 Task: Open Card Market Research Survey in Board Market Trend Analysis and Forecasting to Workspace Insurance and add a team member Softage.1@softage.net, a label Purple, a checklist Software Training, an attachment from your onedrive, a color Purple and finally, add a card description 'Research and develop new product positioning strategy' and a comment 'We should approach this task with a sense of community and teamwork'. Add a start date 'Jan 09, 1900' with a due date 'Jan 16, 1900'
Action: Mouse moved to (89, 286)
Screenshot: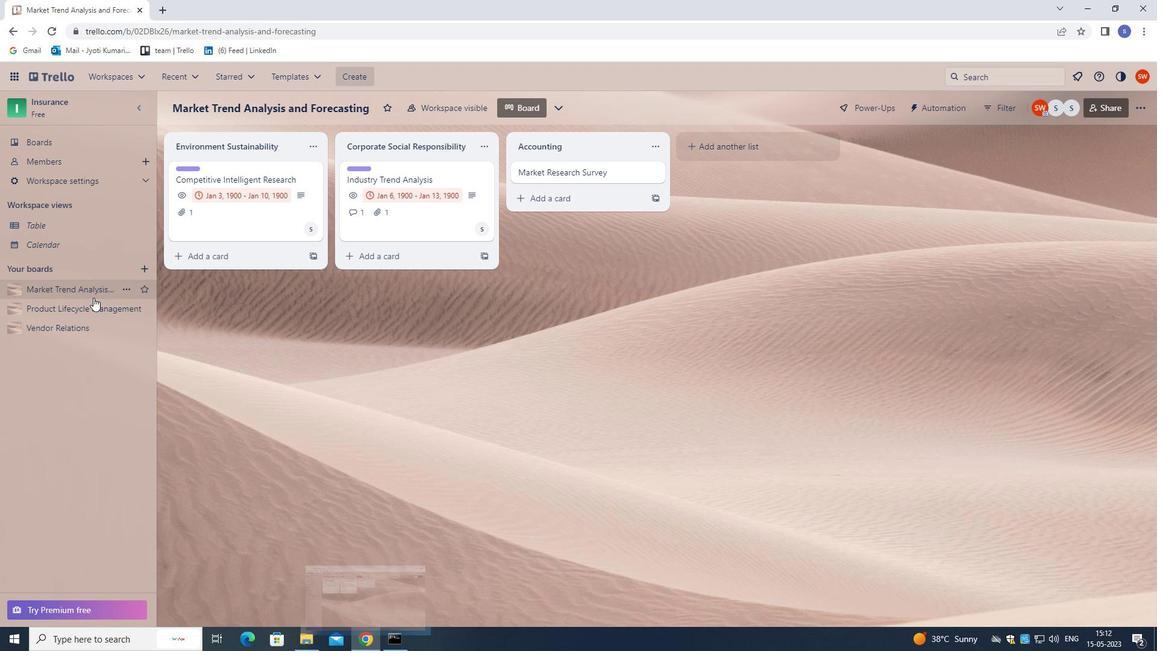 
Action: Mouse pressed left at (89, 286)
Screenshot: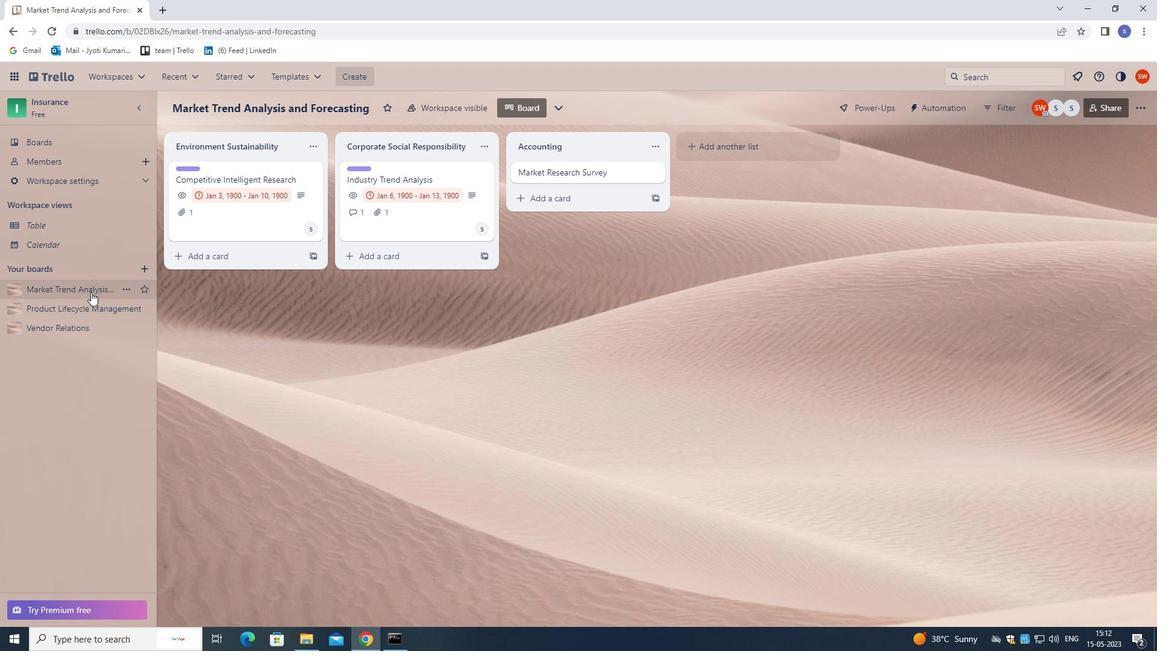 
Action: Mouse moved to (543, 171)
Screenshot: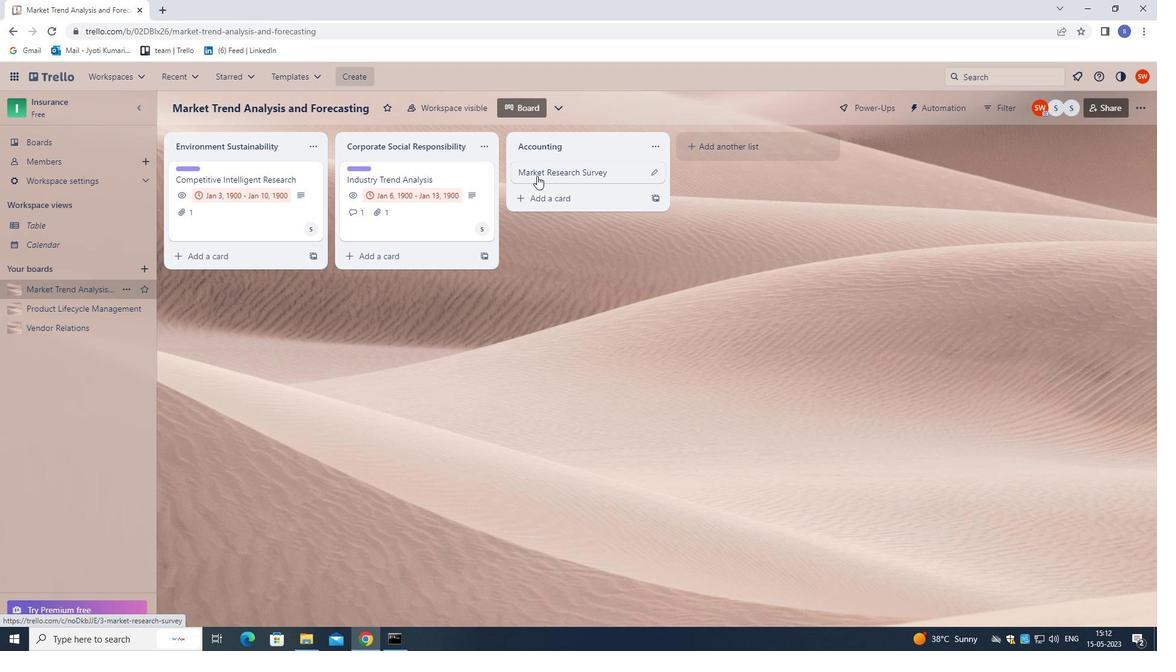 
Action: Mouse pressed left at (543, 171)
Screenshot: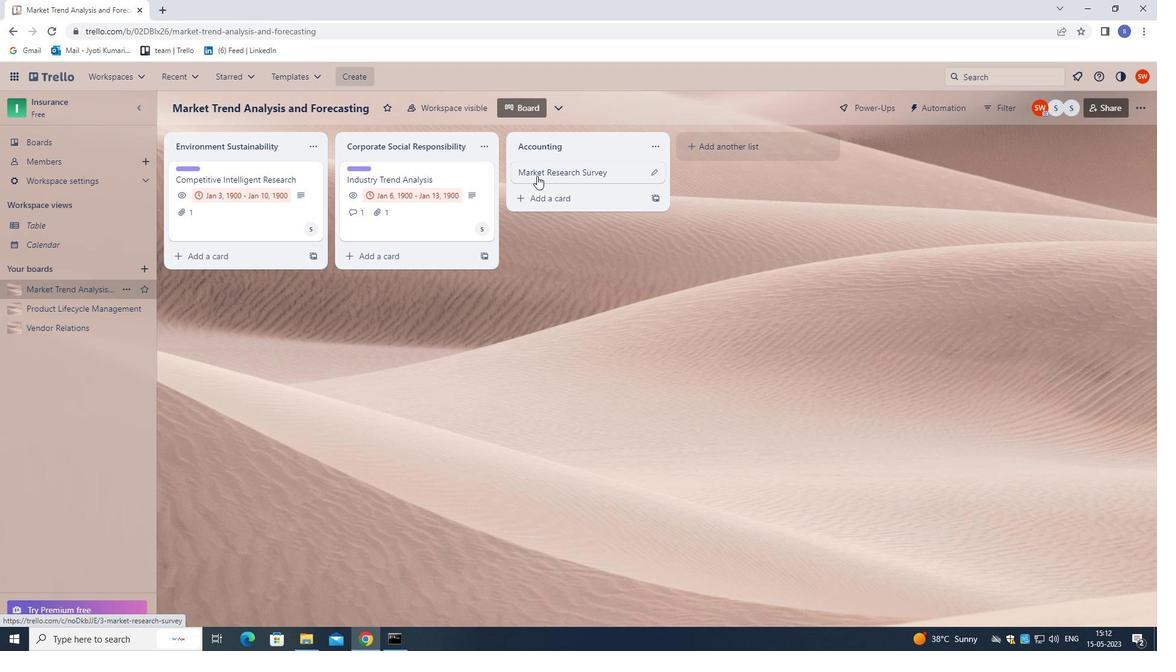 
Action: Mouse moved to (699, 213)
Screenshot: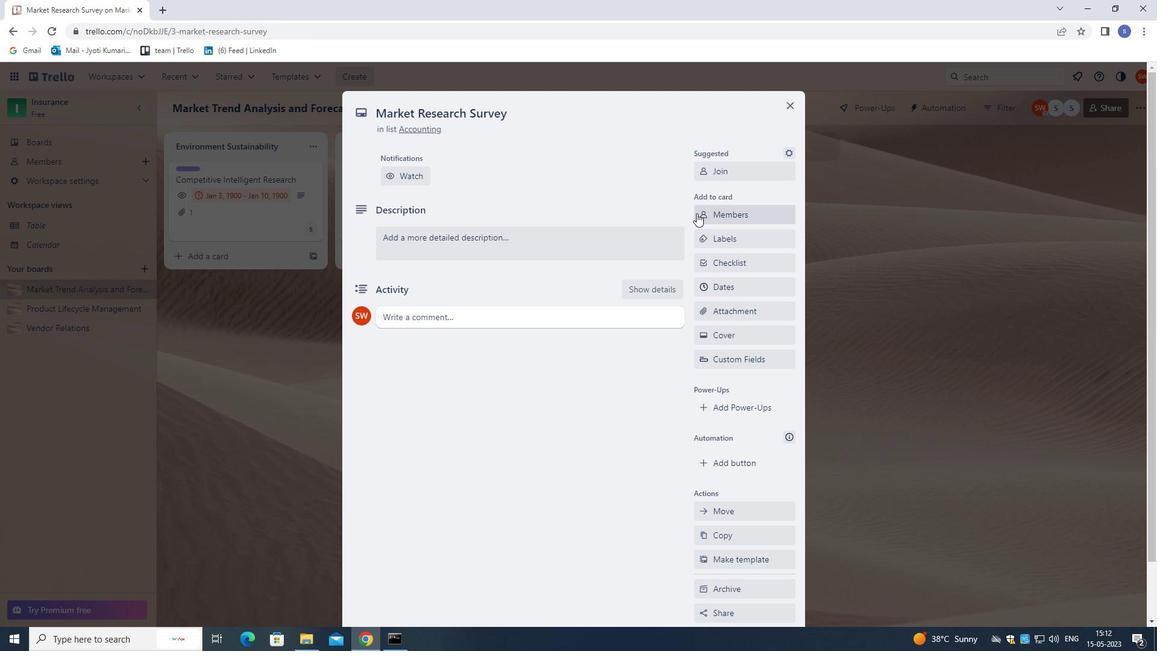 
Action: Mouse pressed left at (699, 213)
Screenshot: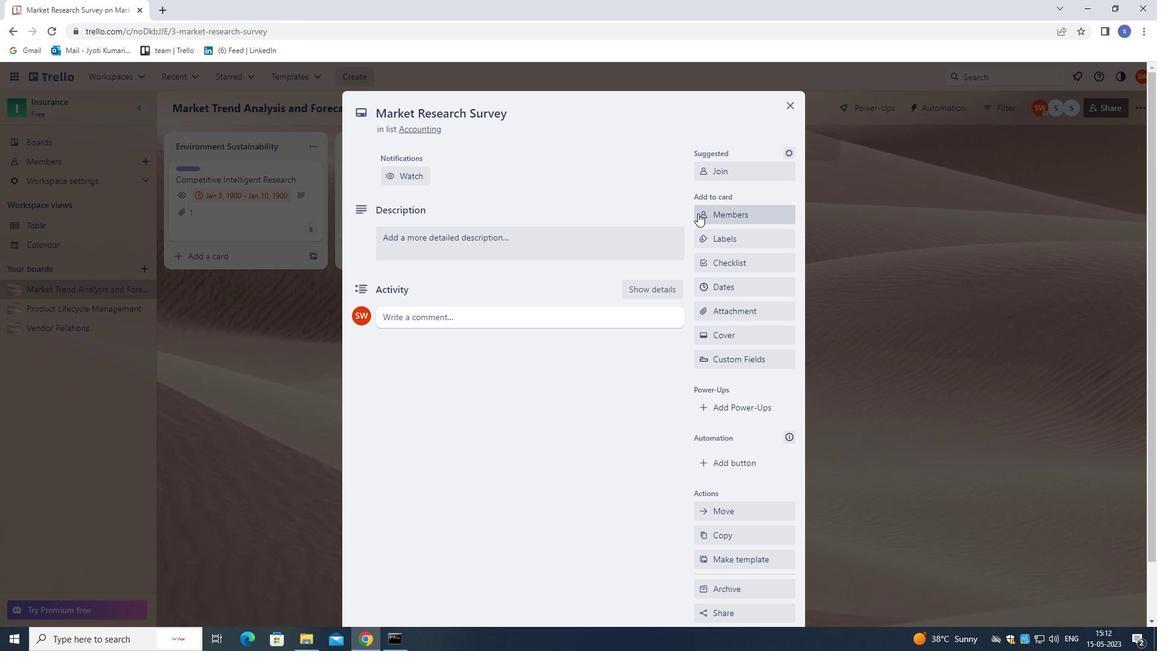 
Action: Mouse moved to (476, 180)
Screenshot: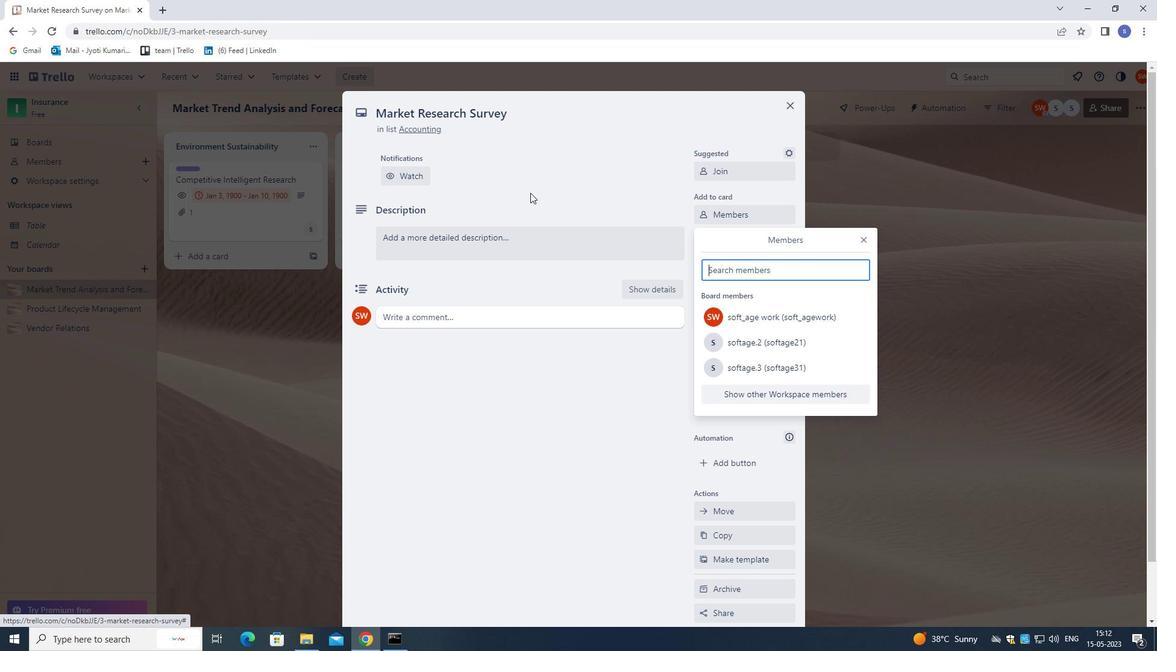 
Action: Key pressed softage.1<Key.shift>@SOFTAGE.NET
Screenshot: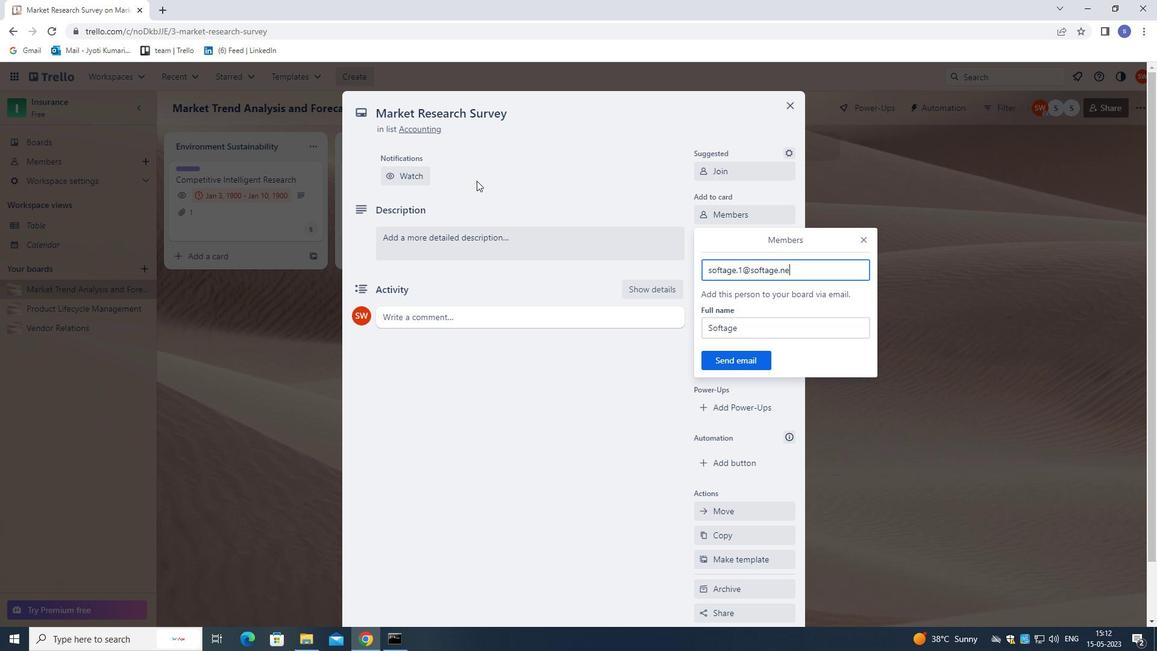 
Action: Mouse moved to (716, 358)
Screenshot: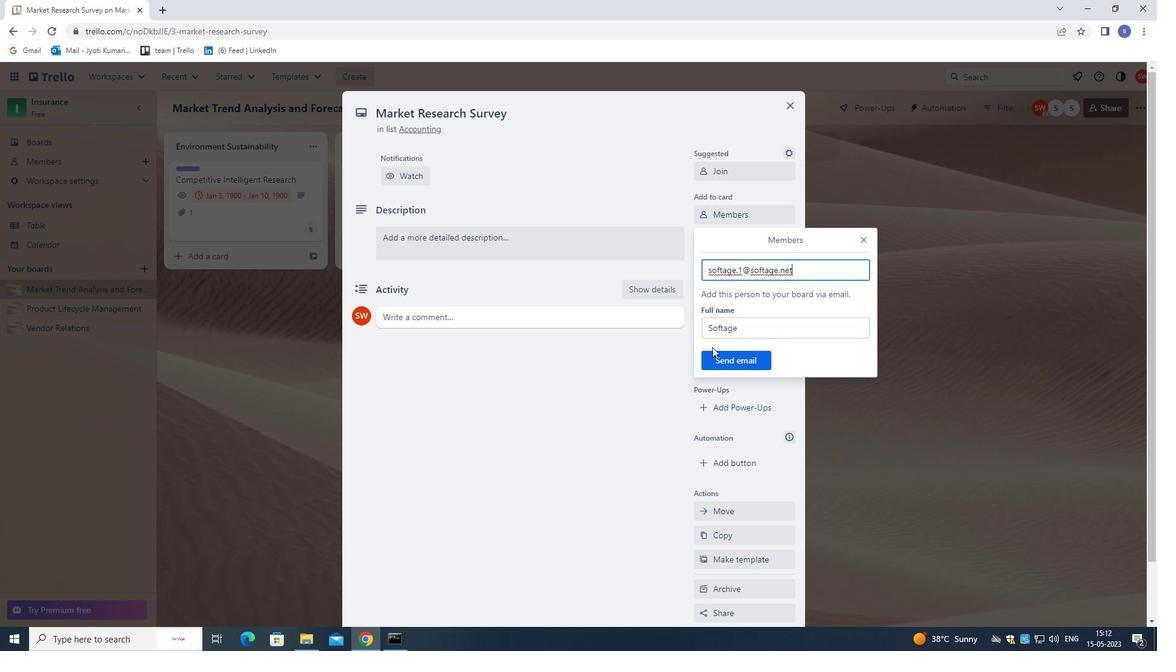 
Action: Mouse pressed left at (716, 358)
Screenshot: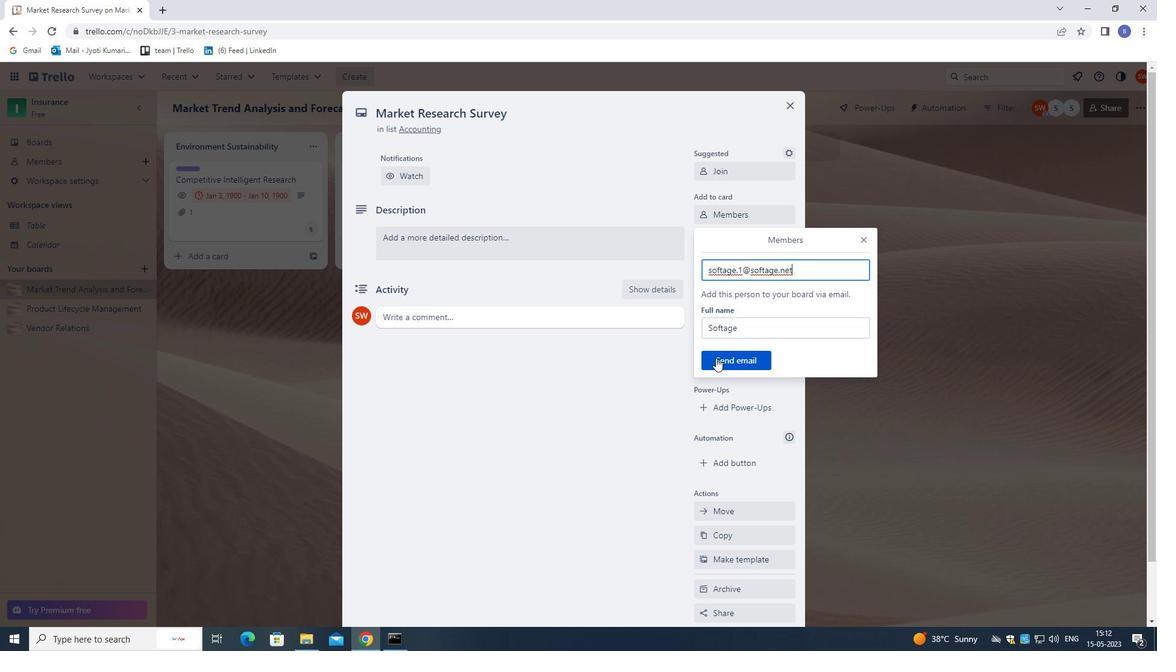 
Action: Mouse moved to (736, 244)
Screenshot: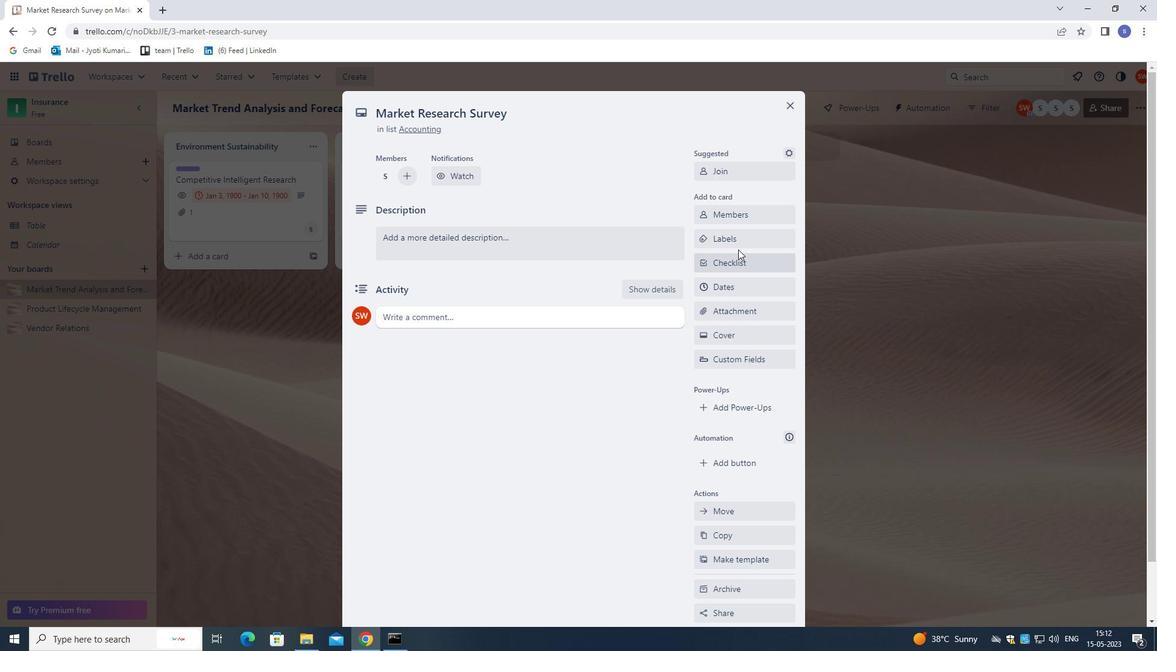 
Action: Mouse pressed left at (736, 244)
Screenshot: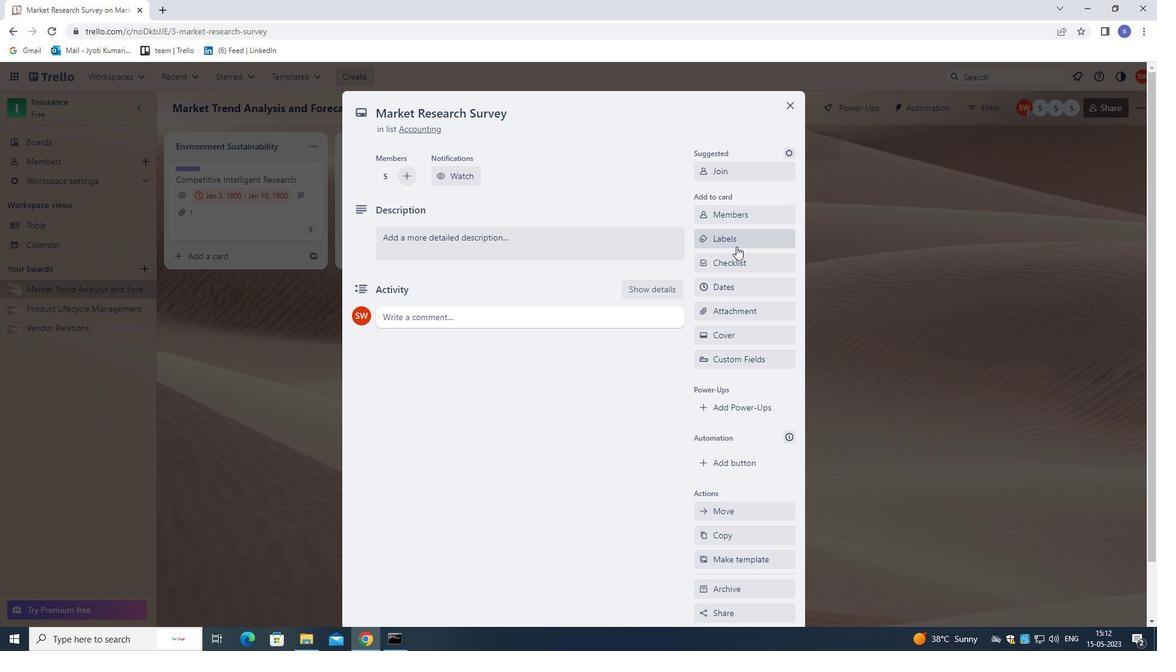 
Action: Key pressed P
Screenshot: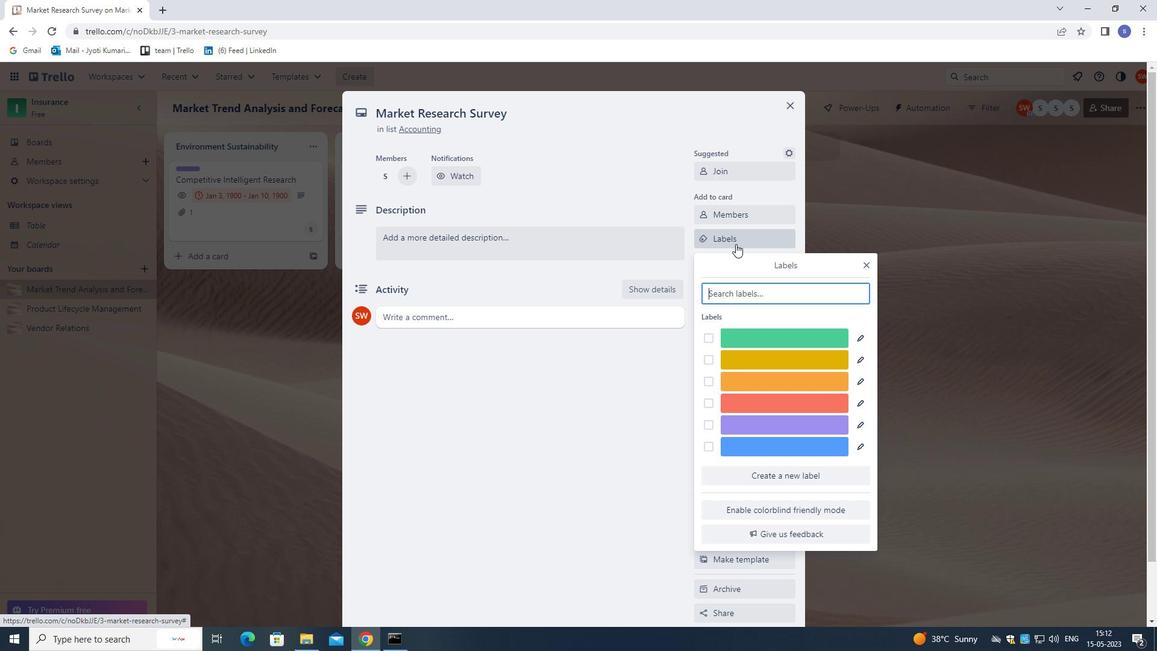 
Action: Mouse moved to (746, 336)
Screenshot: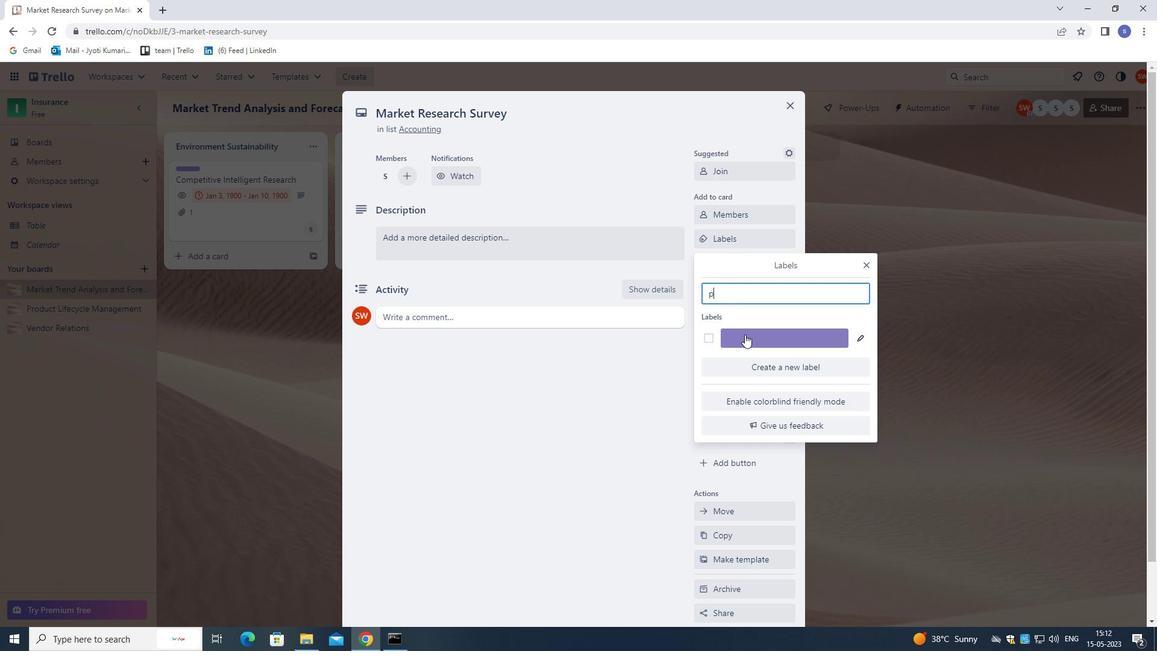 
Action: Mouse pressed left at (746, 336)
Screenshot: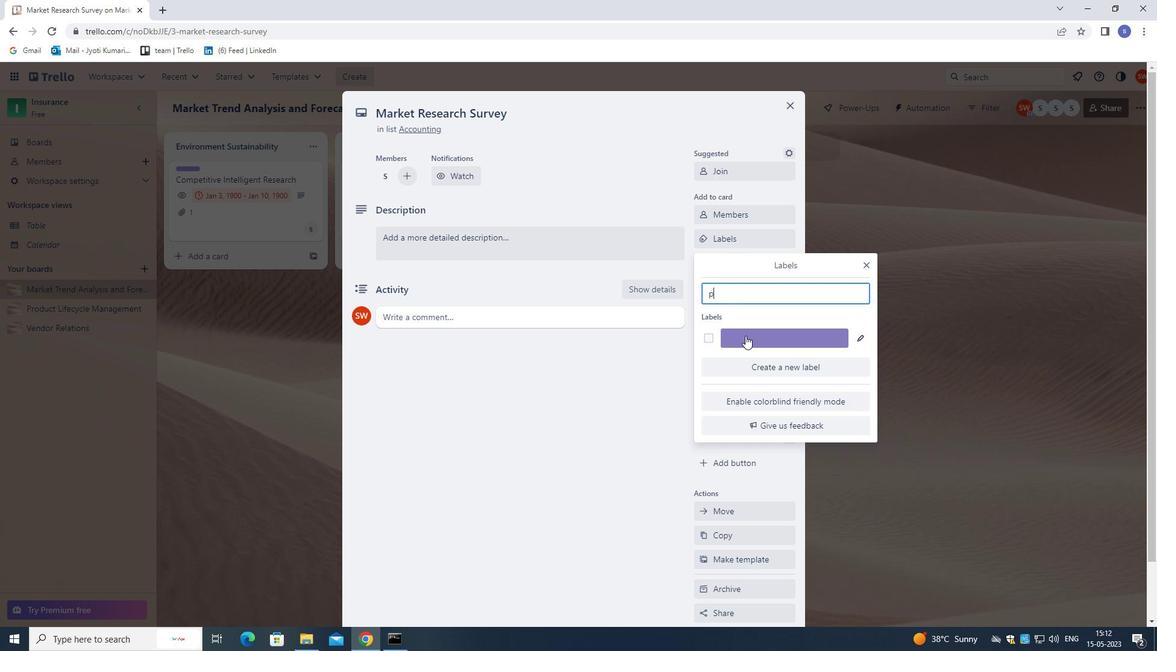 
Action: Mouse moved to (866, 266)
Screenshot: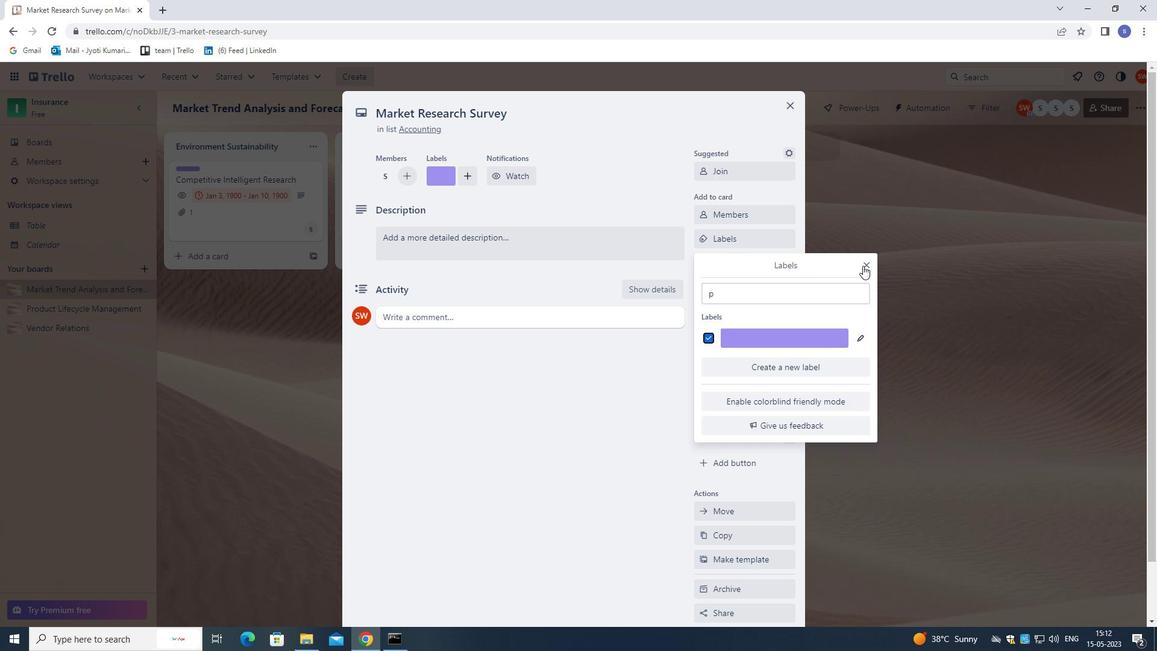 
Action: Mouse pressed left at (866, 266)
Screenshot: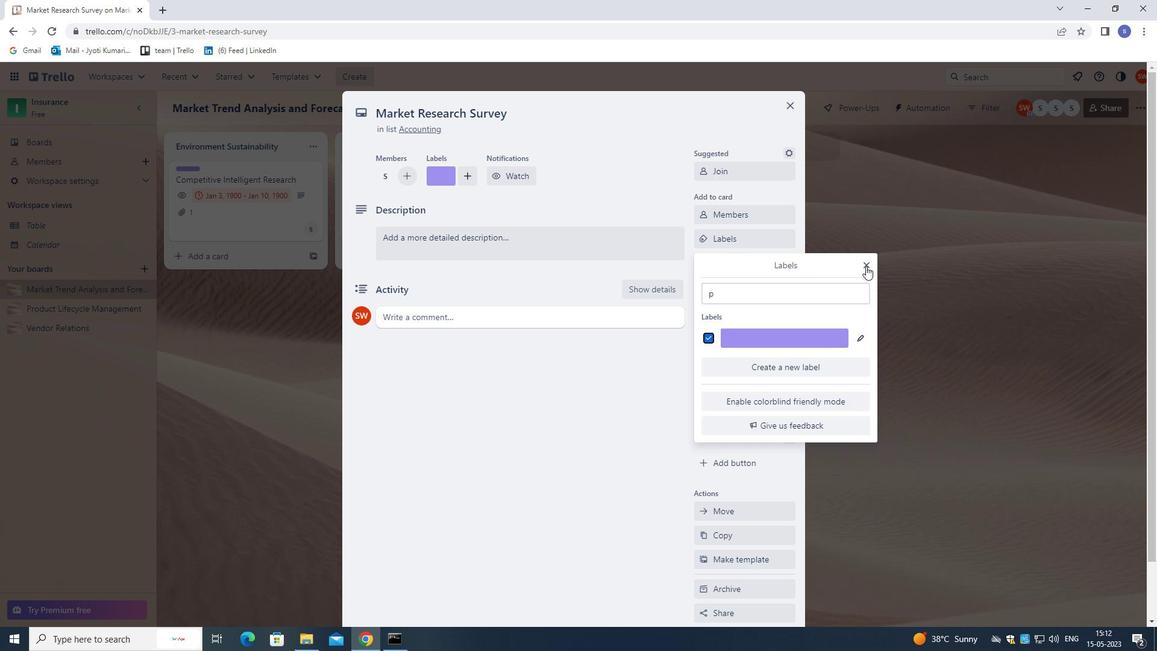 
Action: Mouse moved to (773, 262)
Screenshot: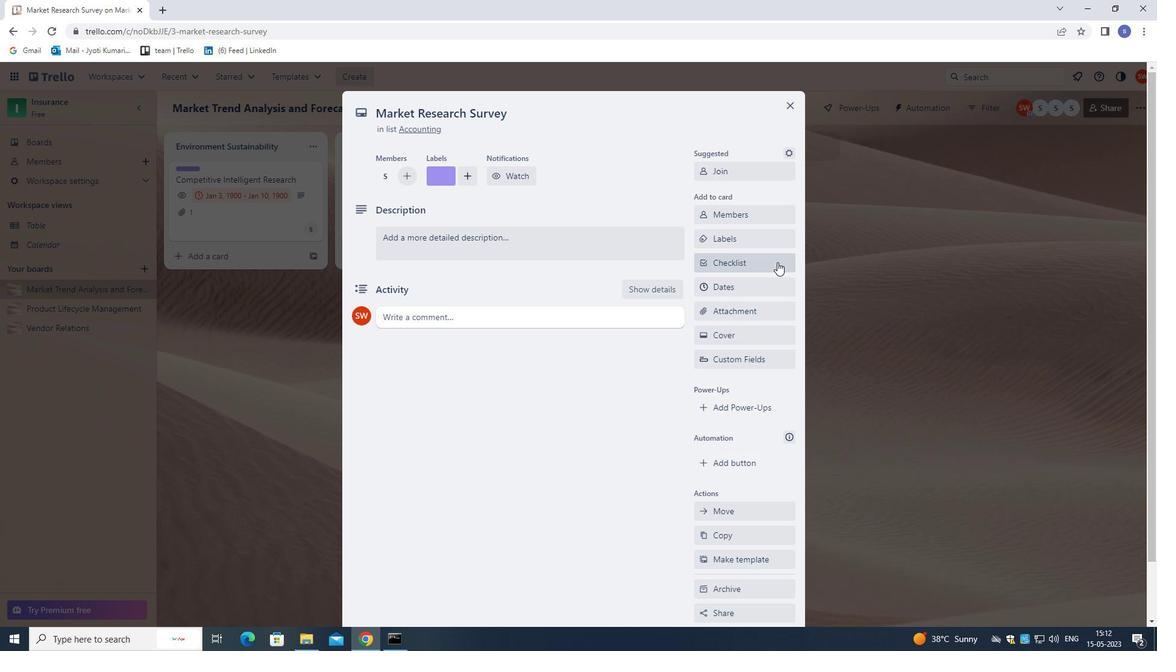 
Action: Mouse pressed left at (773, 262)
Screenshot: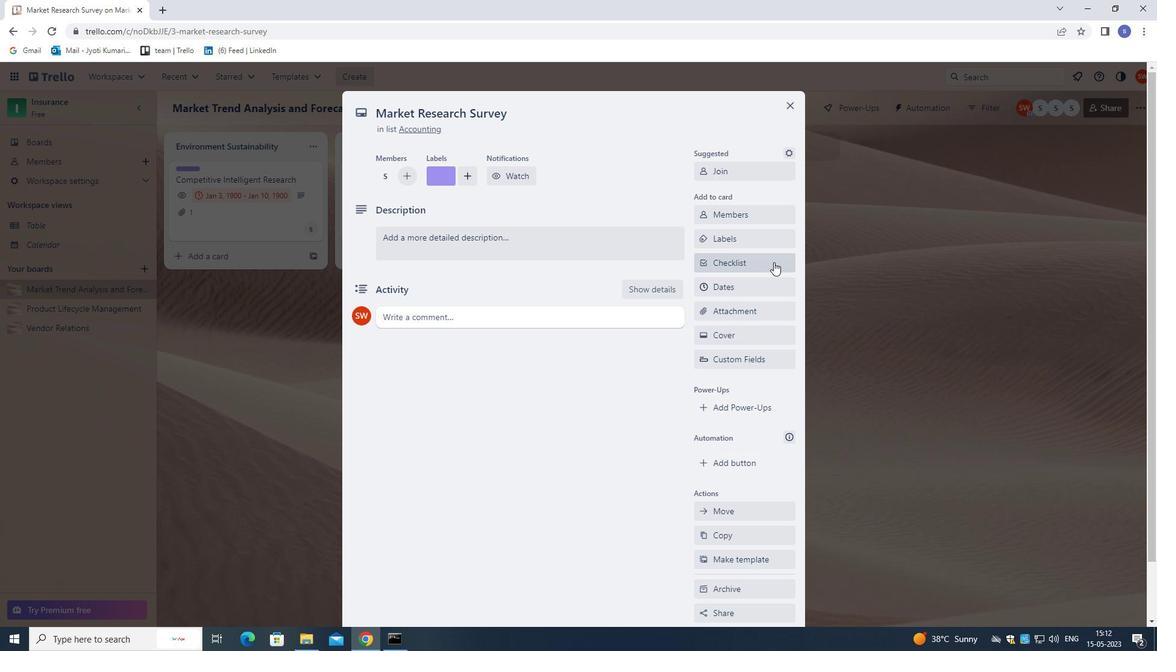 
Action: Mouse moved to (700, 226)
Screenshot: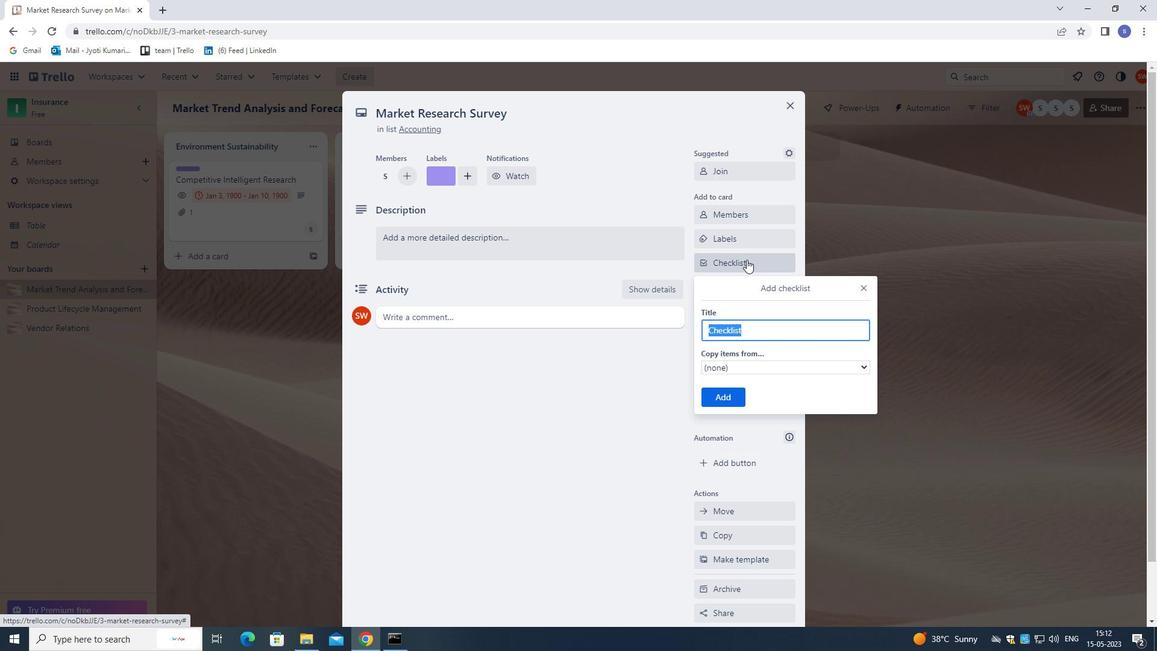 
Action: Key pressed <Key.shift>SOFTWARE<Key.space><Key.shift>TRAINING<Key.space><Key.enter>
Screenshot: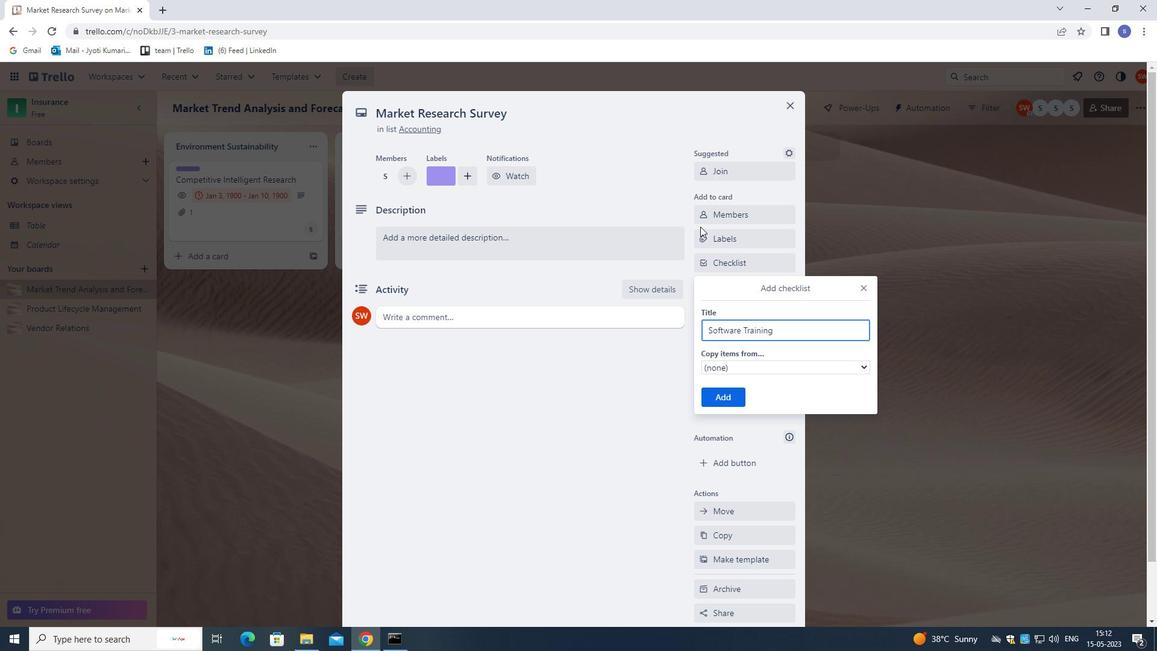 
Action: Mouse moved to (729, 288)
Screenshot: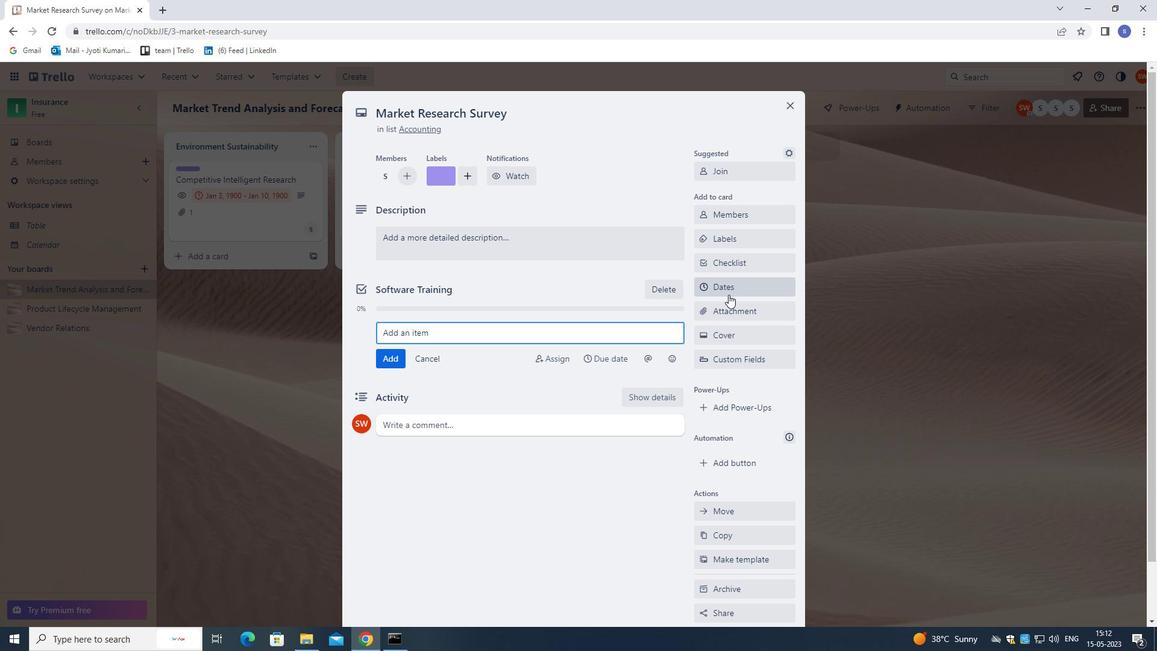 
Action: Mouse pressed left at (729, 288)
Screenshot: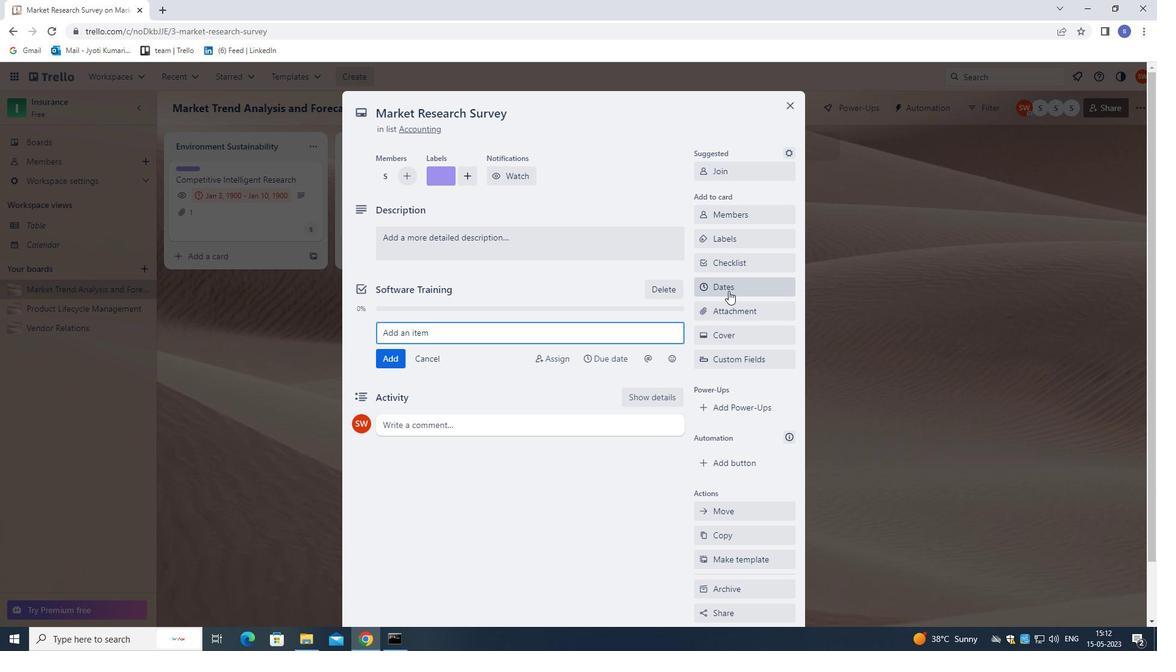 
Action: Mouse moved to (708, 325)
Screenshot: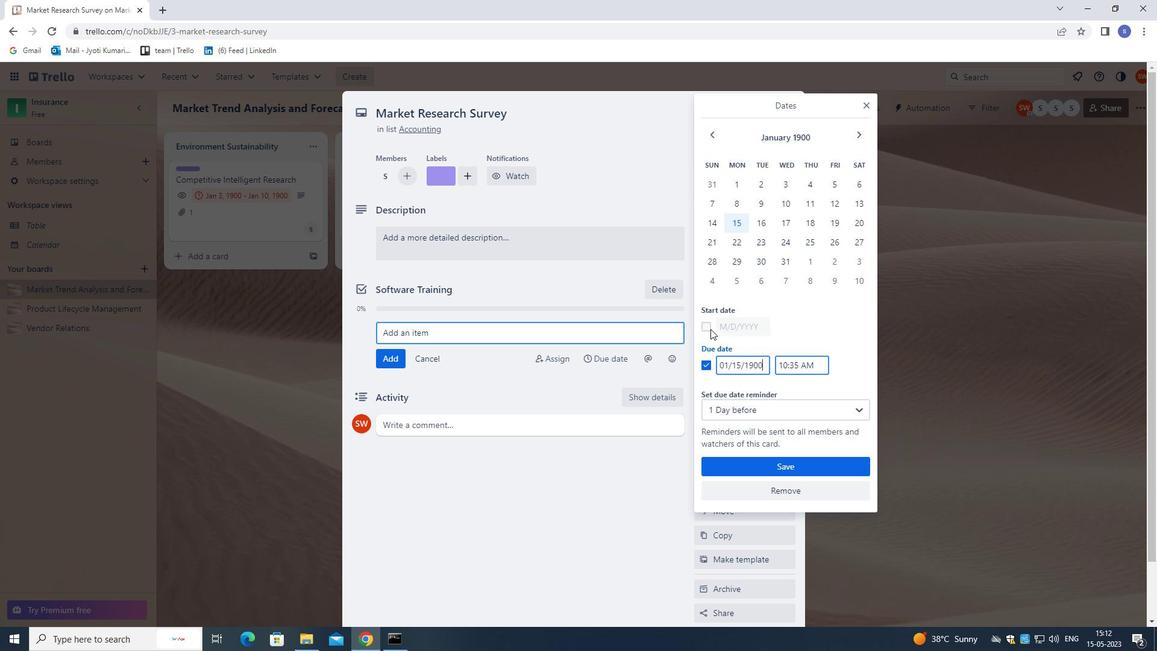 
Action: Mouse pressed left at (708, 325)
Screenshot: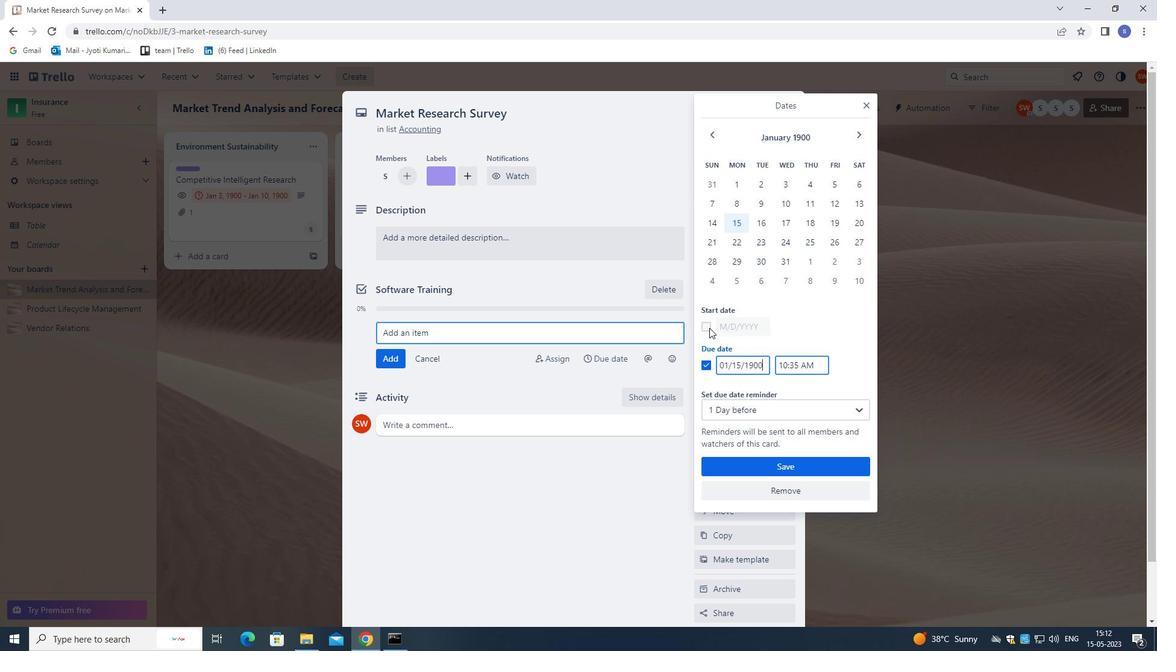 
Action: Mouse moved to (758, 207)
Screenshot: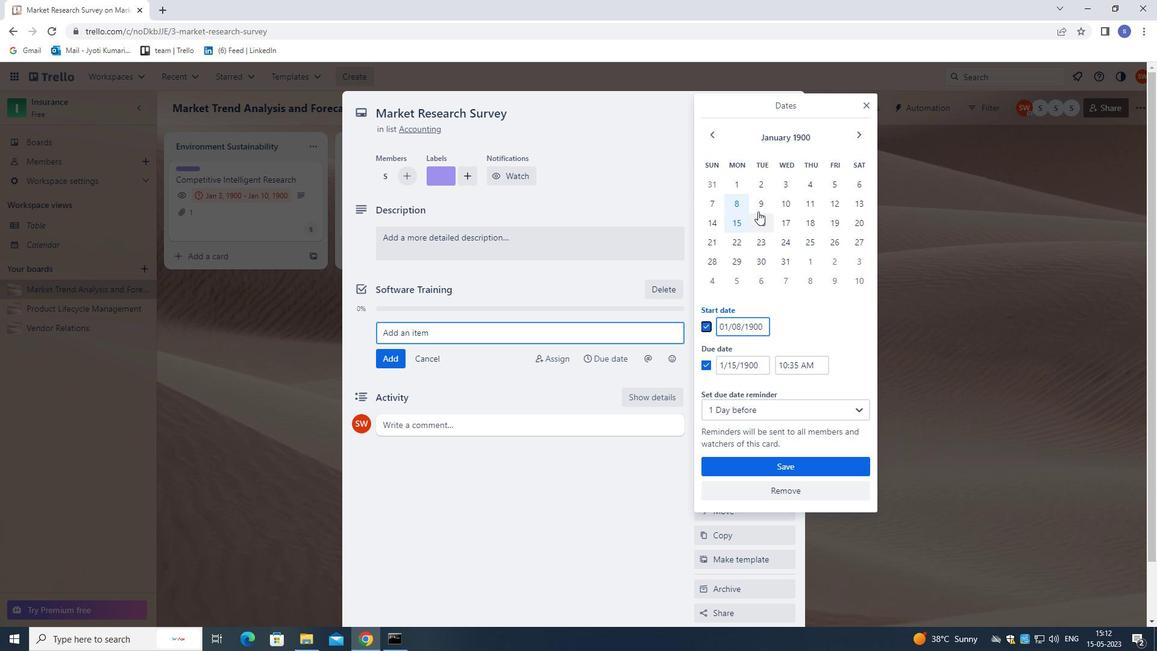 
Action: Mouse pressed left at (758, 207)
Screenshot: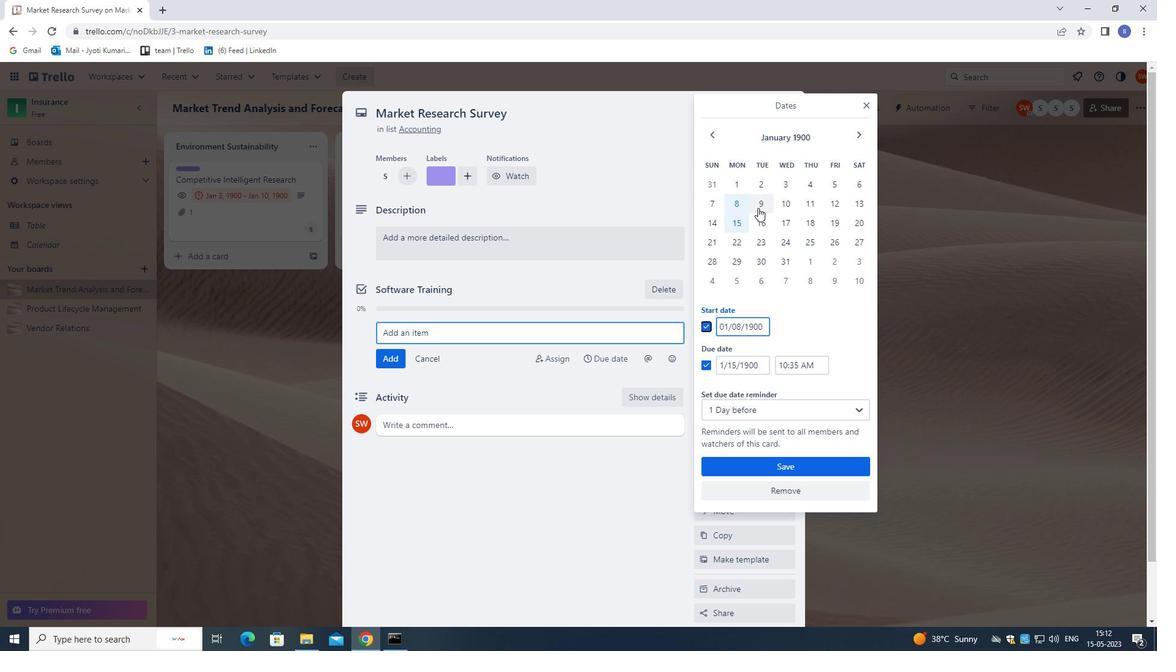 
Action: Mouse moved to (760, 219)
Screenshot: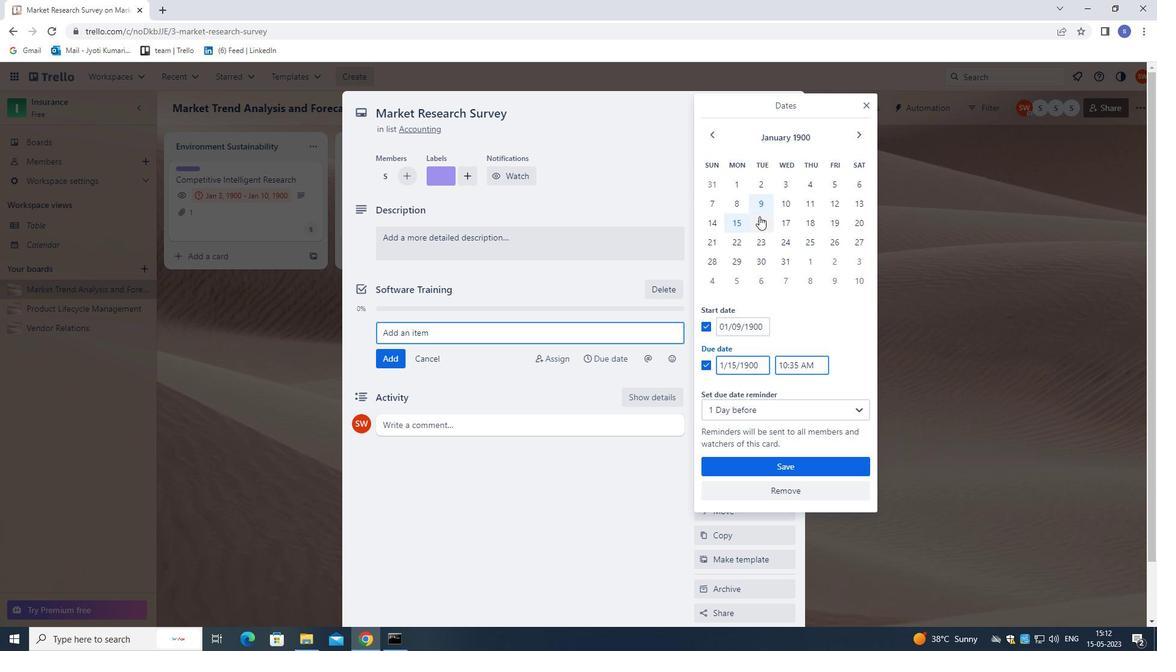
Action: Mouse pressed left at (760, 219)
Screenshot: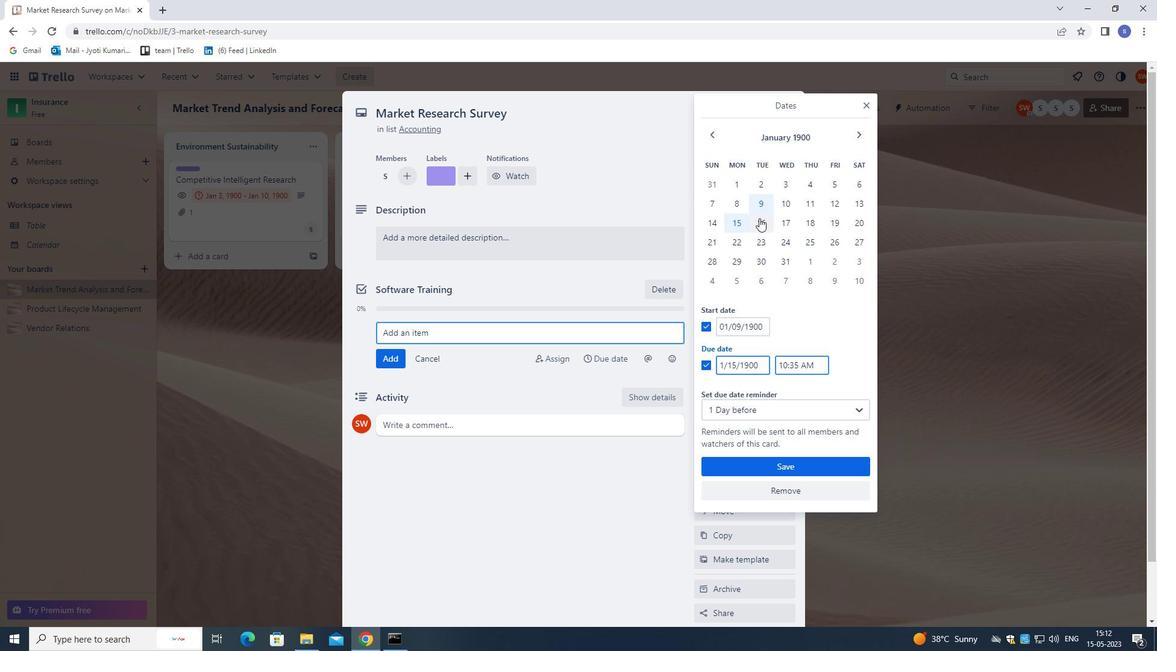 
Action: Mouse moved to (805, 469)
Screenshot: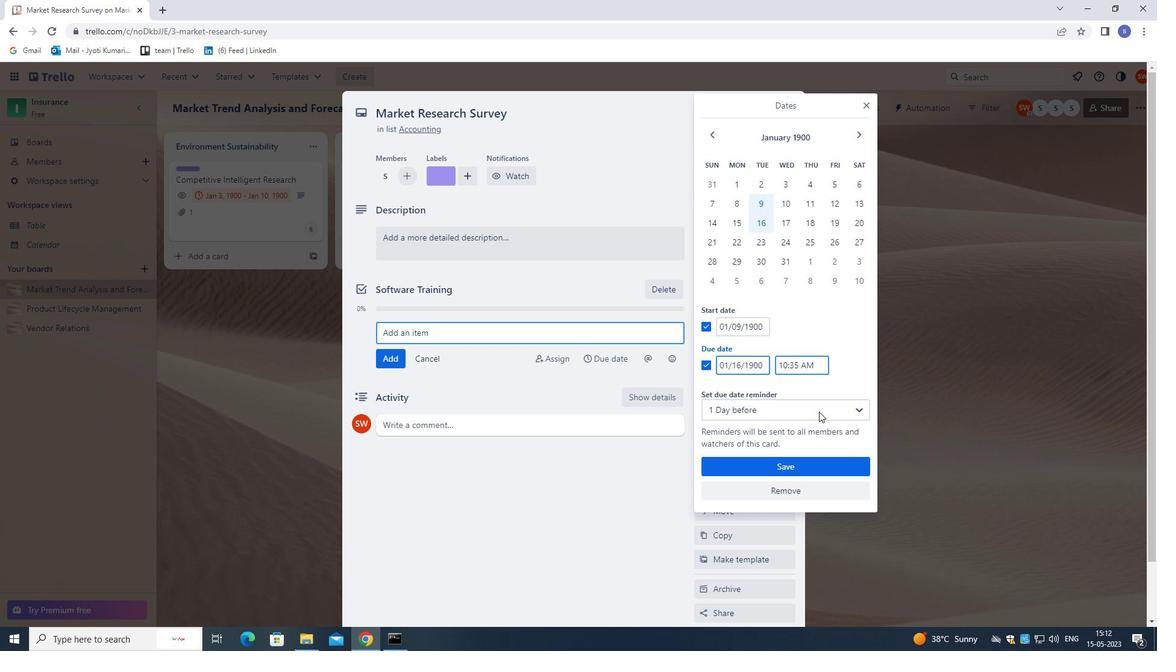 
Action: Mouse pressed left at (805, 469)
Screenshot: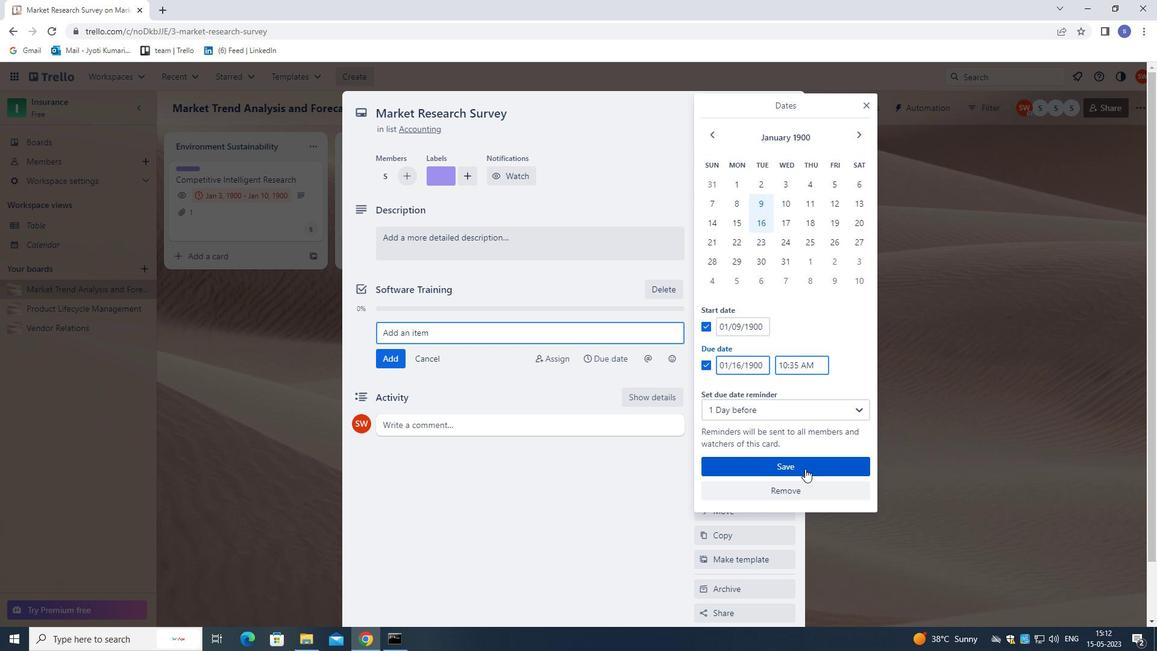 
Action: Mouse moved to (742, 312)
Screenshot: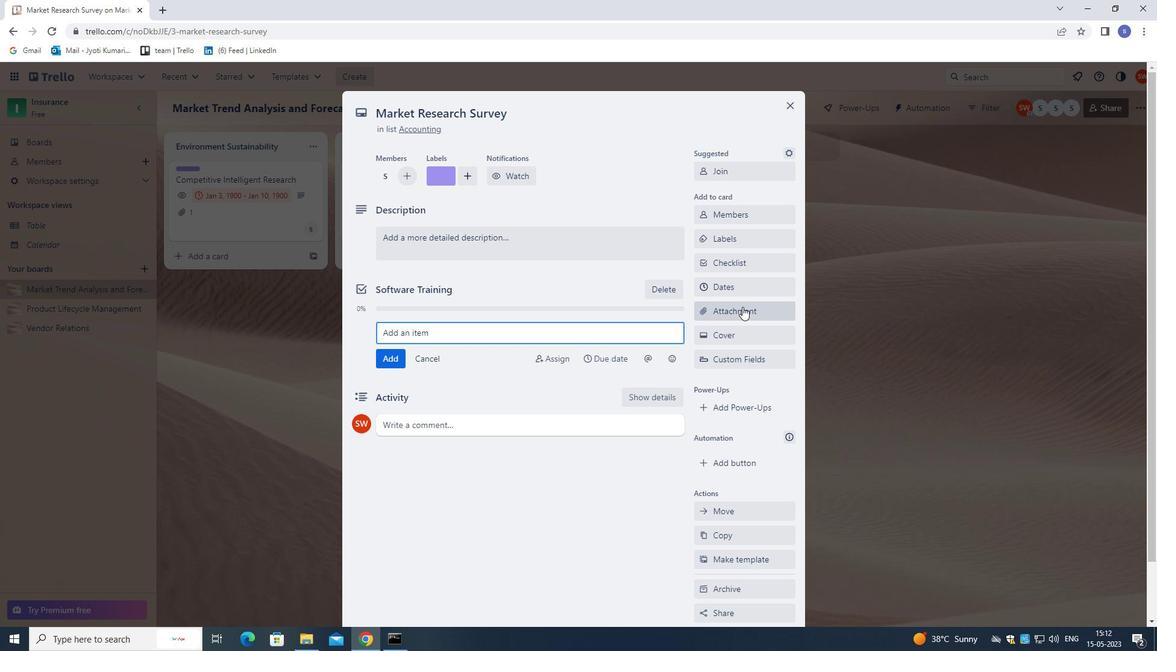 
Action: Mouse pressed left at (742, 312)
Screenshot: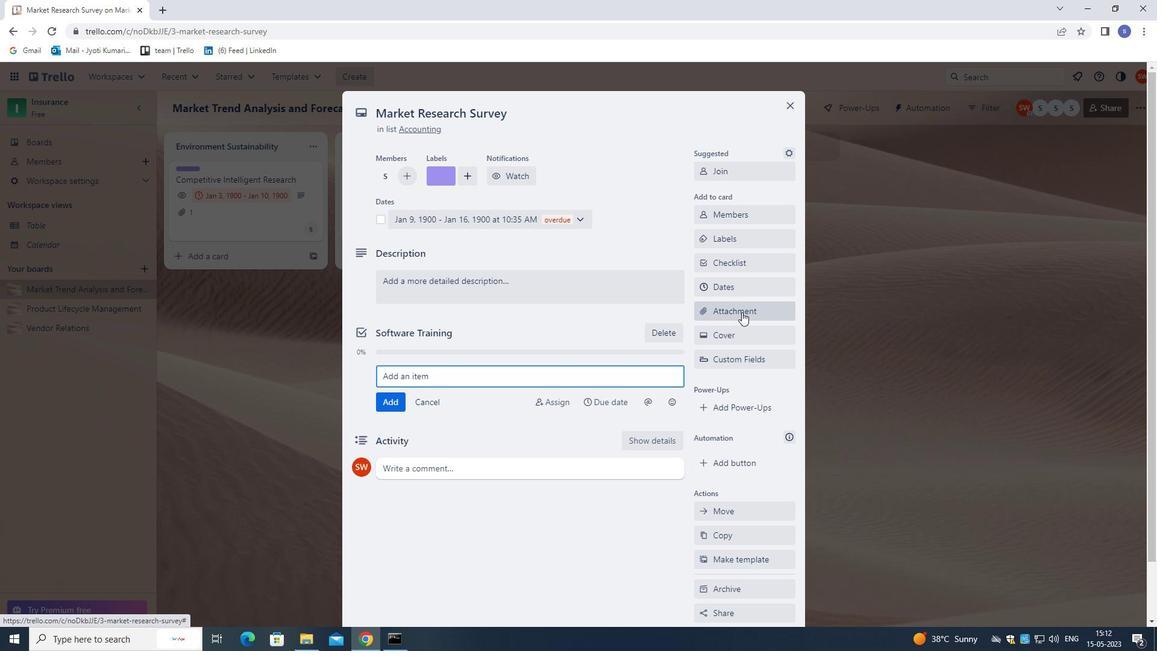 
Action: Mouse moved to (752, 464)
Screenshot: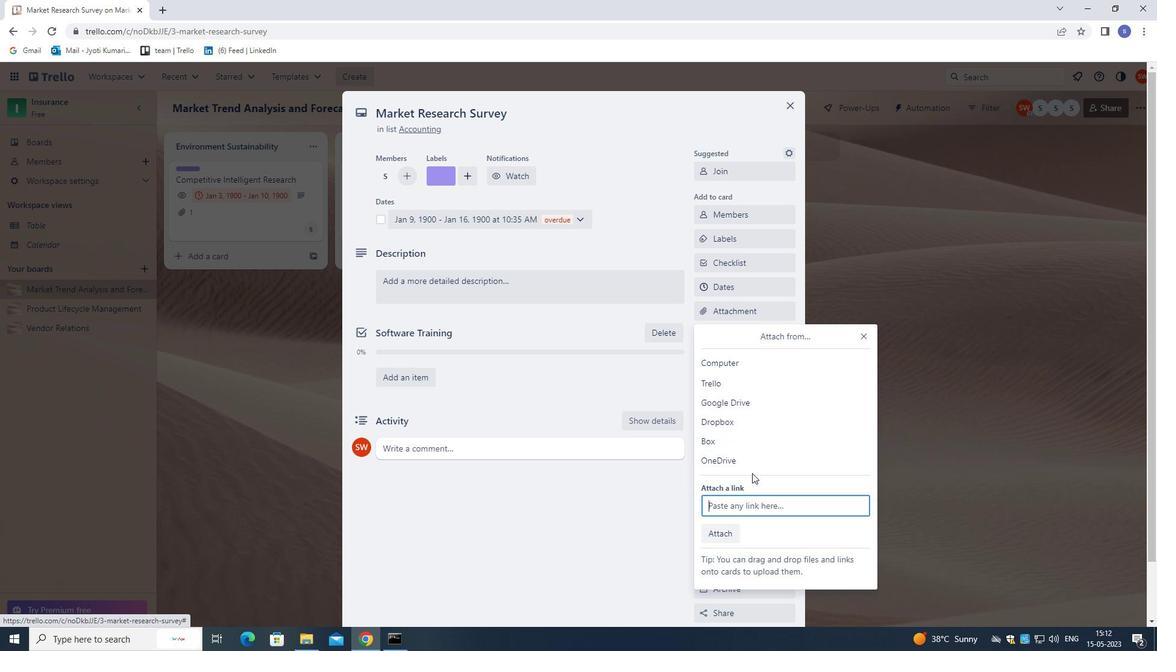 
Action: Mouse pressed left at (752, 464)
Screenshot: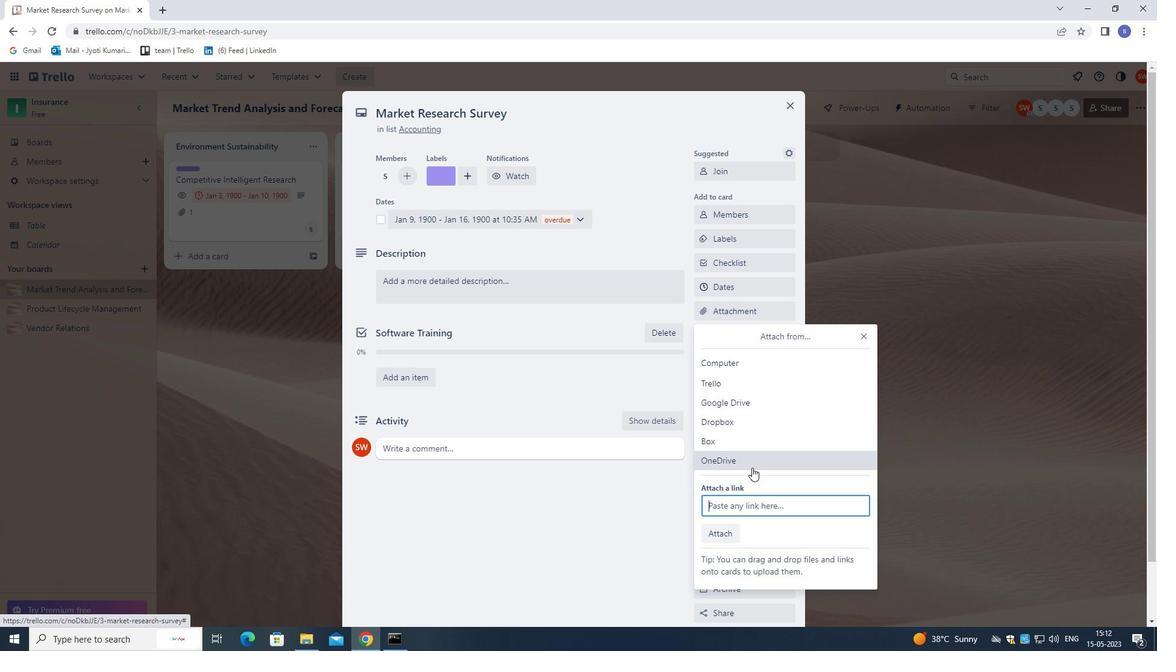 
Action: Mouse moved to (471, 236)
Screenshot: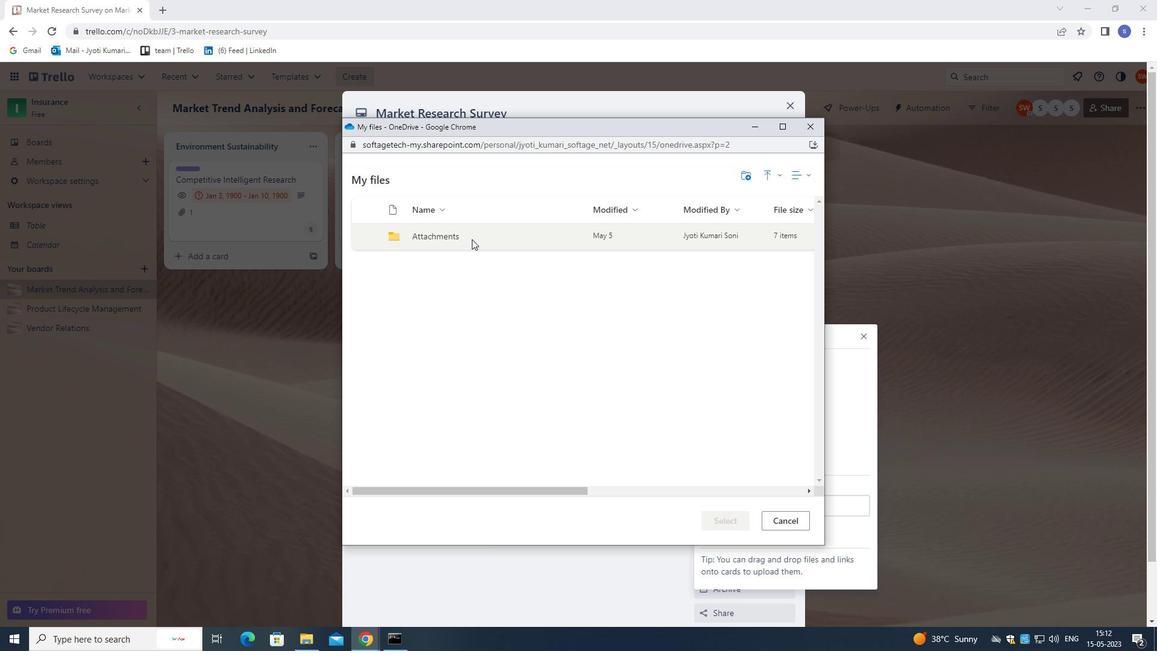
Action: Mouse pressed left at (471, 236)
Screenshot: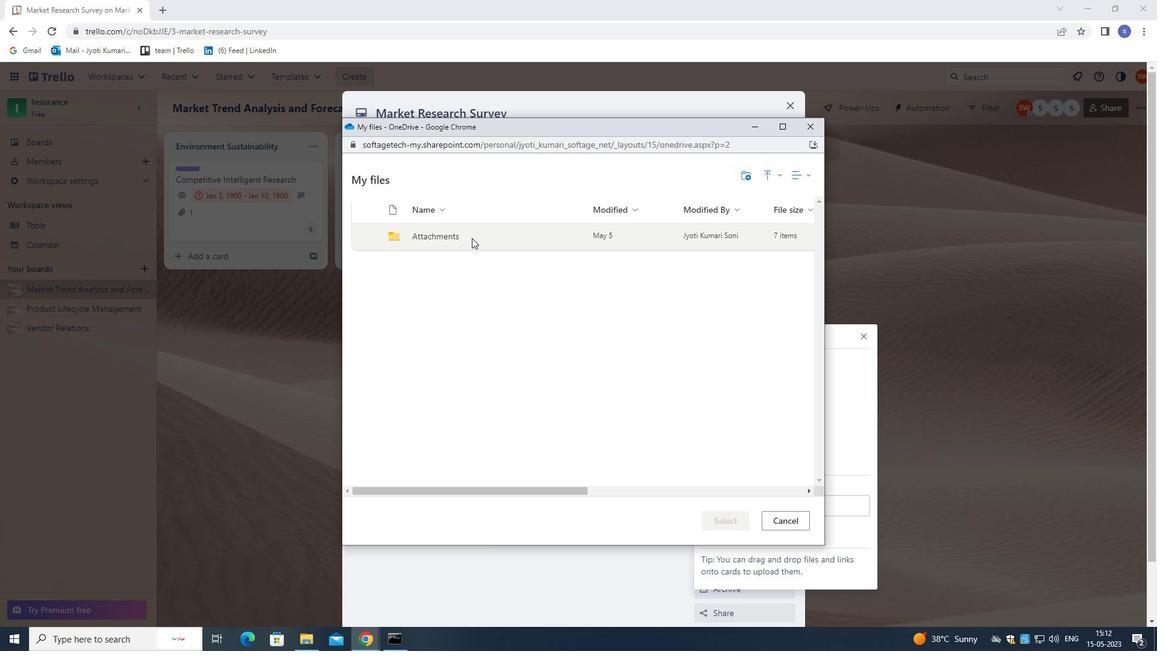 
Action: Mouse moved to (421, 233)
Screenshot: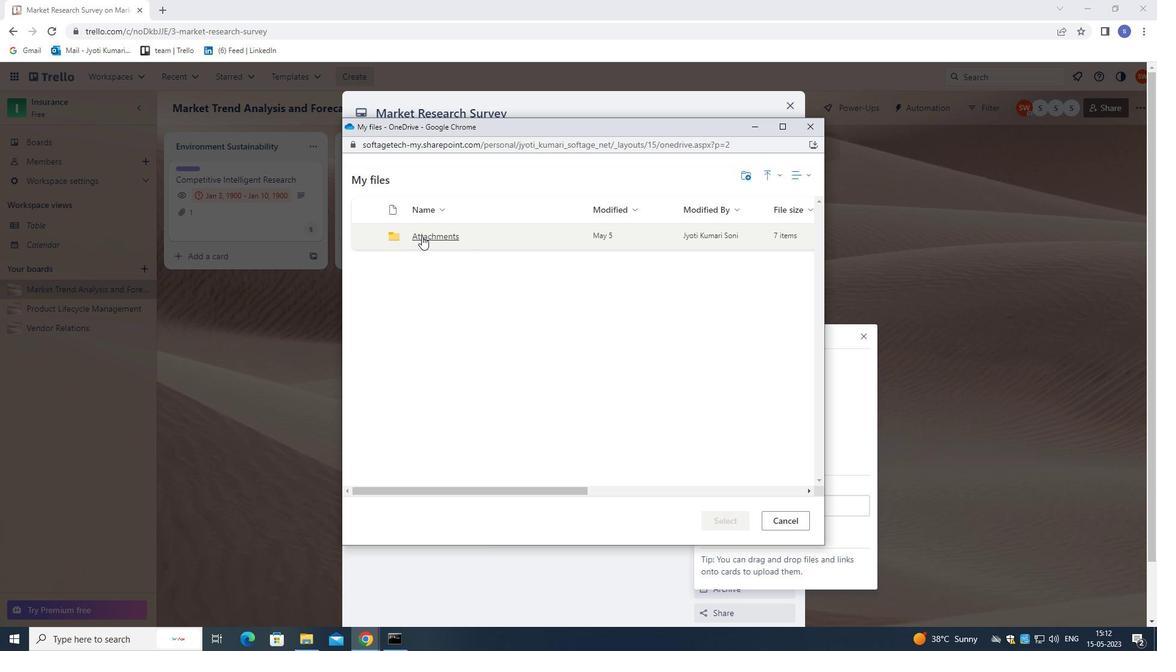 
Action: Mouse pressed left at (421, 233)
Screenshot: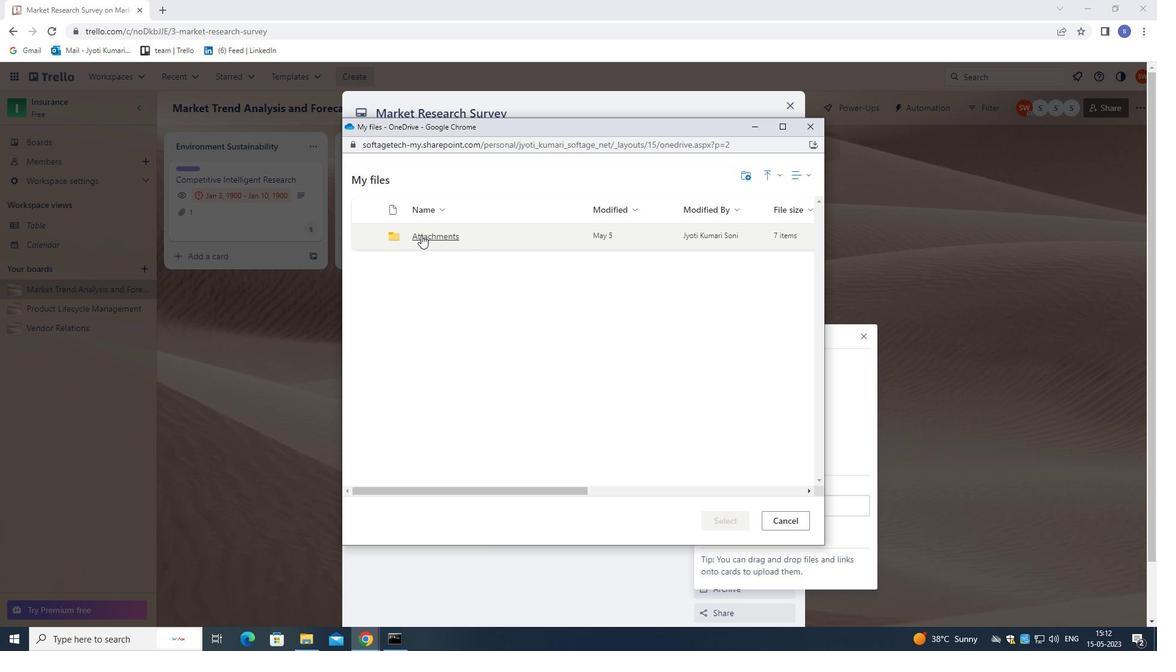 
Action: Mouse moved to (478, 376)
Screenshot: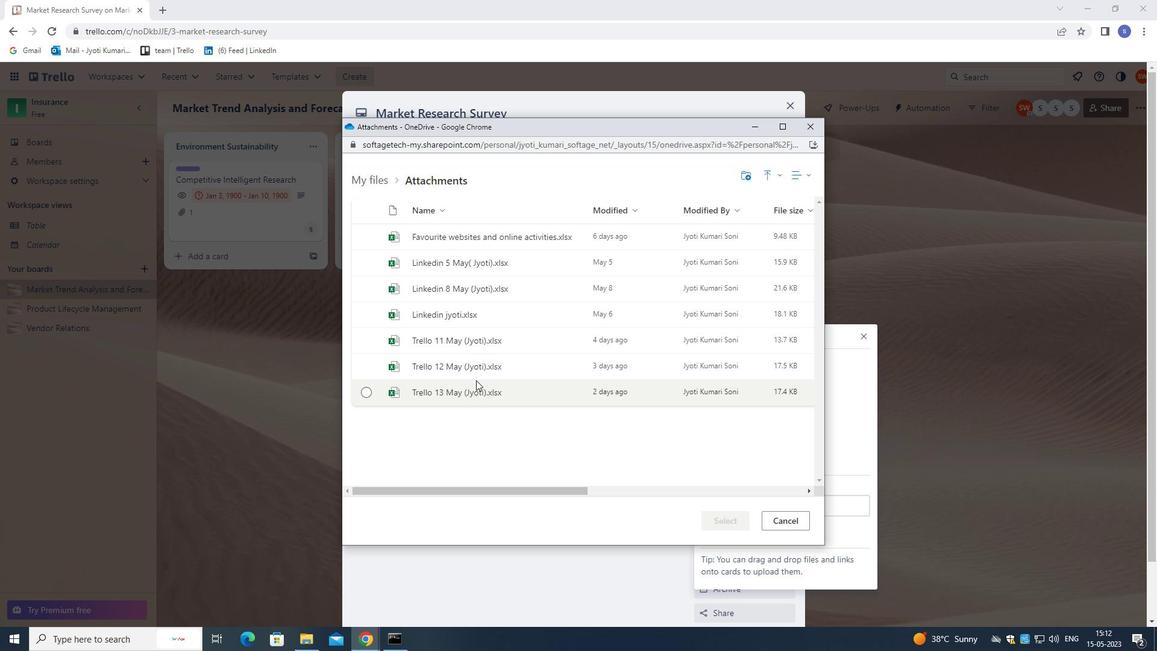 
Action: Mouse pressed left at (478, 376)
Screenshot: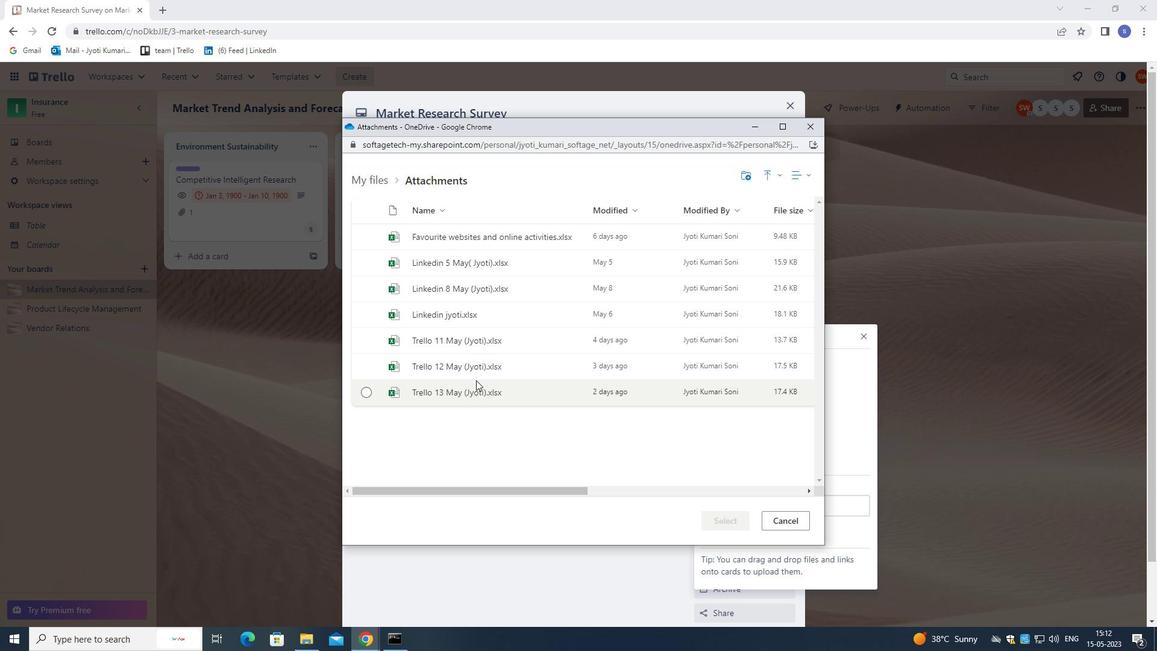 
Action: Mouse moved to (726, 516)
Screenshot: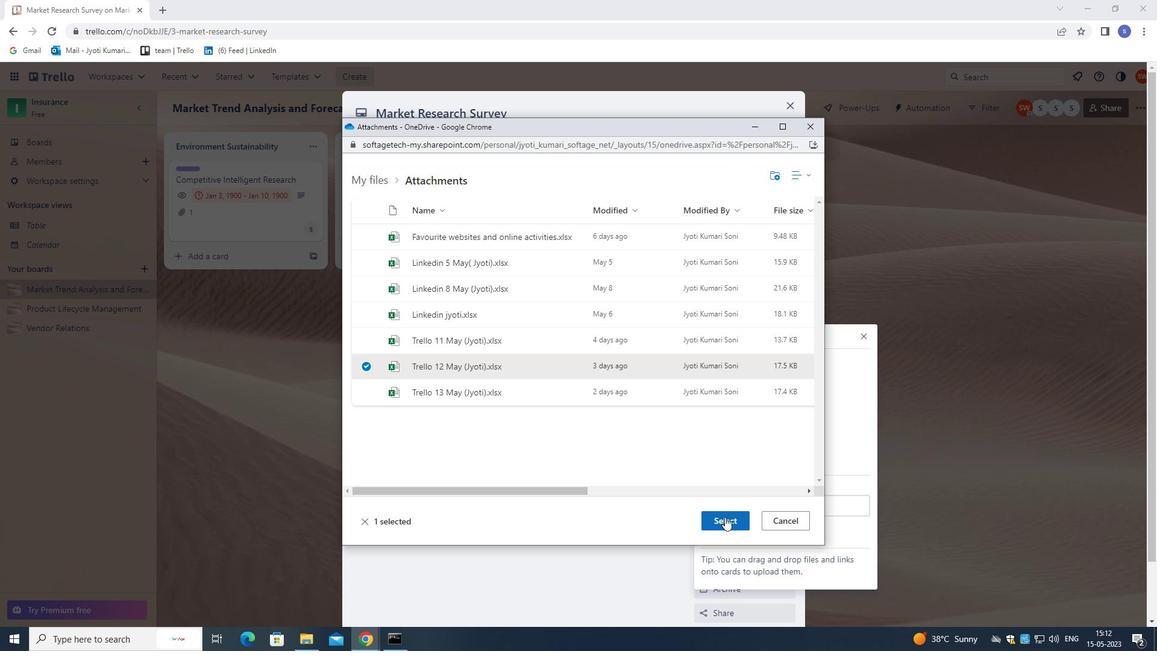 
Action: Mouse pressed left at (726, 516)
Screenshot: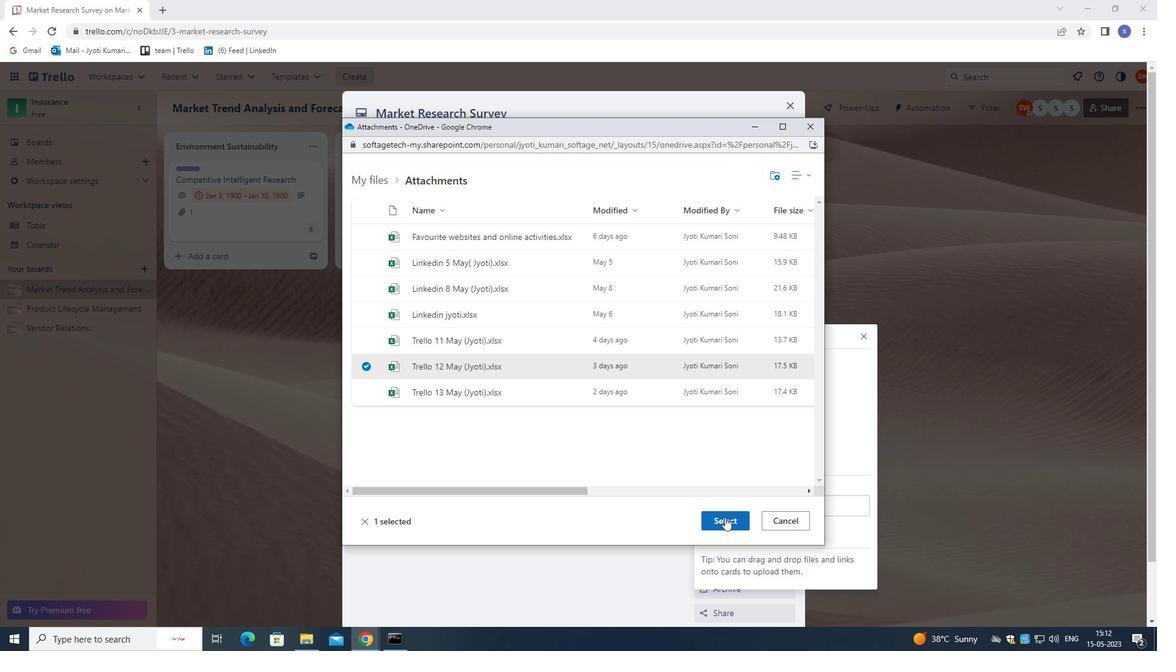 
Action: Mouse moved to (540, 281)
Screenshot: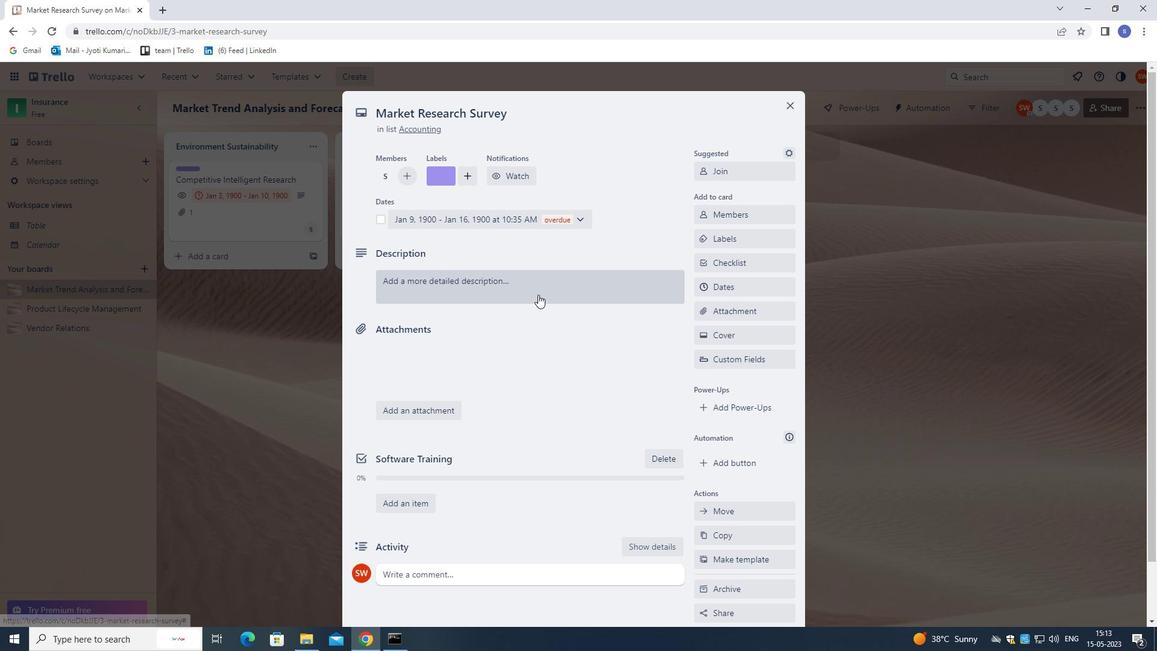 
Action: Mouse pressed left at (540, 281)
Screenshot: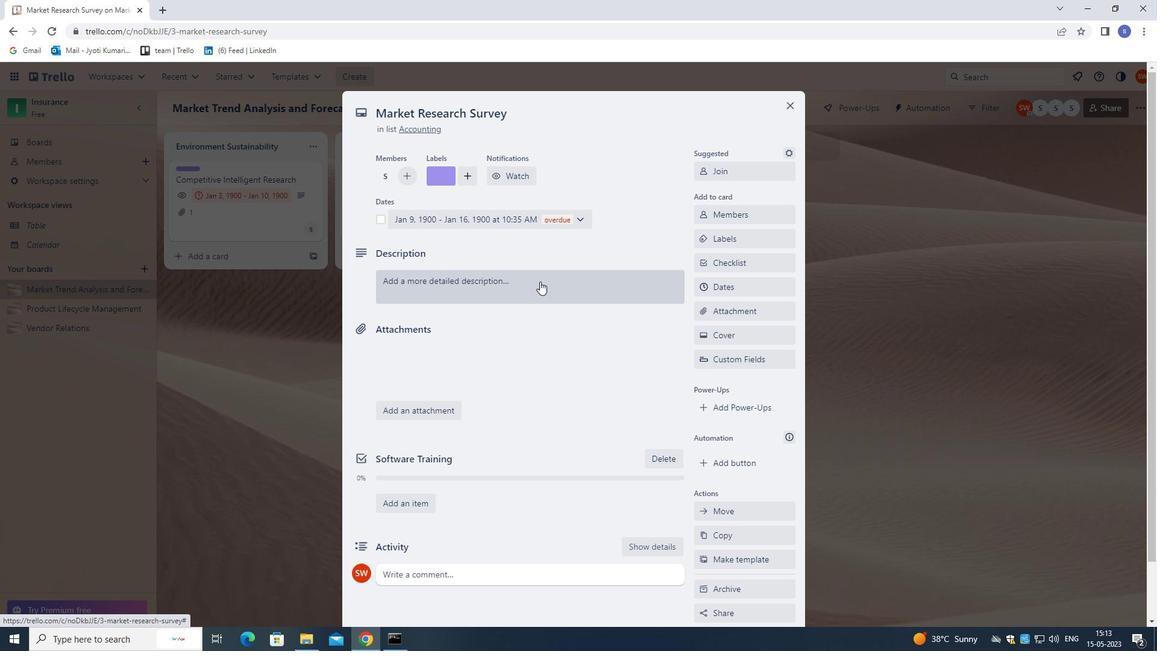 
Action: Mouse moved to (538, 282)
Screenshot: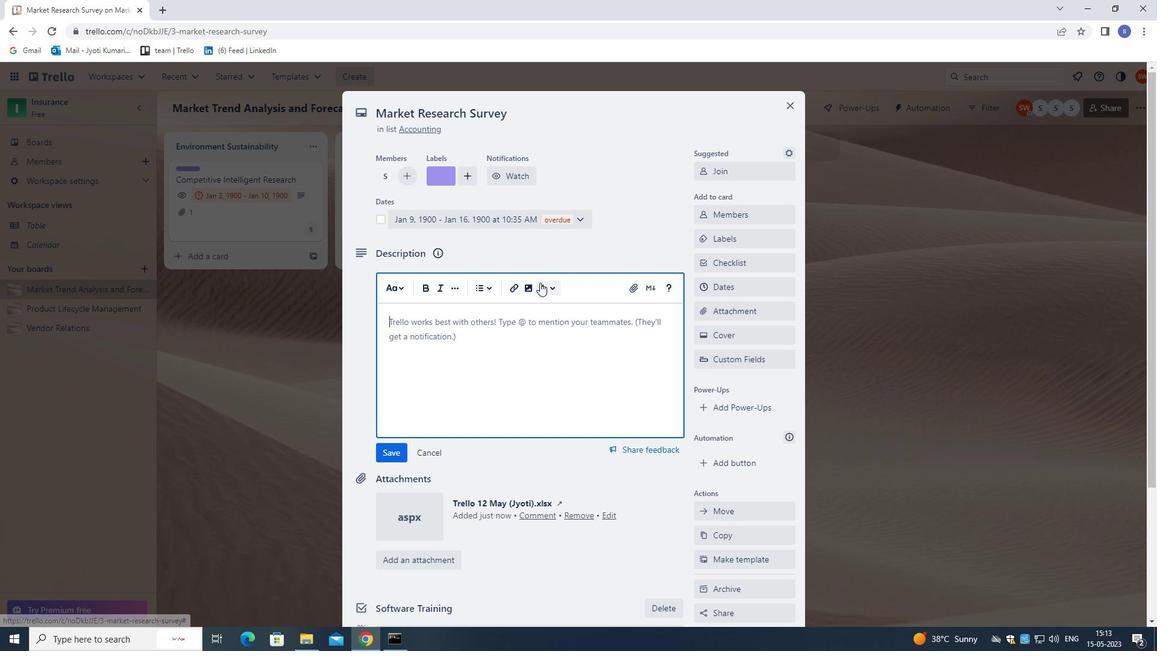 
Action: Key pressed <Key.shift><Key.shift><Key.shift><Key.shift><Key.shift>RESEARCH<Key.space>AND<Key.space>DEVELOP<Key.space>NEW<Key.space>PRODUCT<Key.space>POSITIONING<Key.space>STRATEGY<Key.space>.
Screenshot: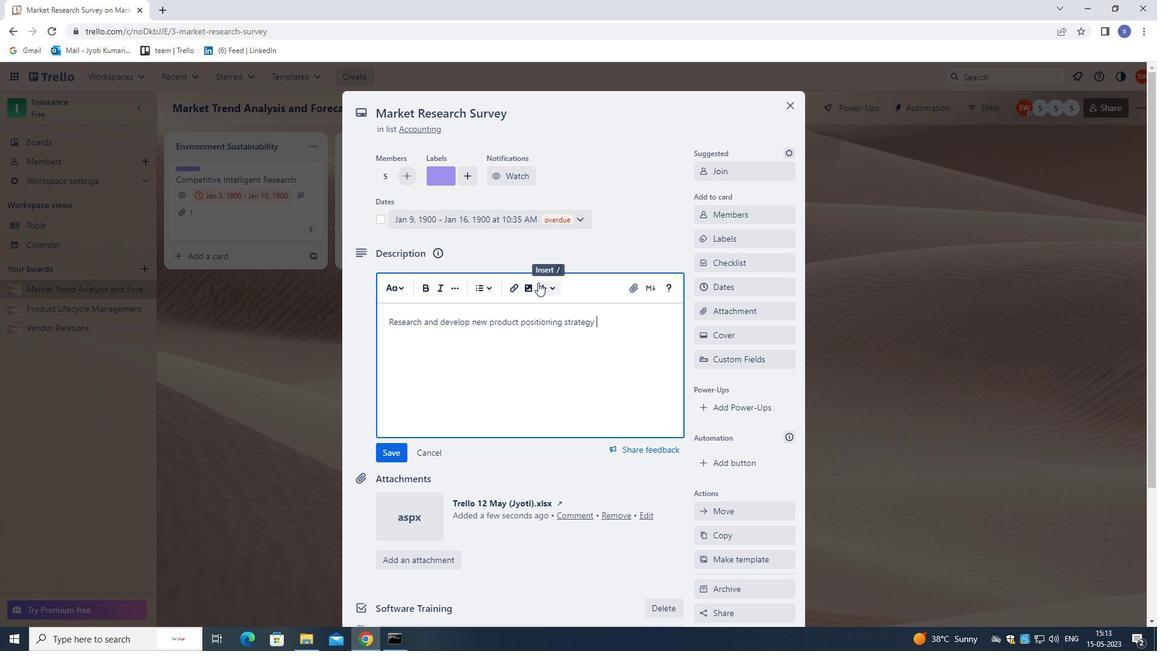 
Action: Mouse moved to (563, 412)
Screenshot: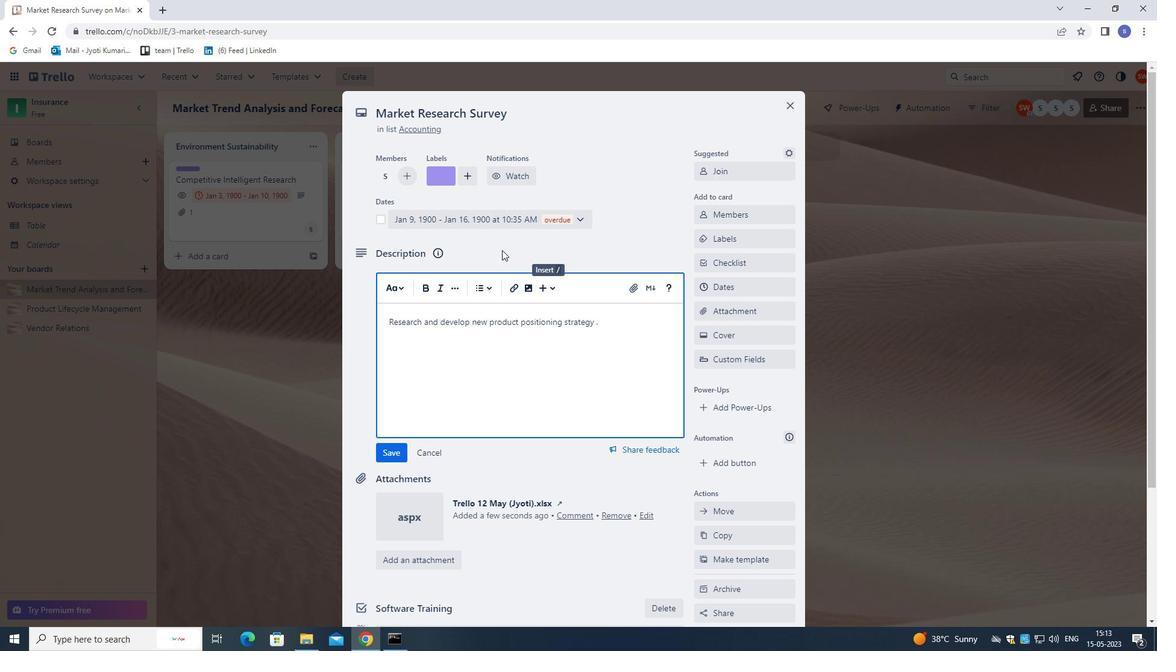 
Action: Mouse scrolled (563, 411) with delta (0, 0)
Screenshot: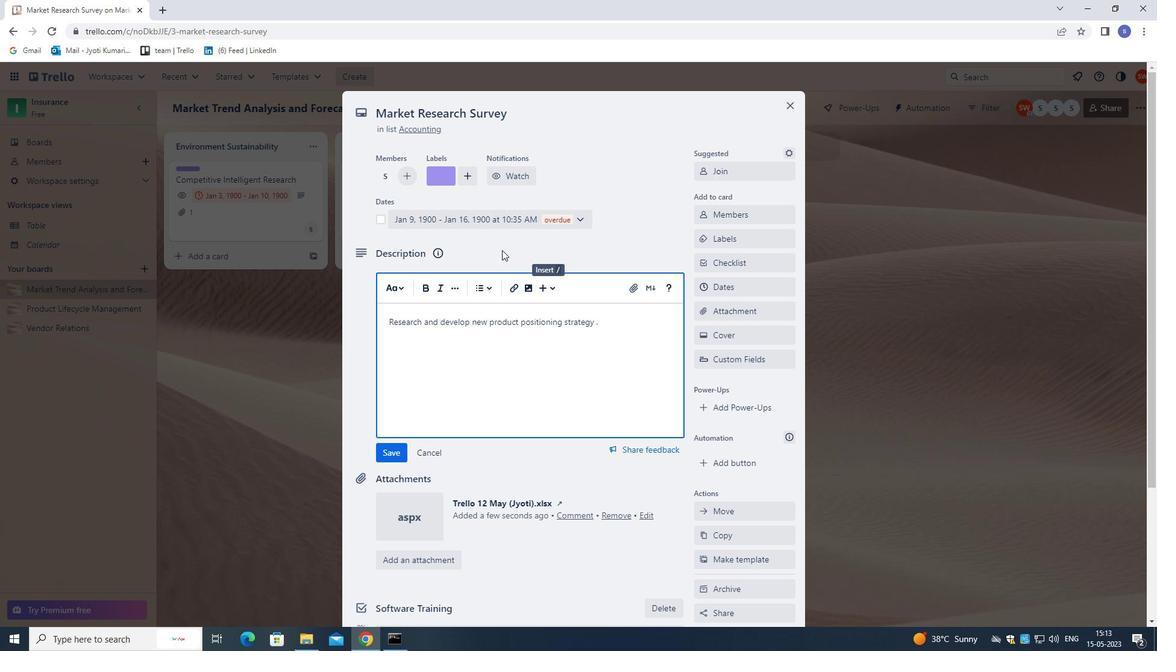 
Action: Mouse moved to (564, 431)
Screenshot: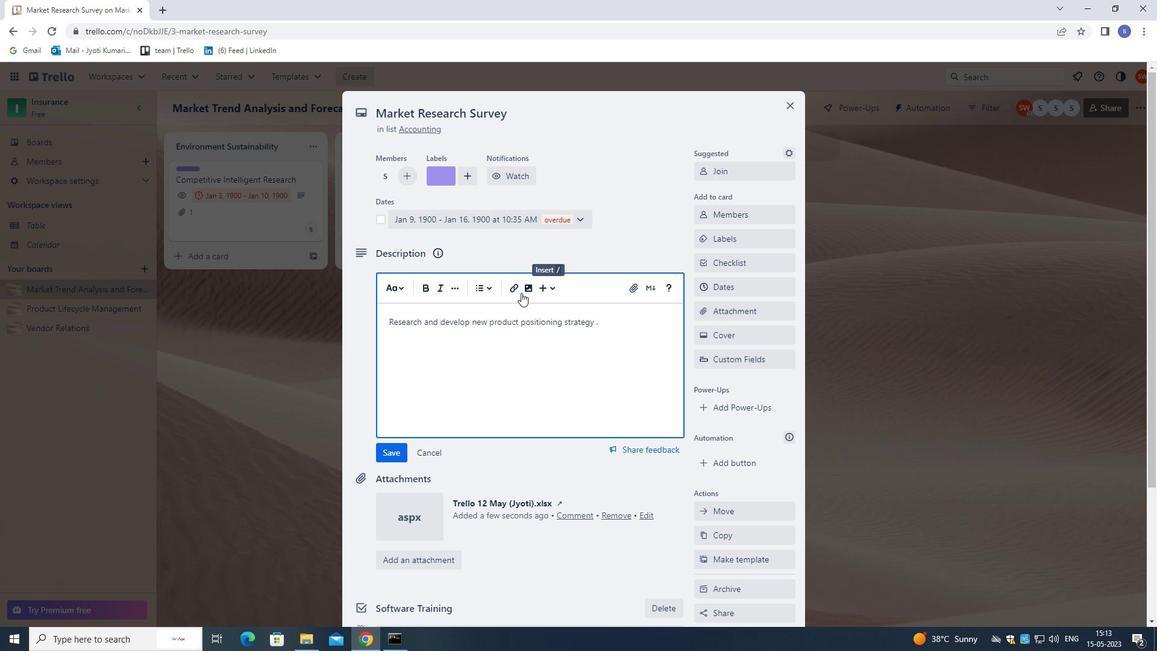 
Action: Mouse scrolled (564, 430) with delta (0, 0)
Screenshot: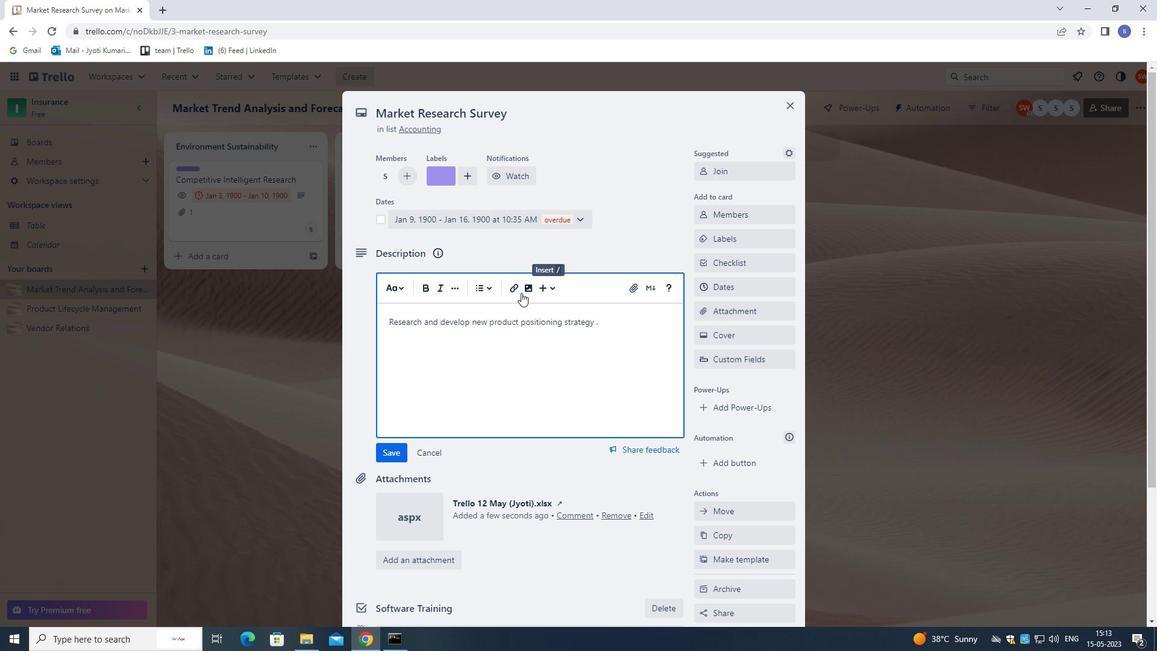 
Action: Mouse moved to (564, 438)
Screenshot: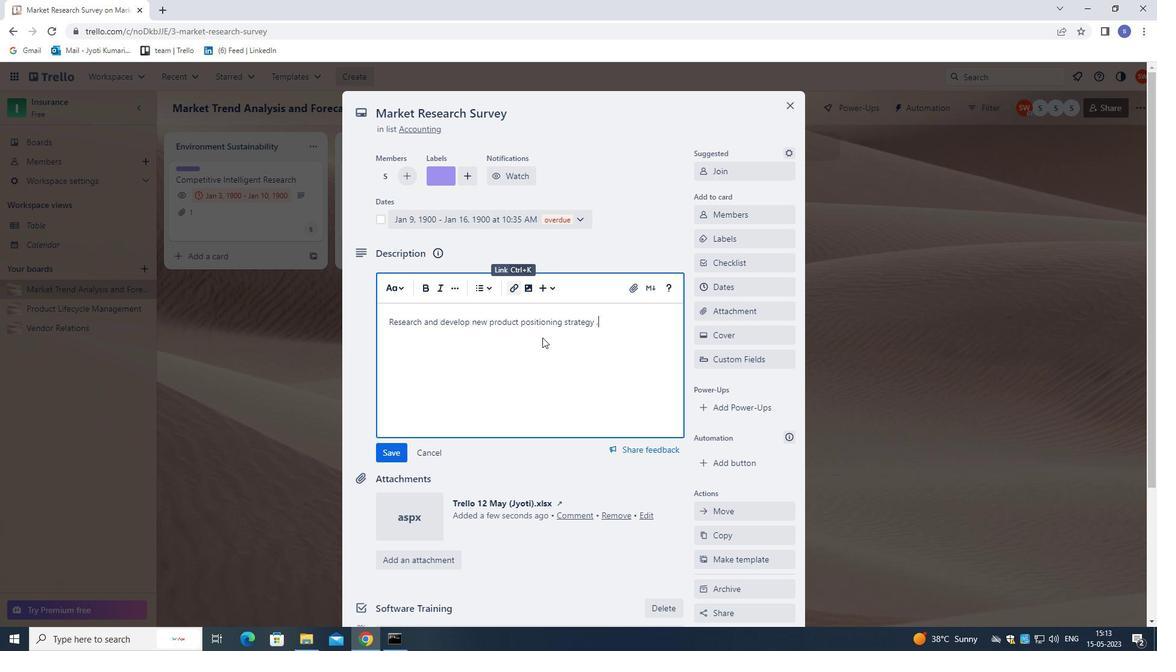 
Action: Mouse scrolled (564, 438) with delta (0, 0)
Screenshot: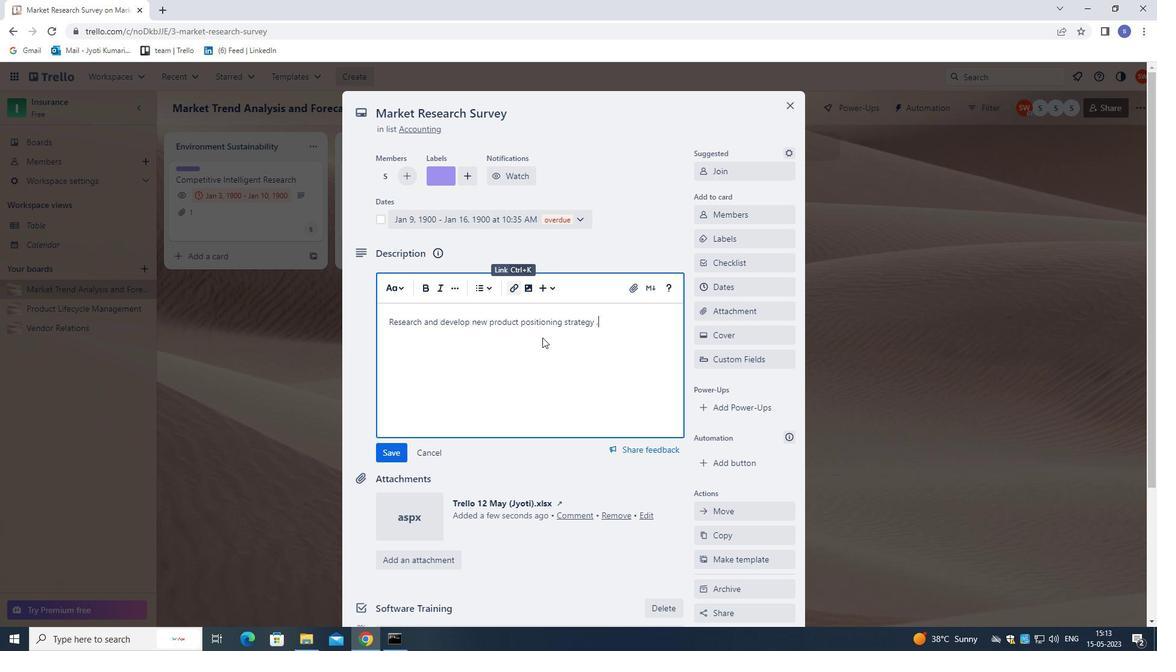 
Action: Mouse moved to (564, 446)
Screenshot: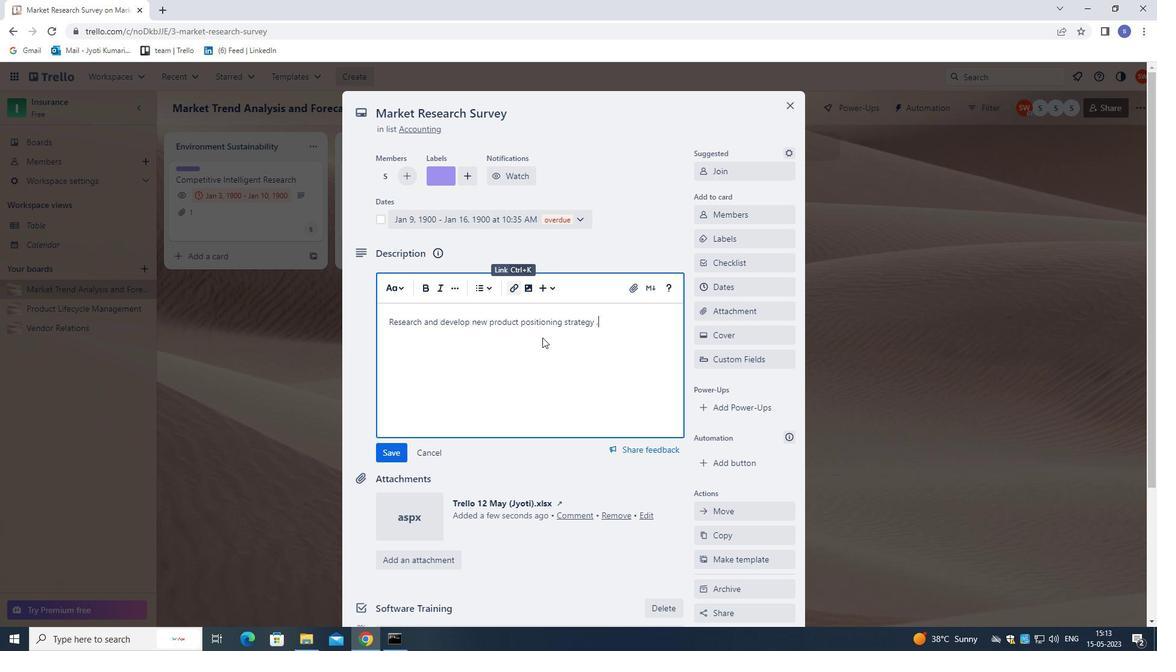 
Action: Mouse scrolled (564, 446) with delta (0, 0)
Screenshot: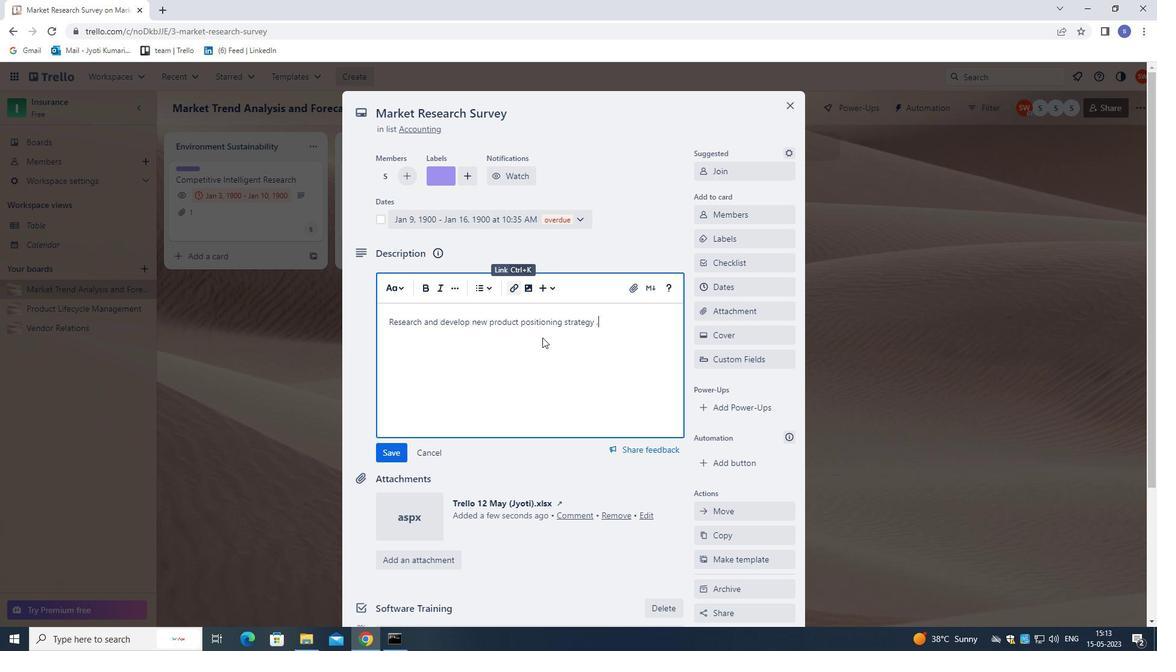 
Action: Mouse moved to (564, 451)
Screenshot: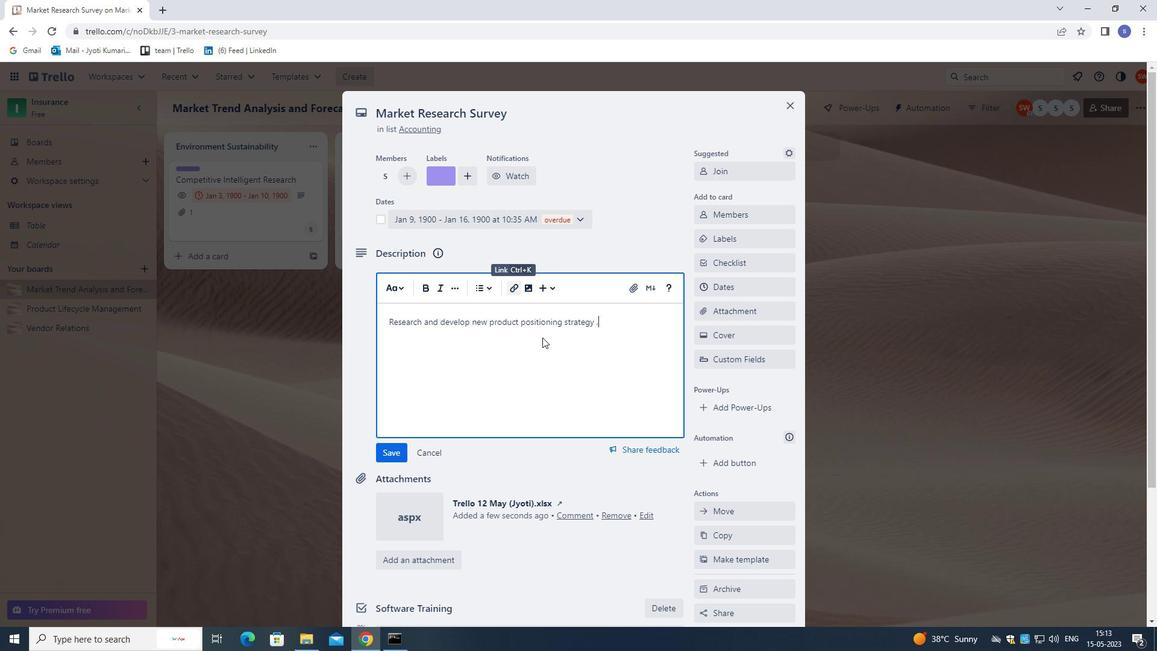 
Action: Mouse scrolled (564, 450) with delta (0, 0)
Screenshot: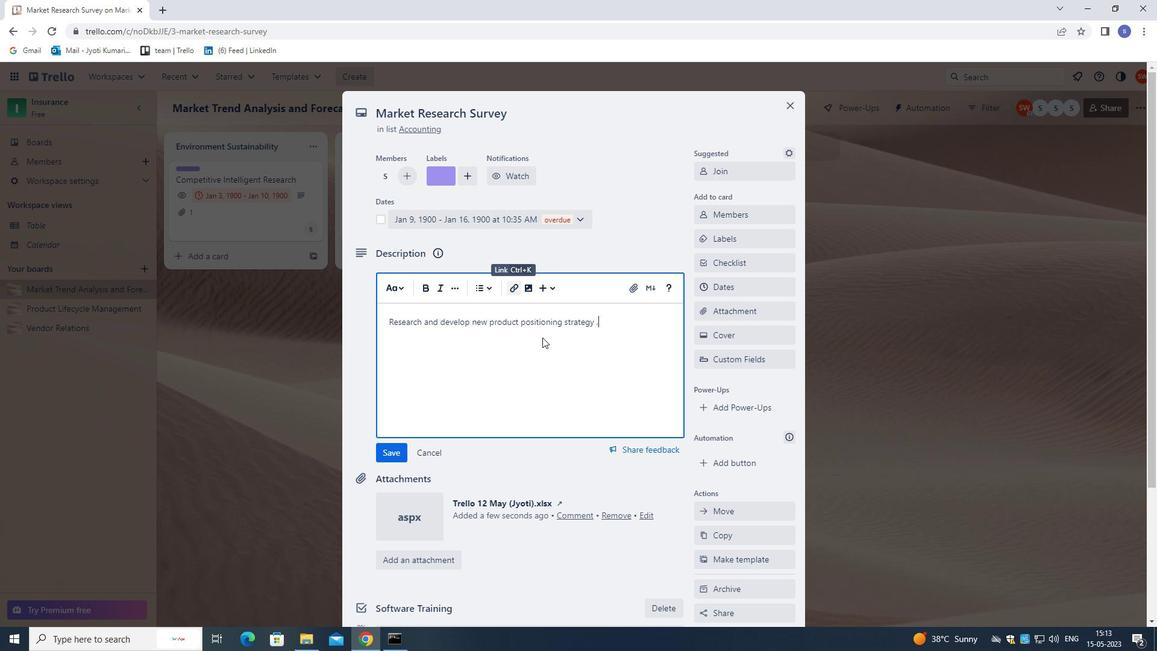 
Action: Mouse moved to (571, 474)
Screenshot: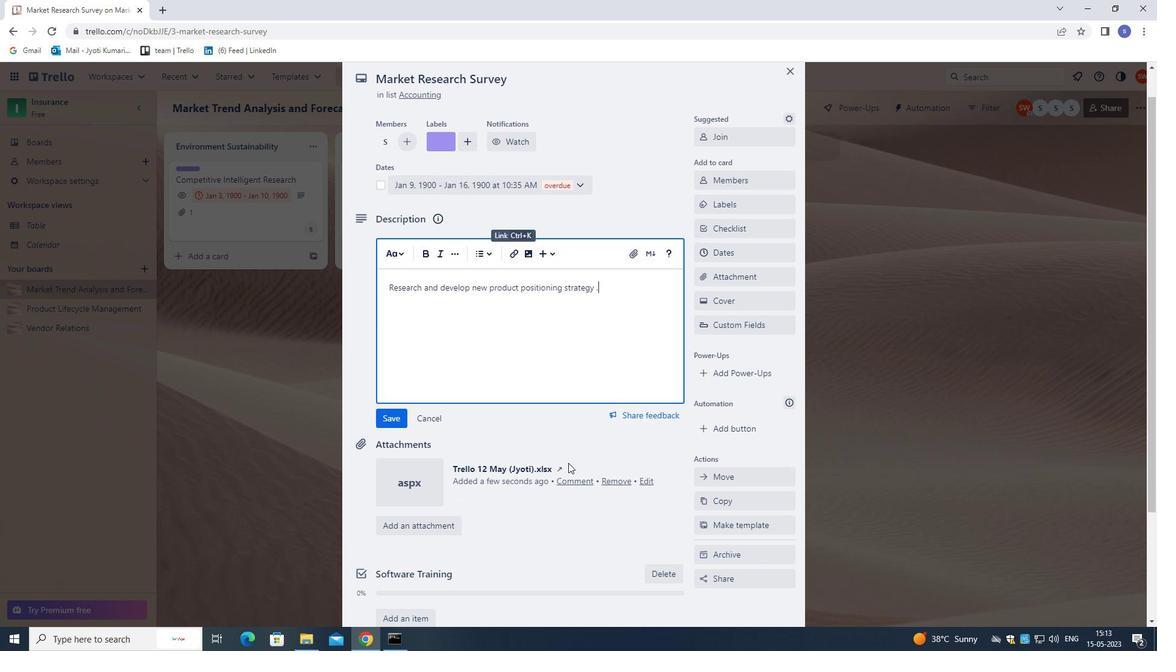 
Action: Mouse scrolled (571, 473) with delta (0, 0)
Screenshot: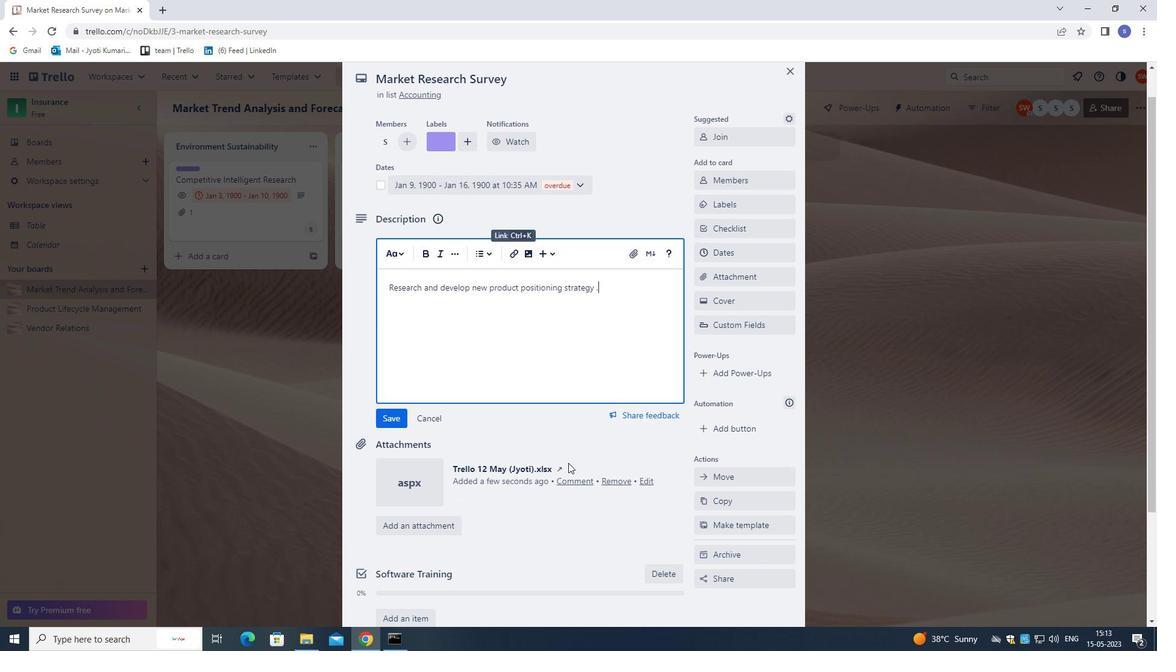 
Action: Mouse moved to (569, 501)
Screenshot: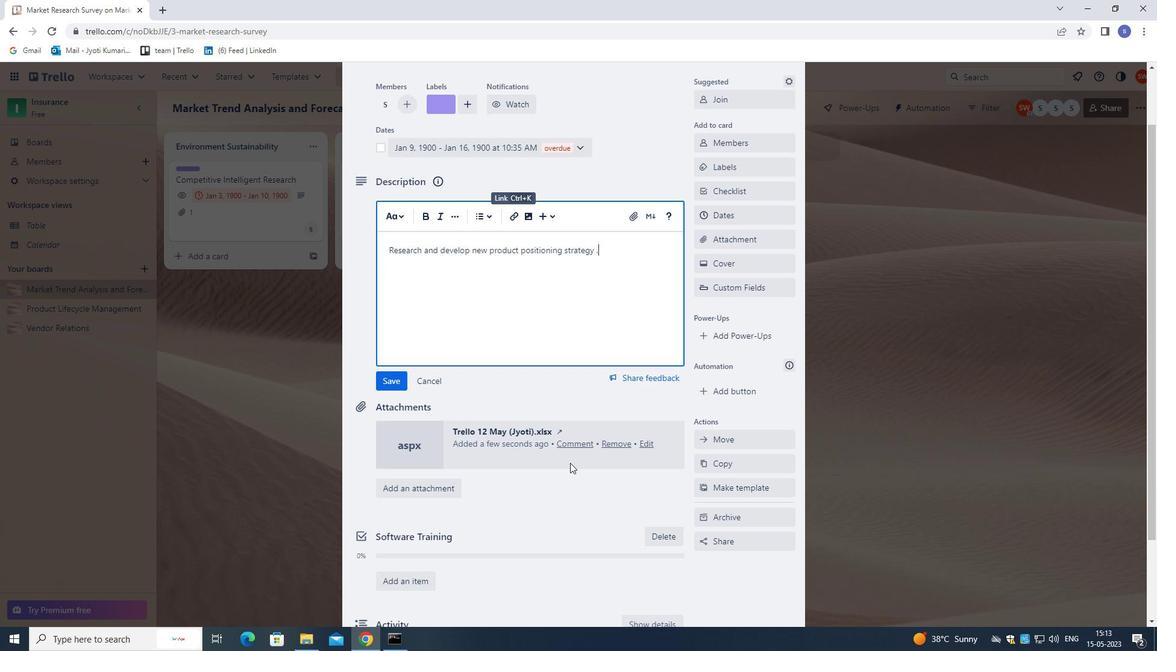 
Action: Mouse scrolled (569, 501) with delta (0, 0)
Screenshot: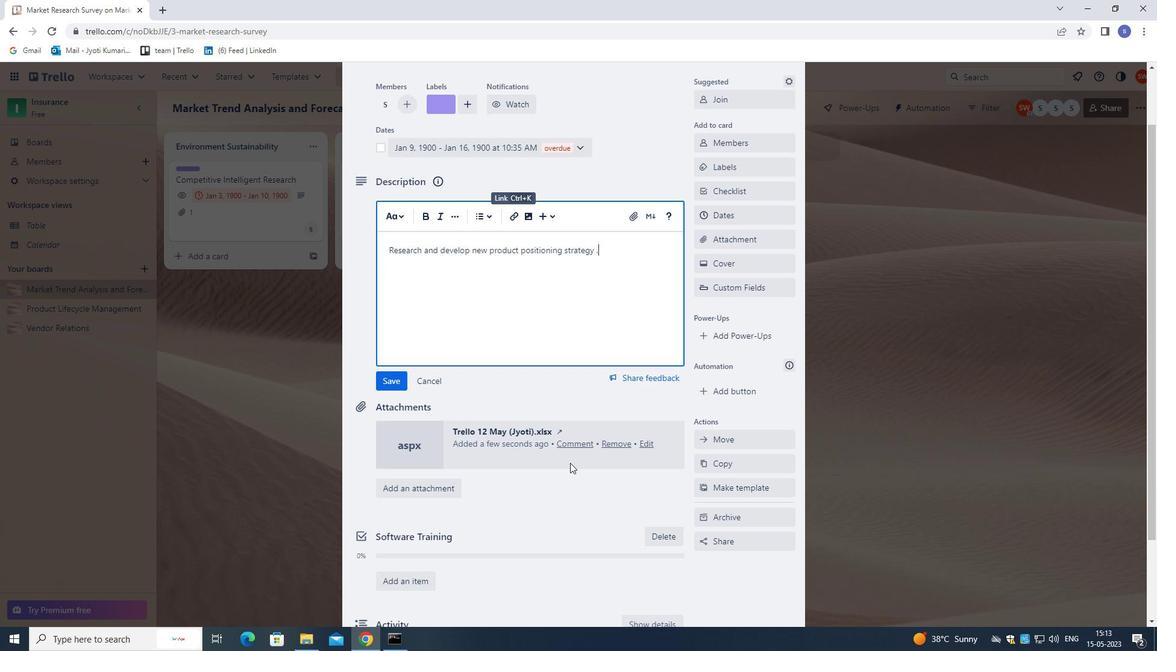 
Action: Mouse moved to (569, 516)
Screenshot: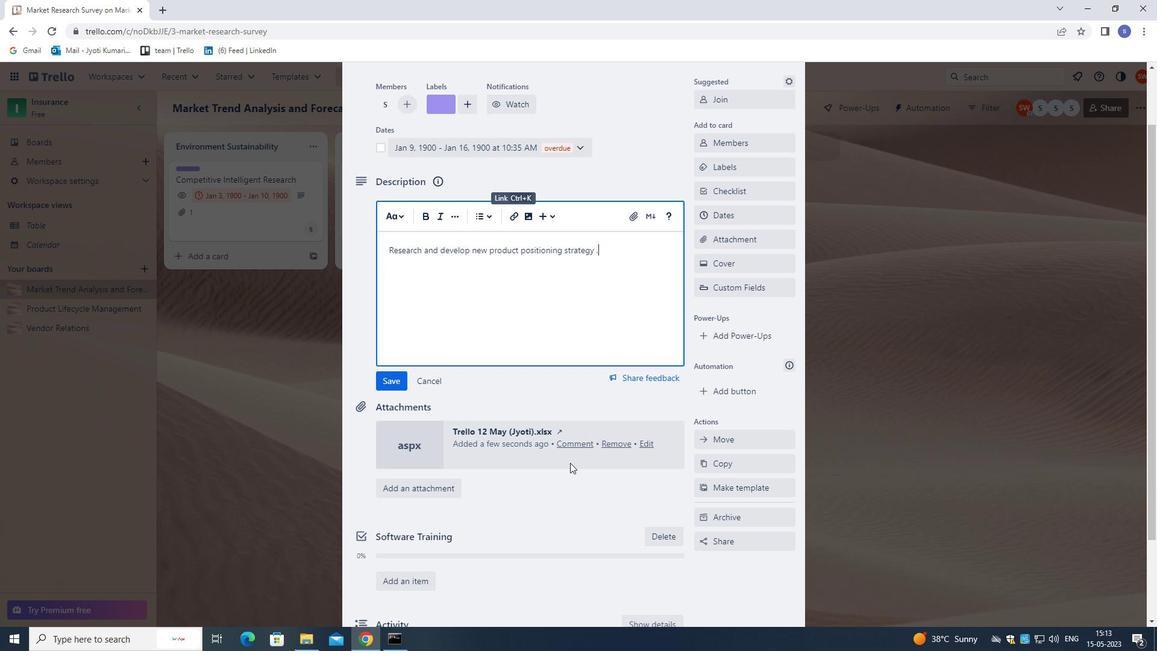 
Action: Mouse scrolled (569, 516) with delta (0, 0)
Screenshot: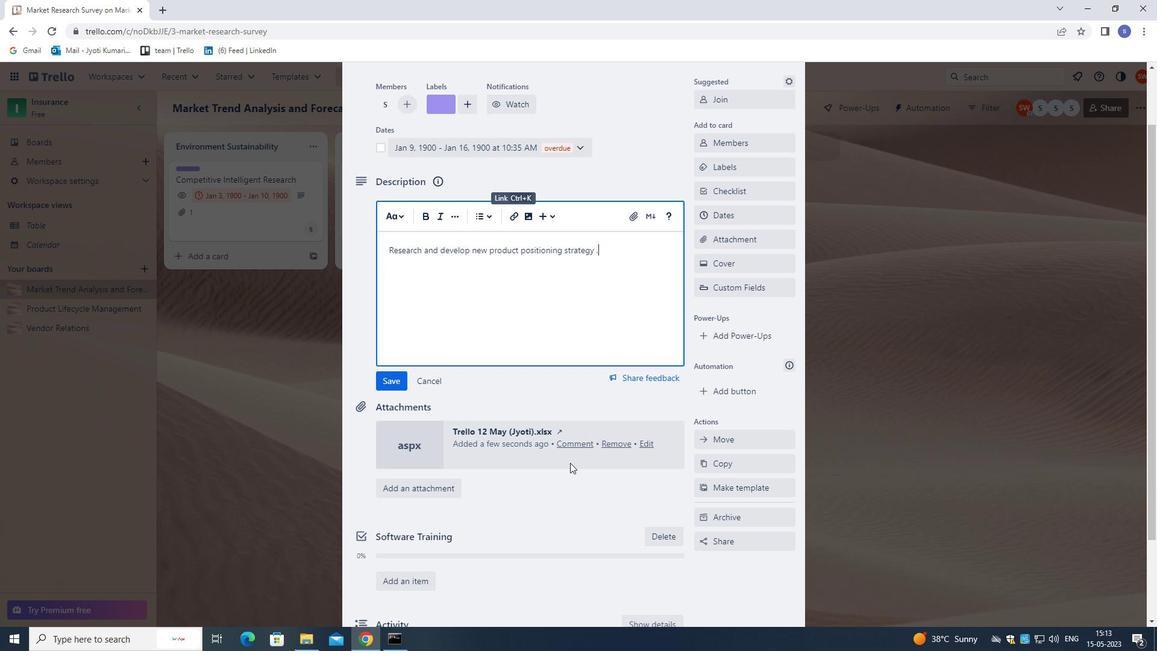 
Action: Mouse moved to (561, 546)
Screenshot: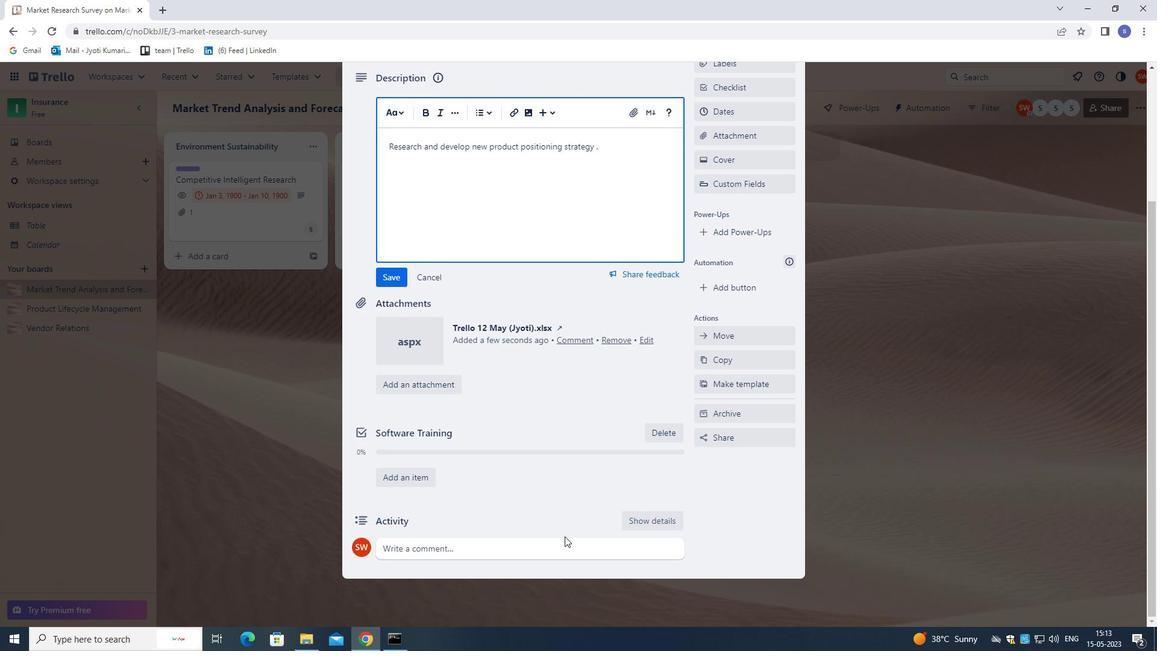 
Action: Mouse pressed left at (561, 546)
Screenshot: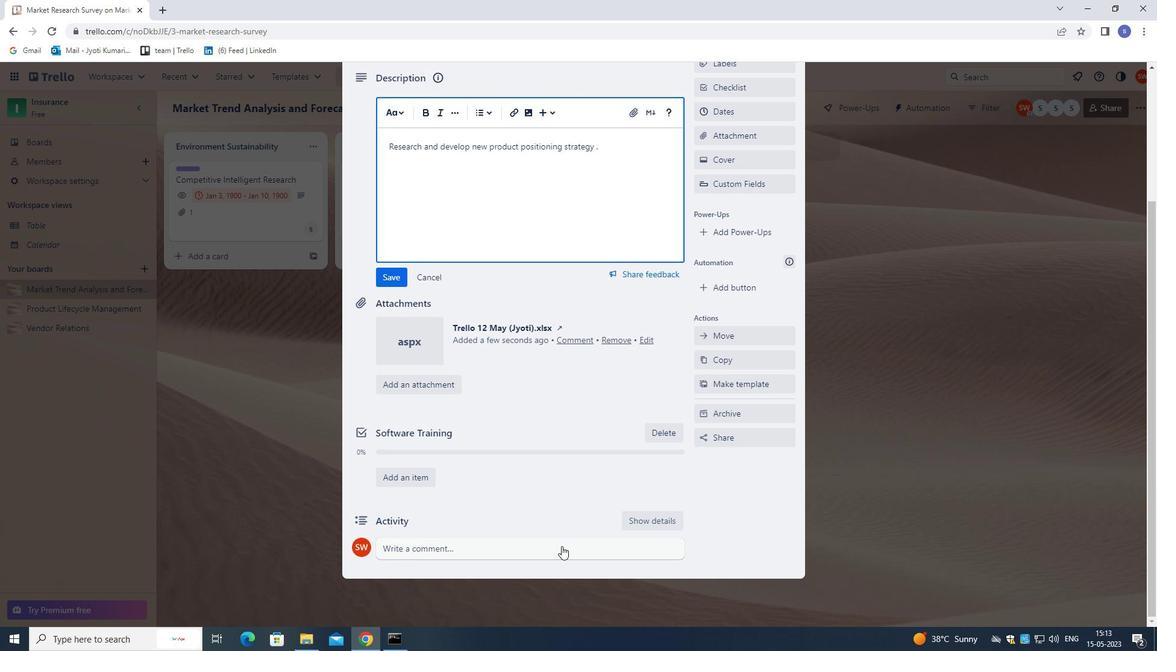 
Action: Mouse moved to (552, 466)
Screenshot: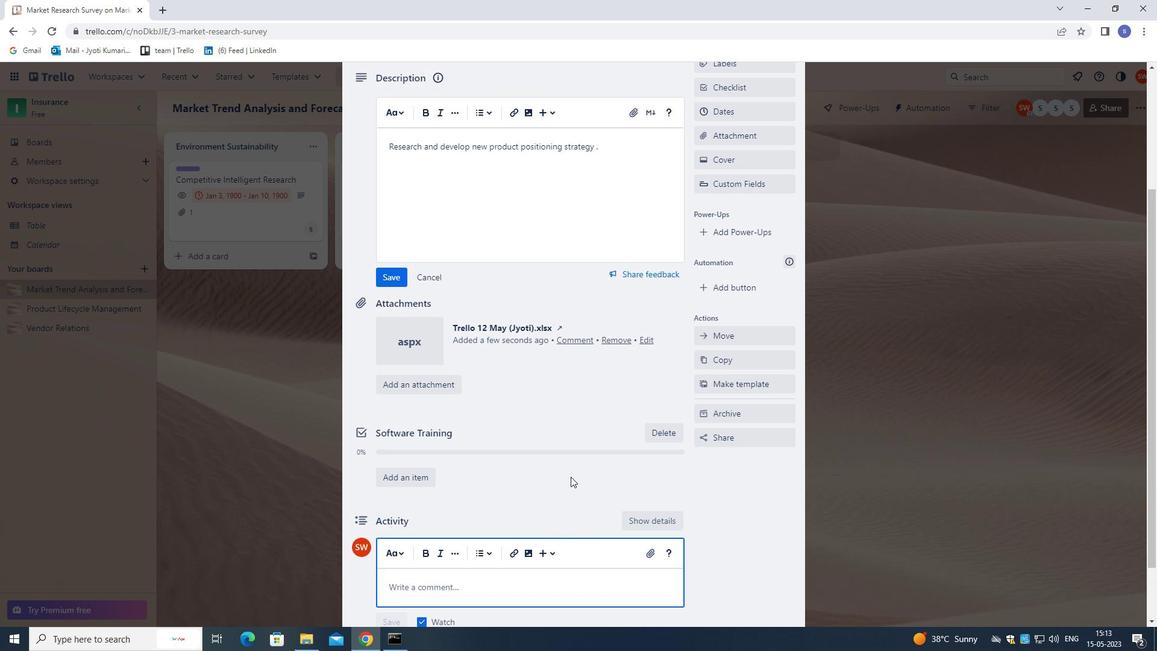 
Action: Key pressed <Key.shift><Key.shift><Key.shift><Key.shift>WE<Key.space>SHOULD<Key.space>APPROACH<Key.space>THIS<Key.space>TASK<Key.space>WITH<Key.space>A<Key.space>SENSE<Key.space>OF<Key.space>COMMUNITY<Key.space>AND<Key.space>TEAMWORK.
Screenshot: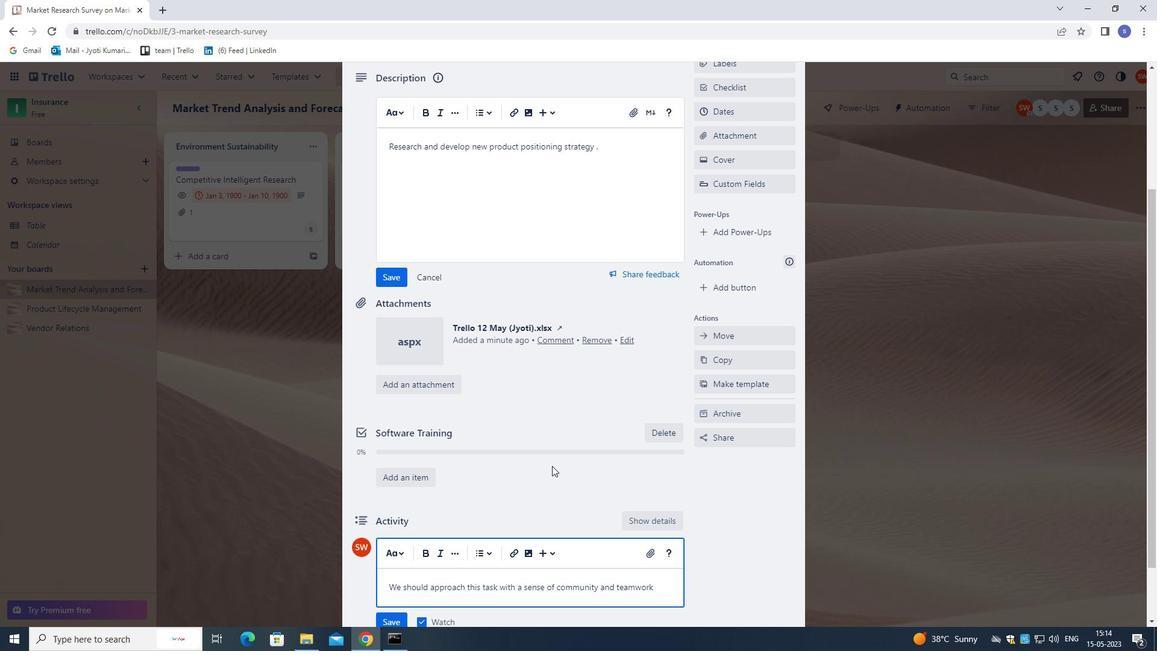 
Action: Mouse moved to (395, 281)
Screenshot: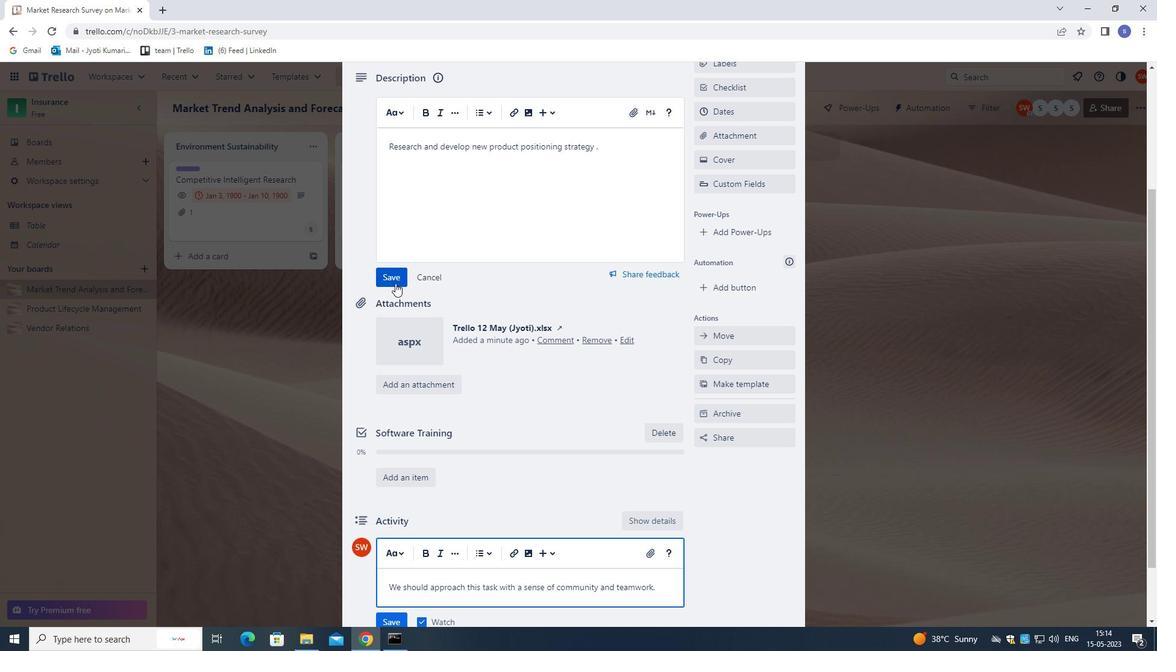 
Action: Mouse pressed left at (395, 281)
Screenshot: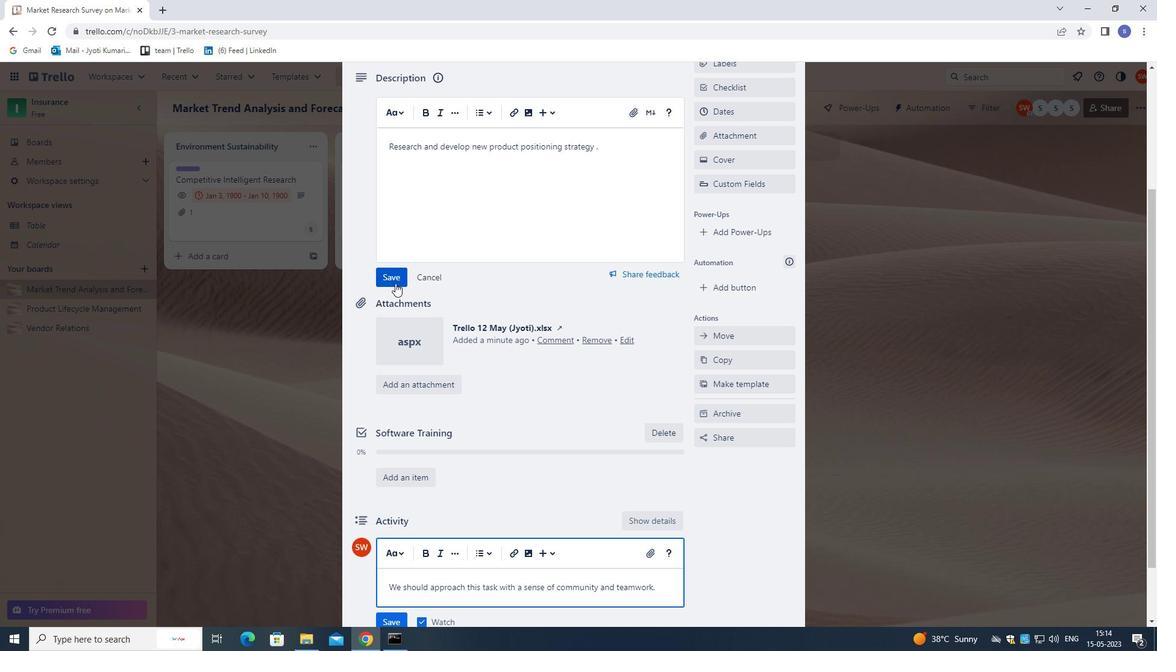 
Action: Mouse moved to (396, 549)
Screenshot: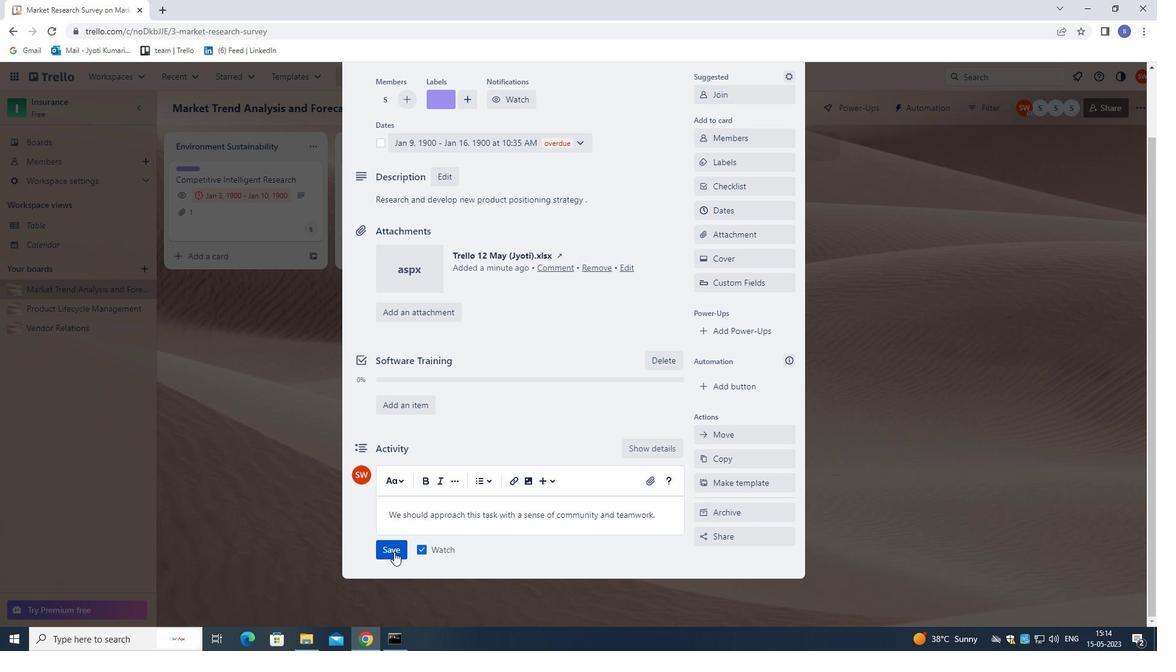 
Action: Mouse pressed left at (396, 549)
Screenshot: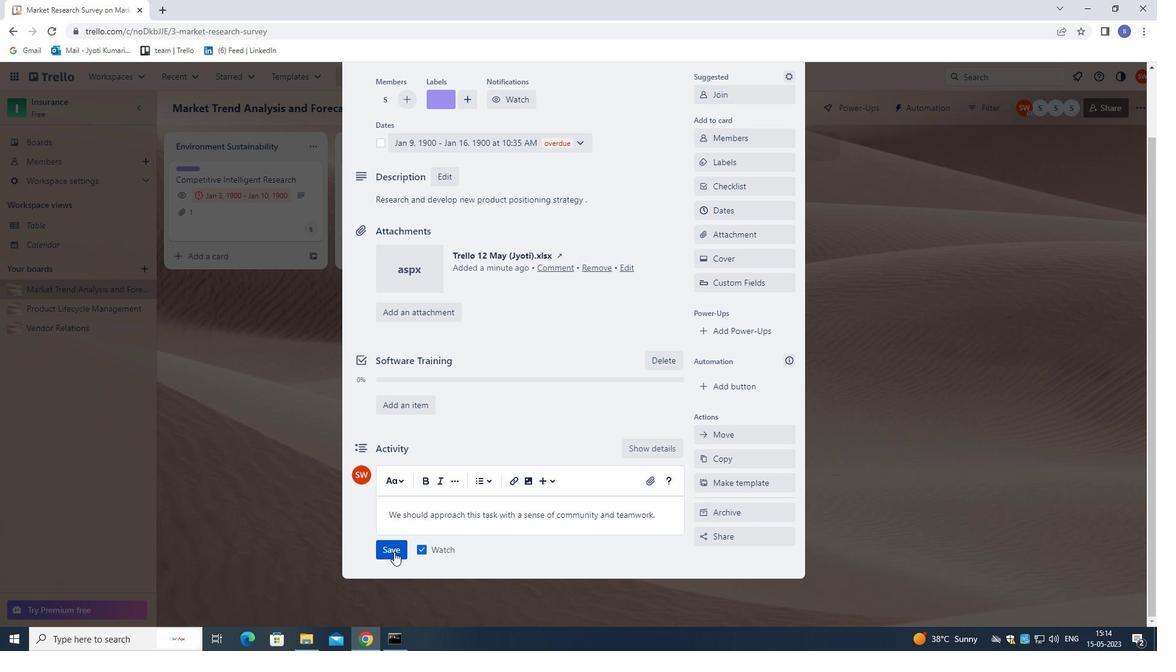 
Action: Mouse moved to (429, 516)
Screenshot: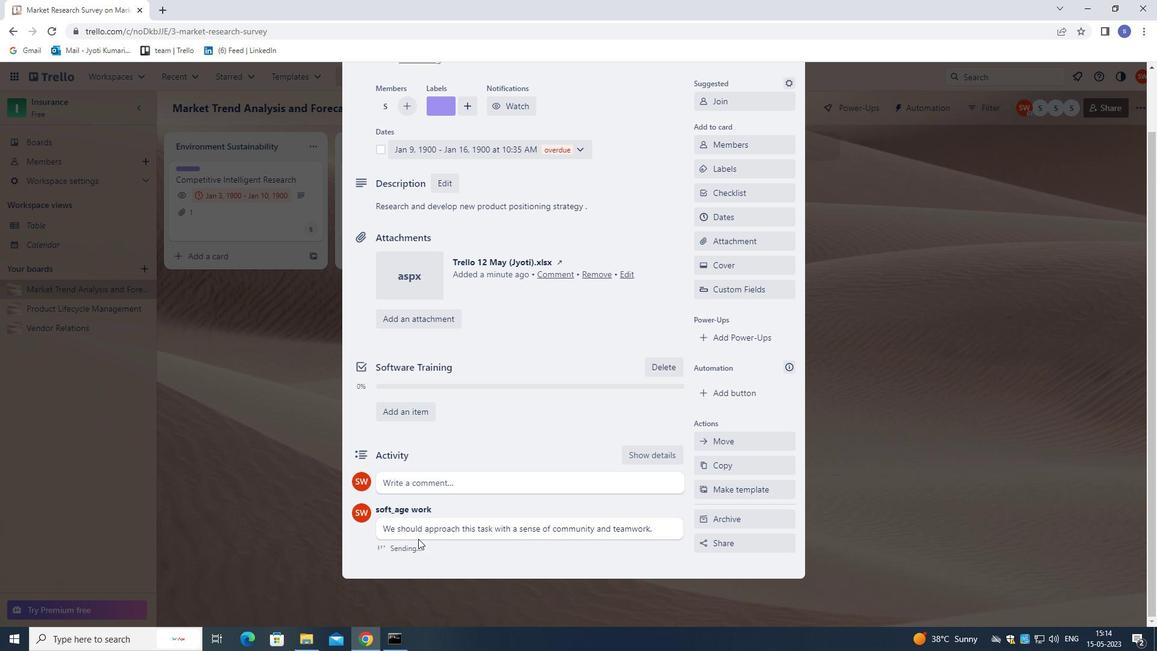 
Action: Mouse scrolled (429, 517) with delta (0, 0)
Screenshot: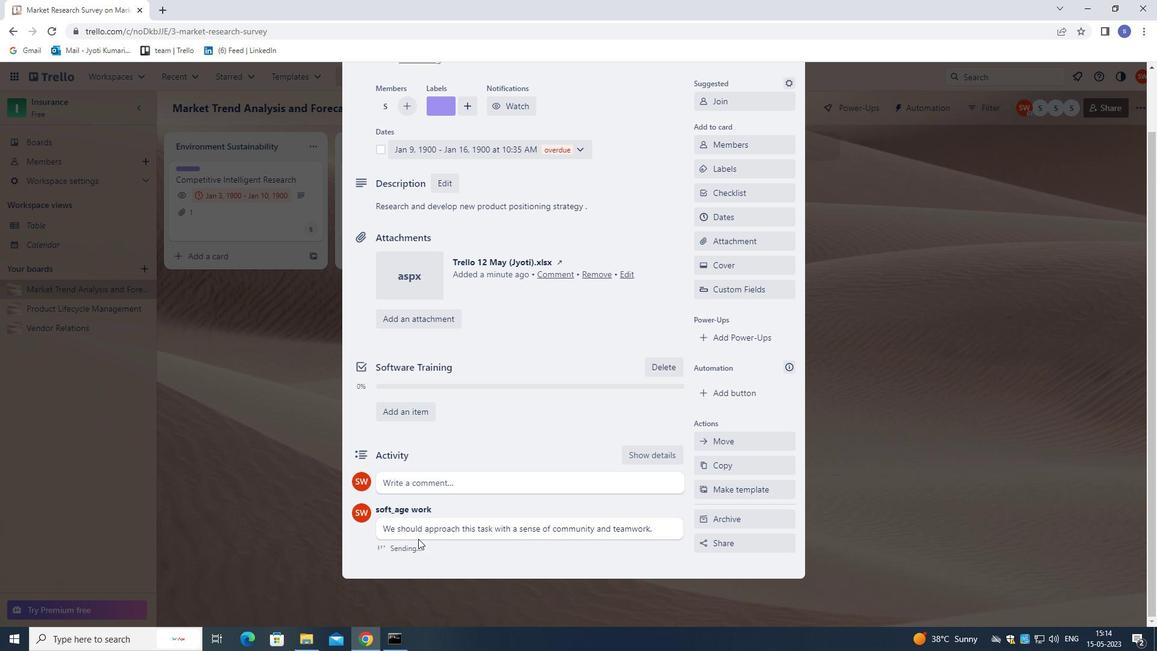 
Action: Mouse moved to (431, 514)
Screenshot: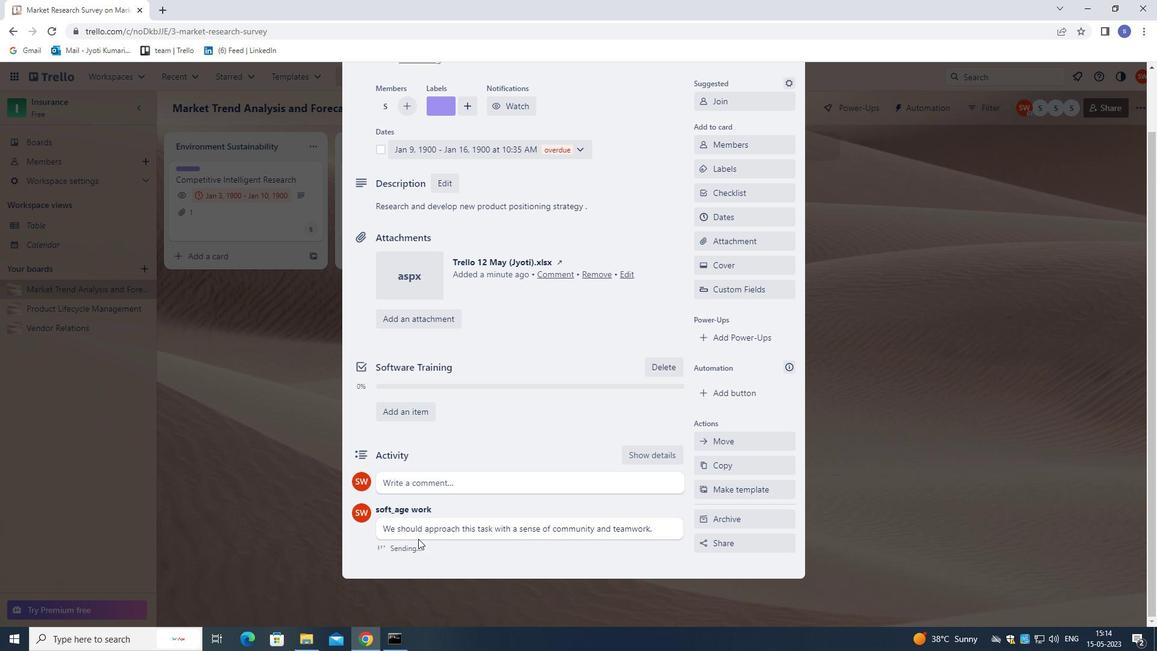 
Action: Mouse scrolled (431, 515) with delta (0, 0)
Screenshot: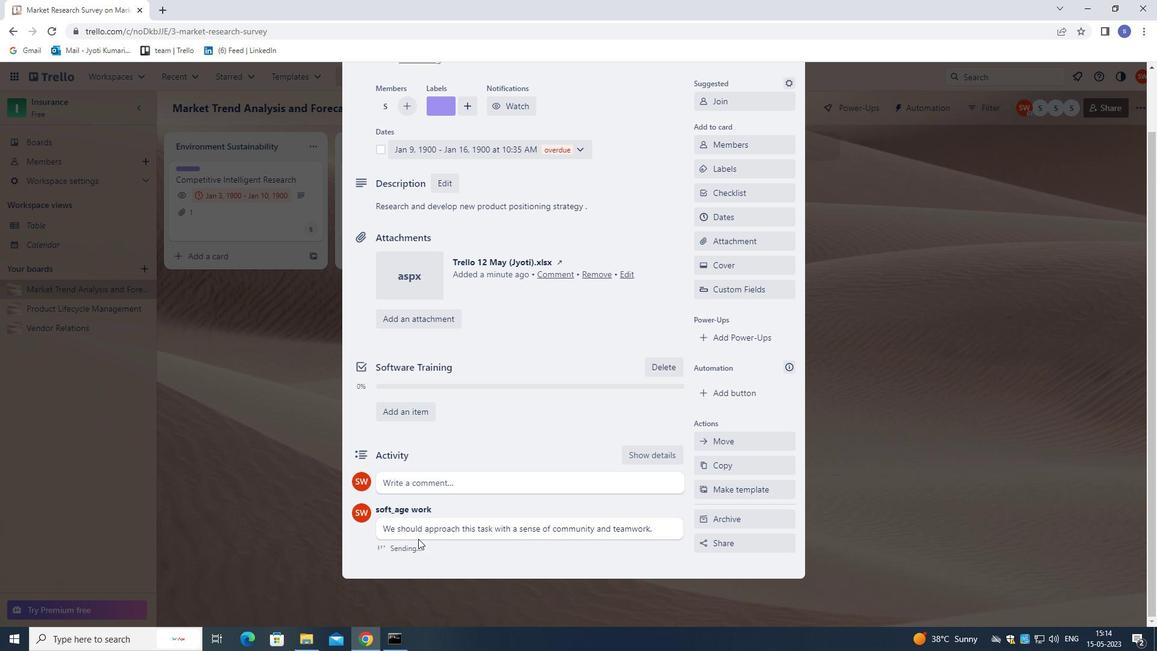 
Action: Mouse moved to (432, 513)
Screenshot: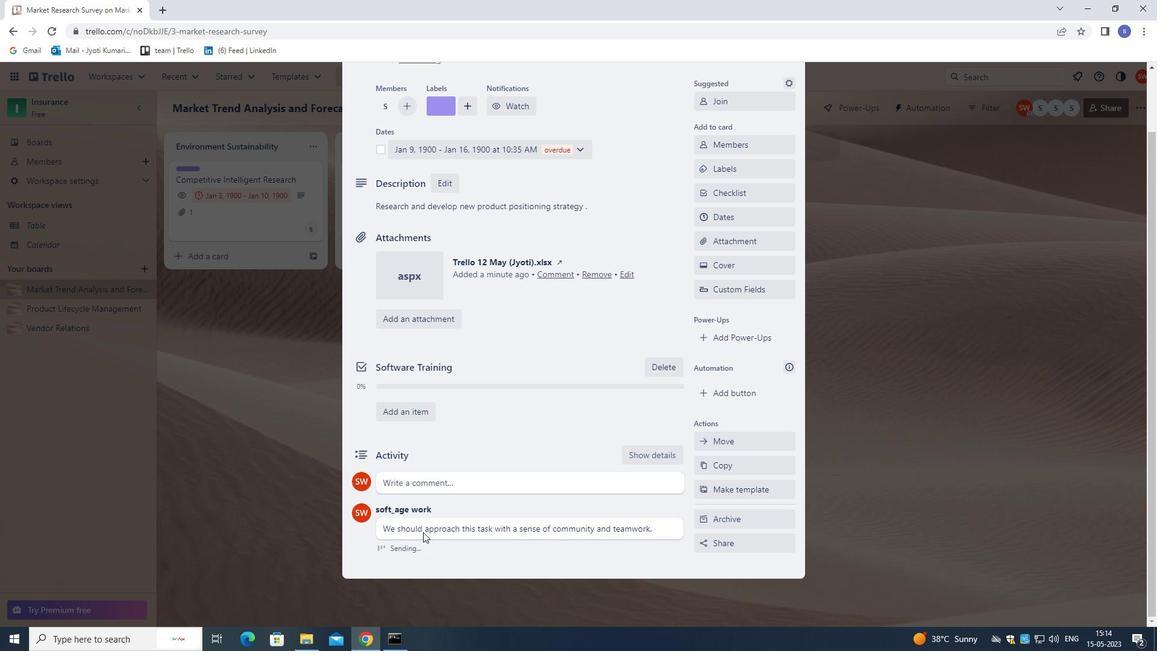 
Action: Mouse scrolled (432, 514) with delta (0, 0)
Screenshot: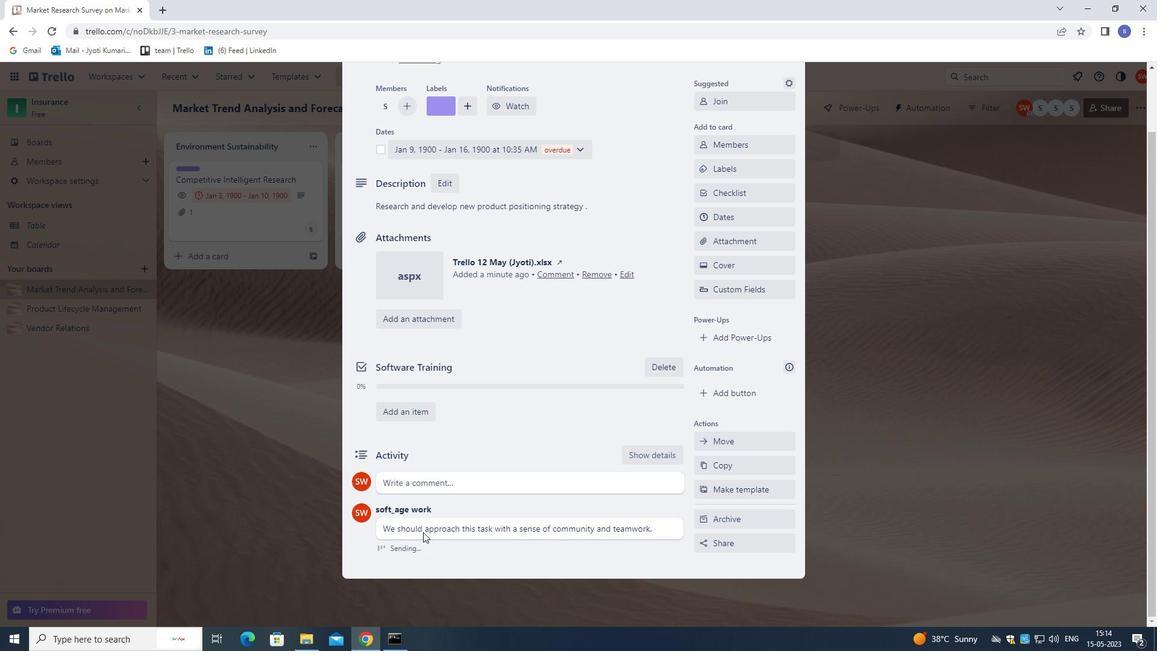 
Action: Mouse moved to (433, 510)
Screenshot: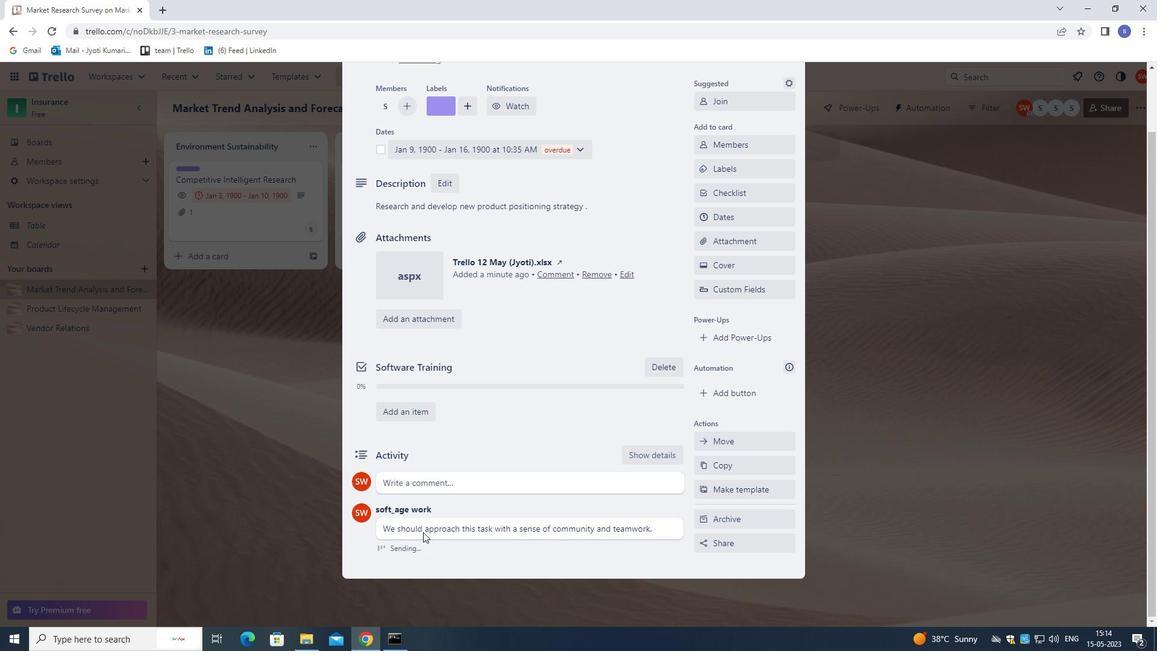 
Action: Mouse scrolled (433, 510) with delta (0, 0)
Screenshot: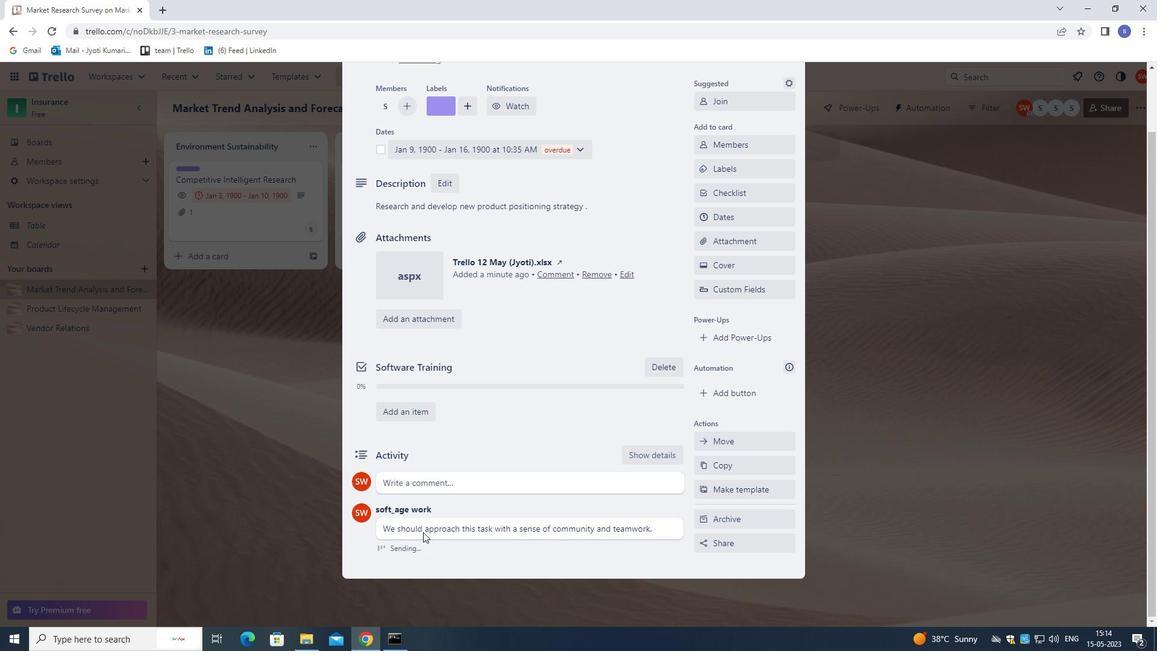 
Action: Mouse moved to (440, 494)
Screenshot: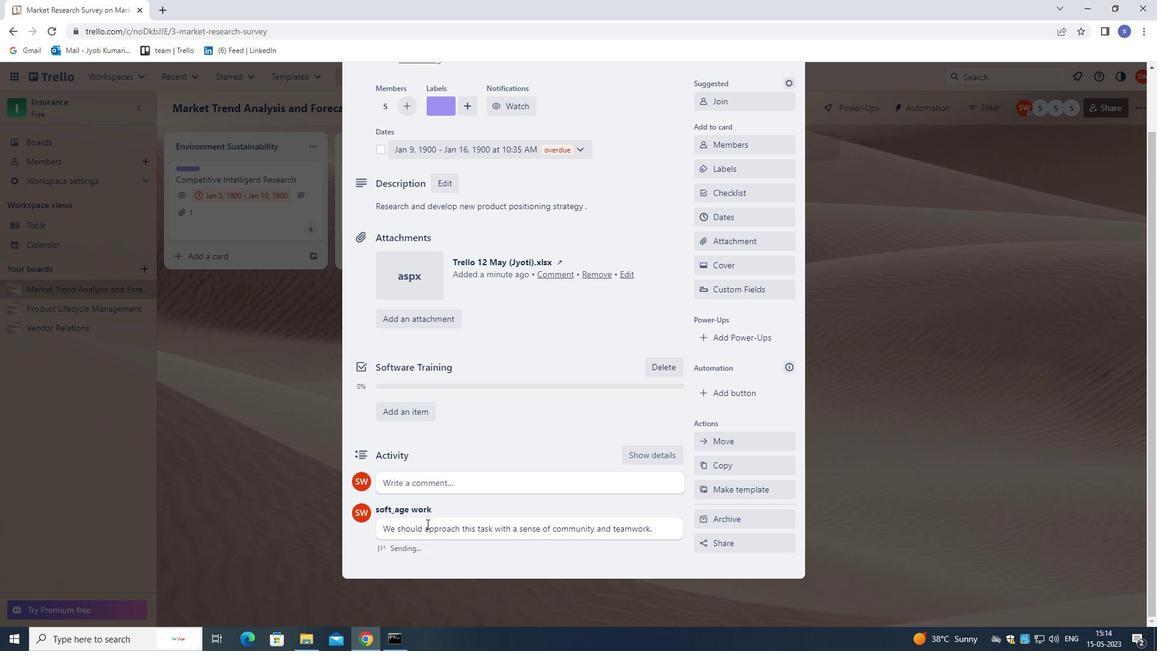 
Action: Mouse scrolled (440, 495) with delta (0, 0)
Screenshot: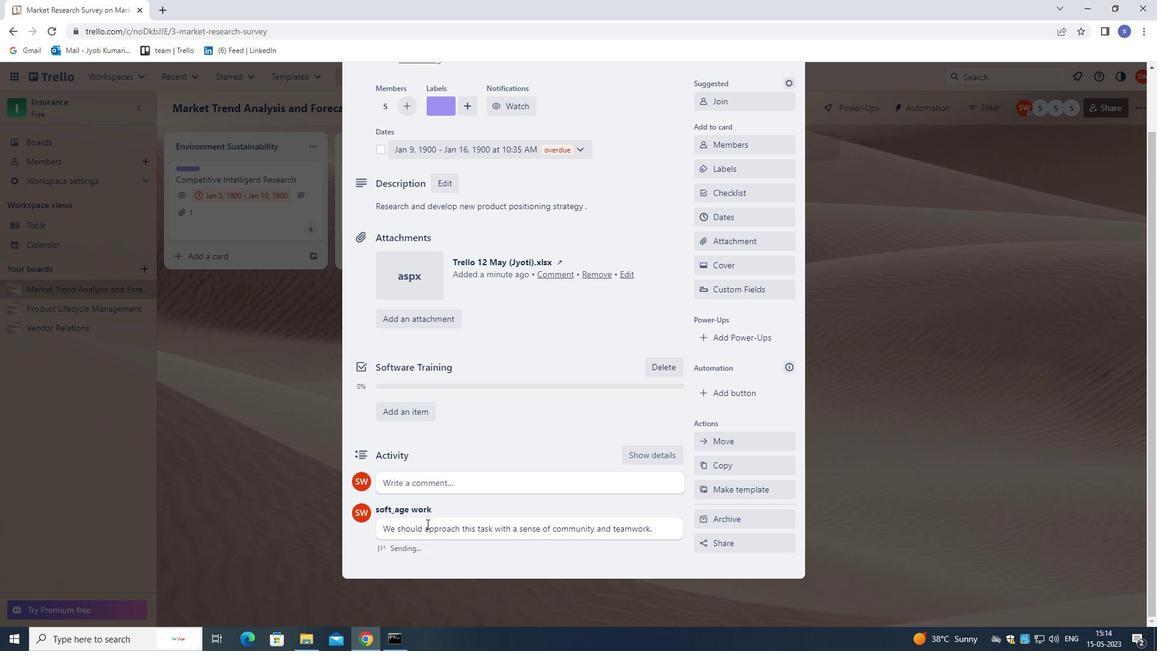 
Action: Mouse moved to (476, 446)
Screenshot: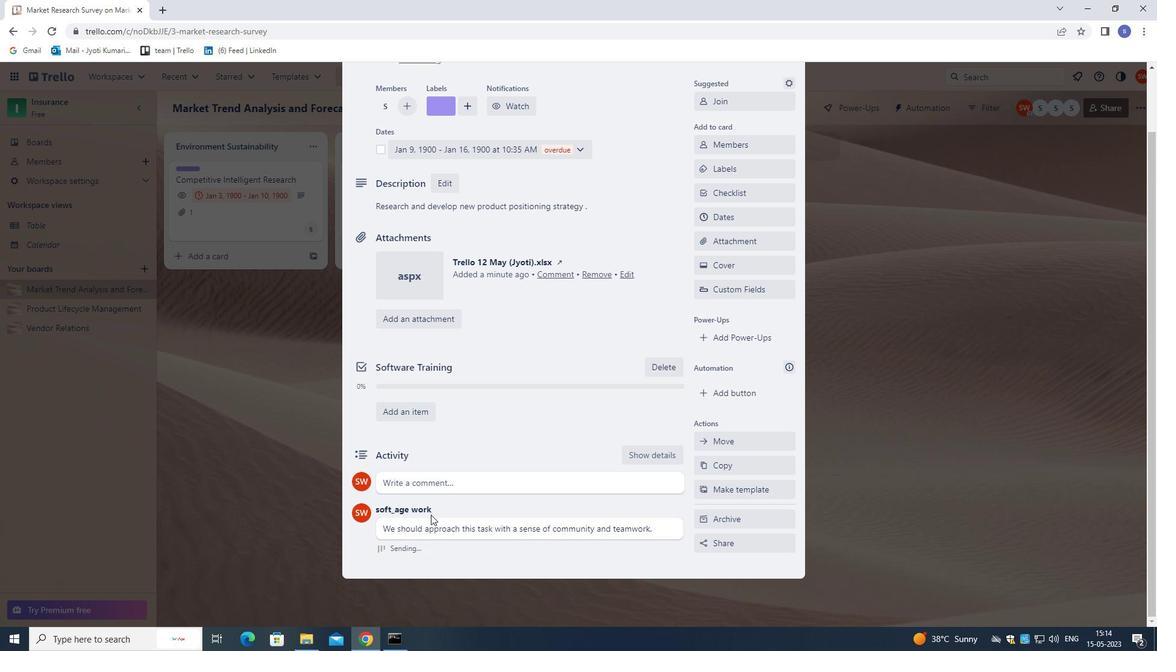 
Action: Mouse scrolled (476, 447) with delta (0, 0)
Screenshot: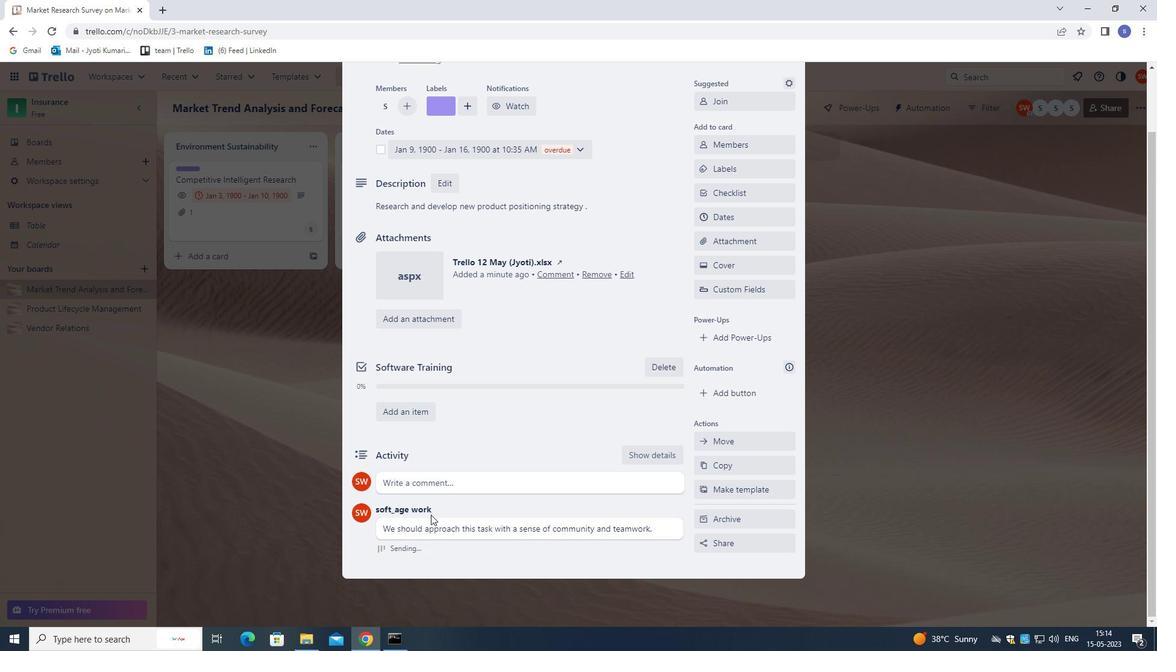 
Action: Mouse moved to (788, 255)
Screenshot: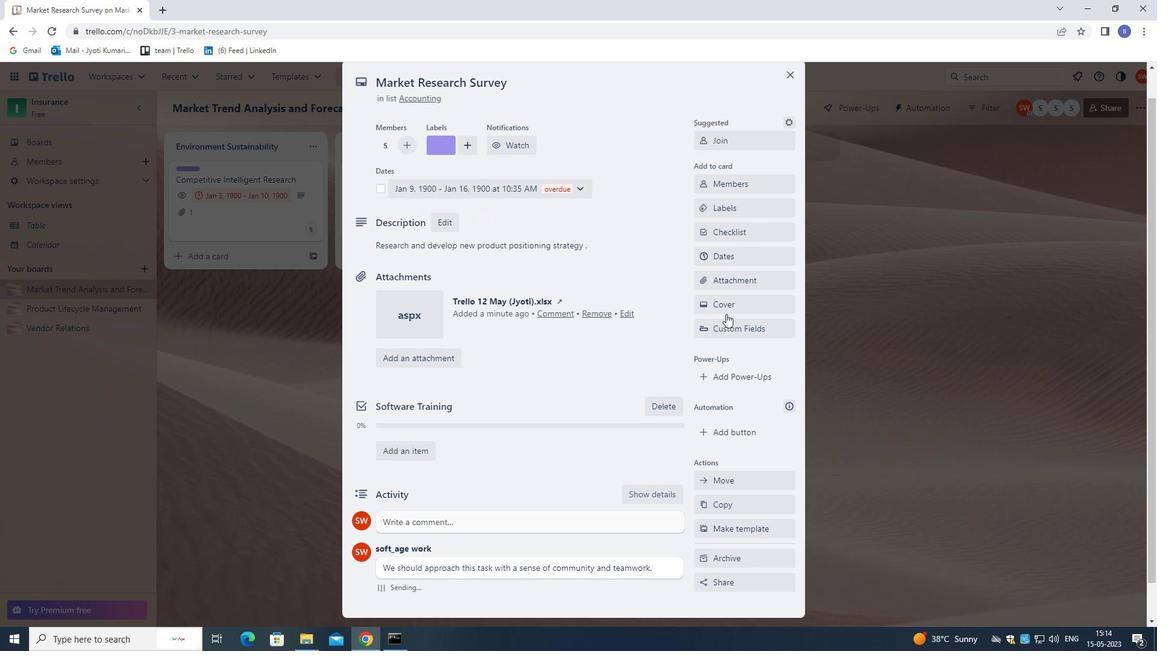 
Action: Mouse scrolled (788, 254) with delta (0, 0)
Screenshot: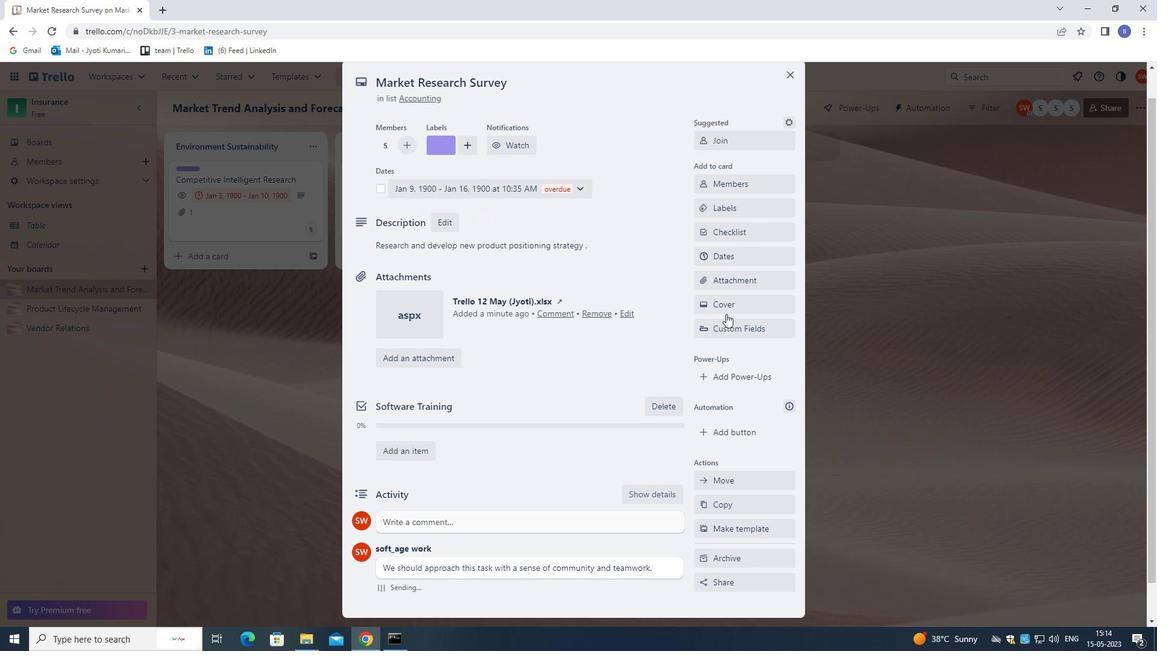 
Action: Mouse moved to (791, 137)
Screenshot: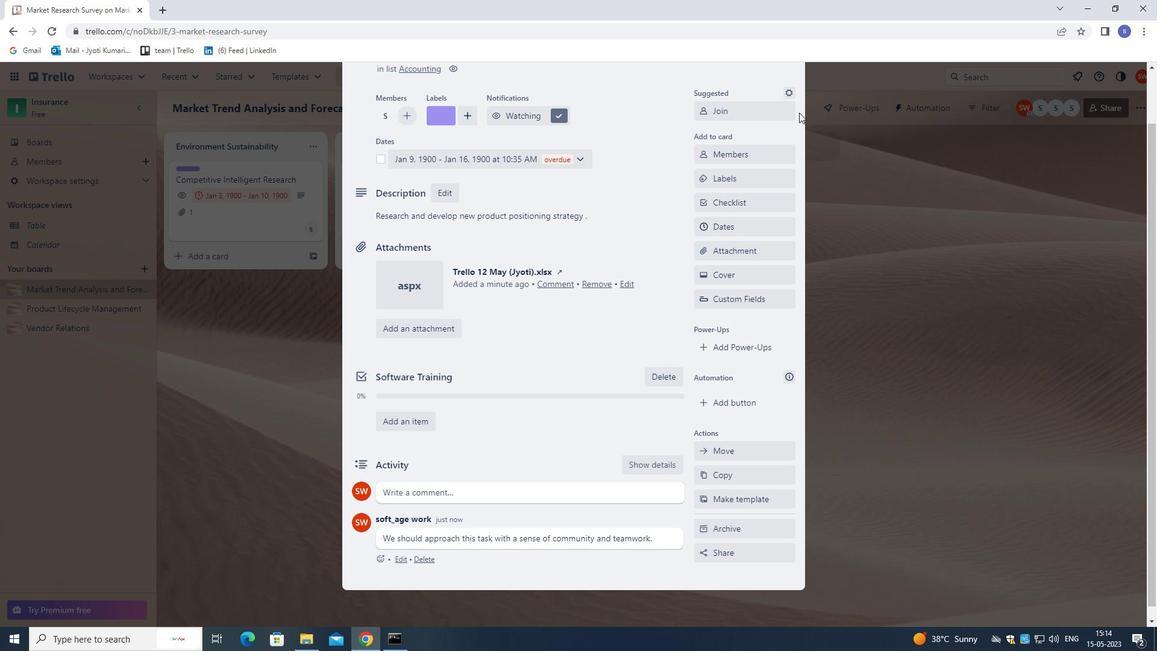 
Action: Mouse scrolled (791, 138) with delta (0, 0)
Screenshot: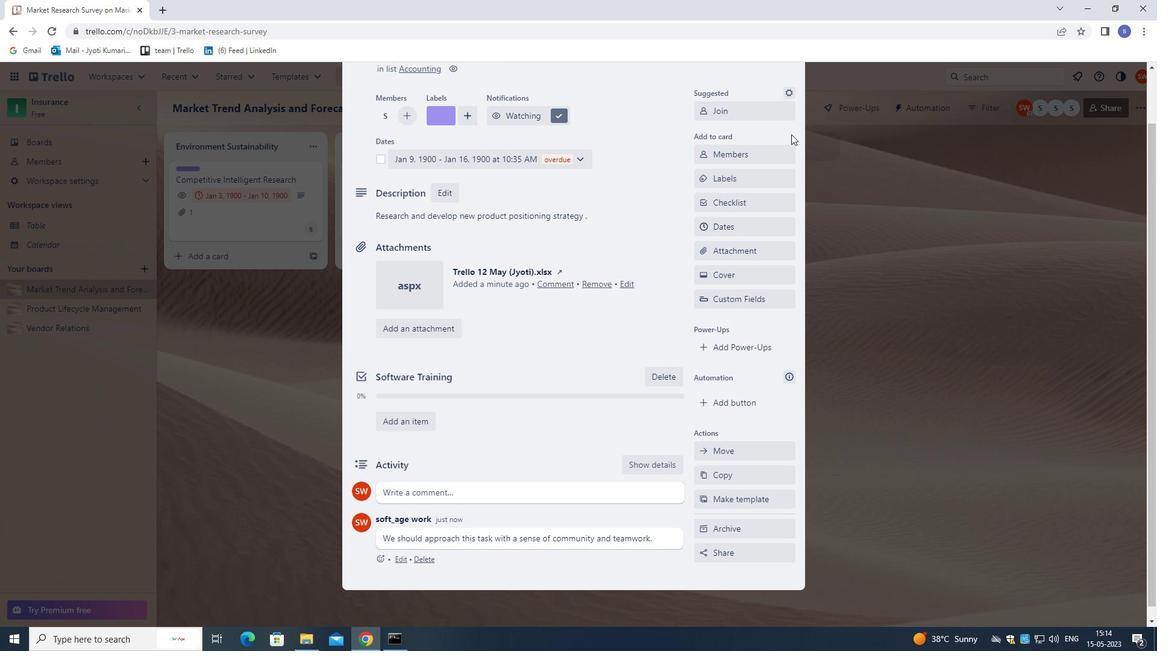 
Action: Mouse scrolled (791, 138) with delta (0, 0)
Screenshot: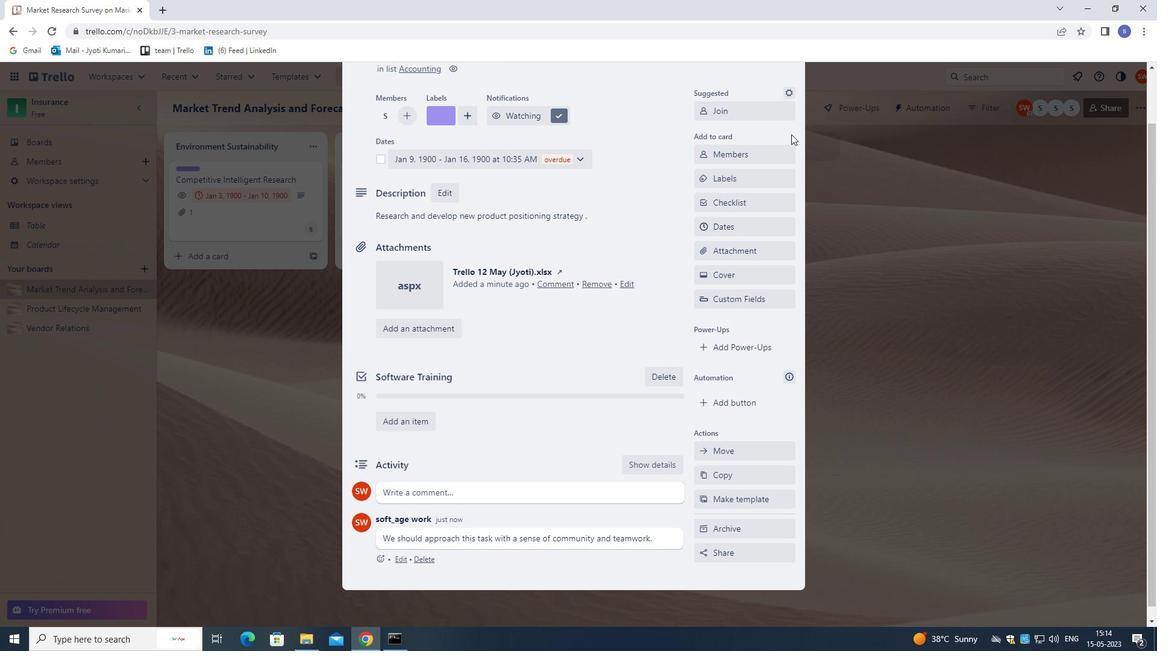 
Action: Mouse scrolled (791, 138) with delta (0, 0)
Screenshot: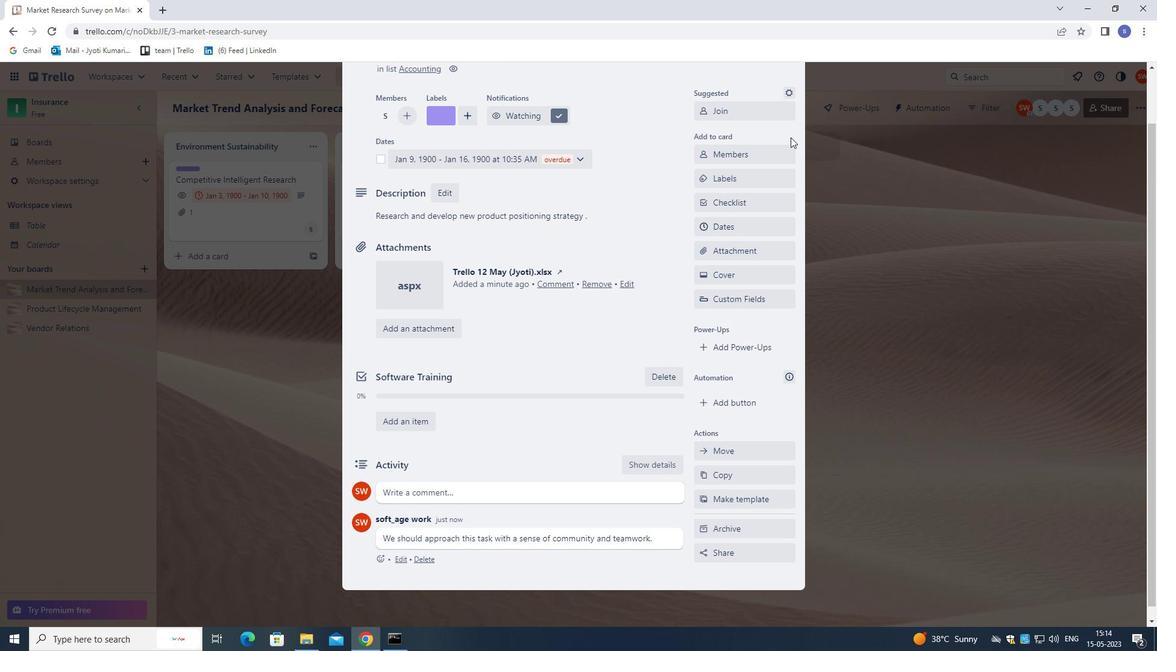 
Action: Mouse moved to (792, 105)
Screenshot: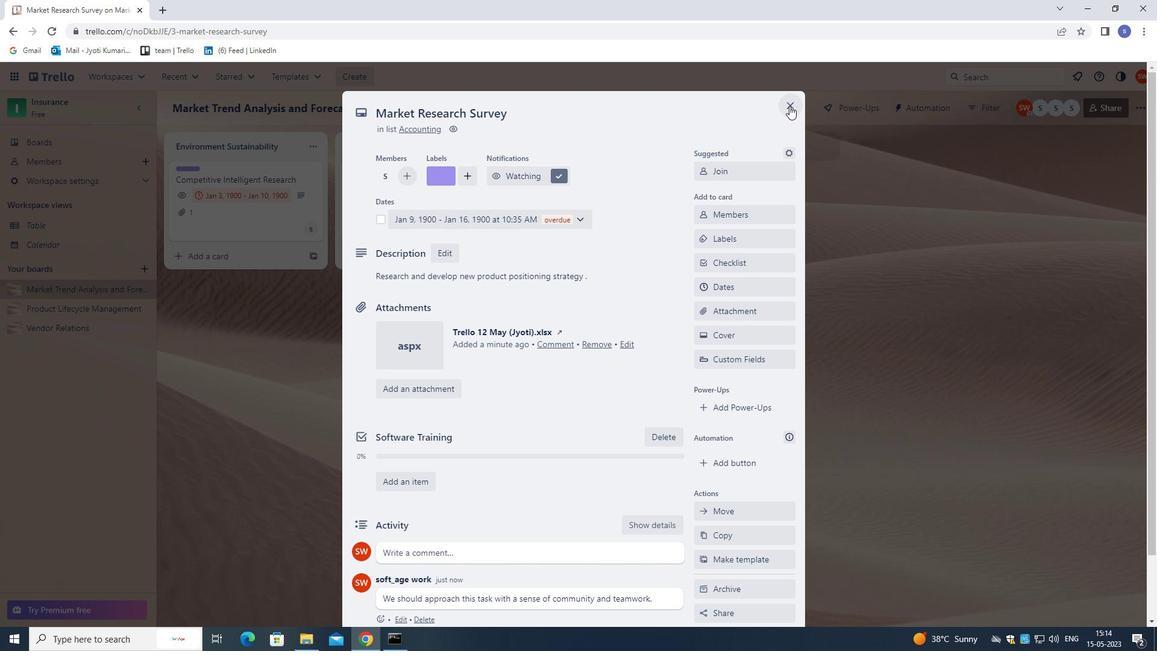 
Action: Mouse pressed left at (792, 105)
Screenshot: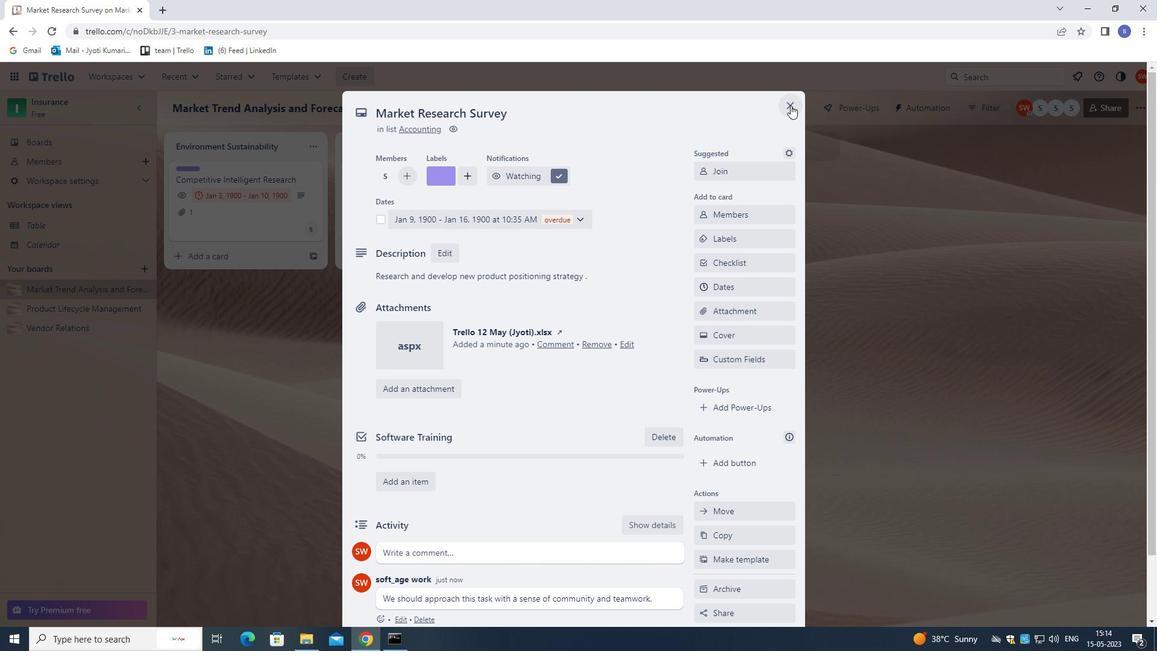 
Action: Mouse moved to (757, 229)
Screenshot: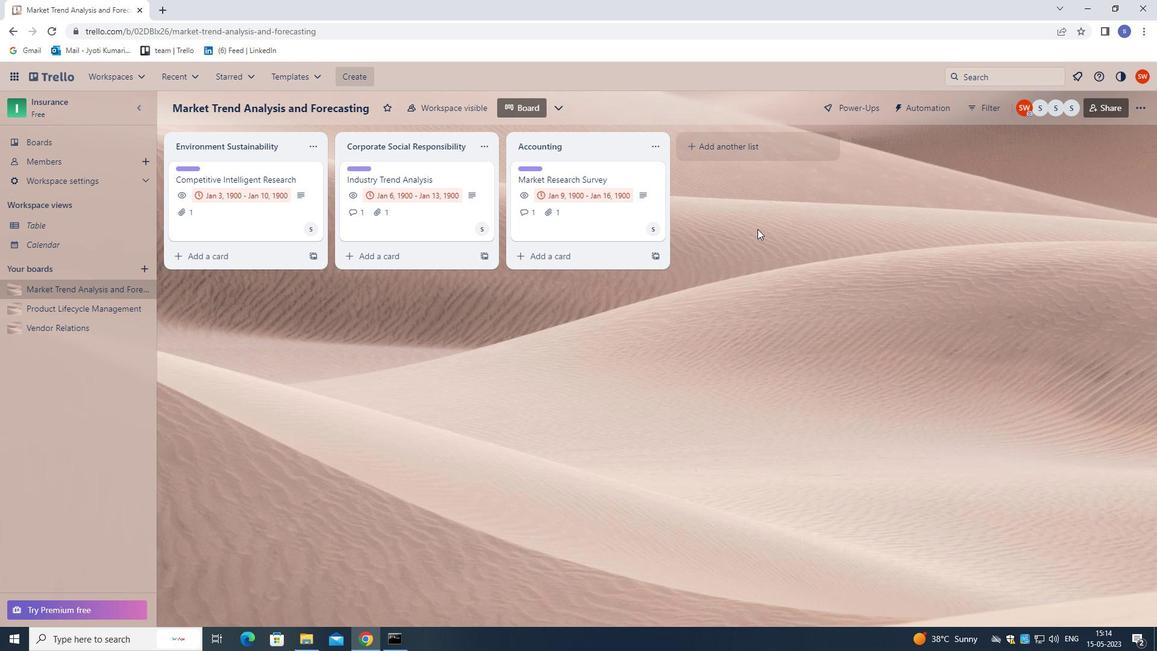 
